 Task: Look for space in Bila Tserkva, Ukraine from 9th June, 2023 to 16th June, 2023 for 2 adults in price range Rs.8000 to Rs.16000. Place can be entire place with 2 bedrooms having 2 beds and 1 bathroom. Property type can be house, flat, guest house. Booking option can be shelf check-in. Required host language is English.
Action: Mouse moved to (611, 158)
Screenshot: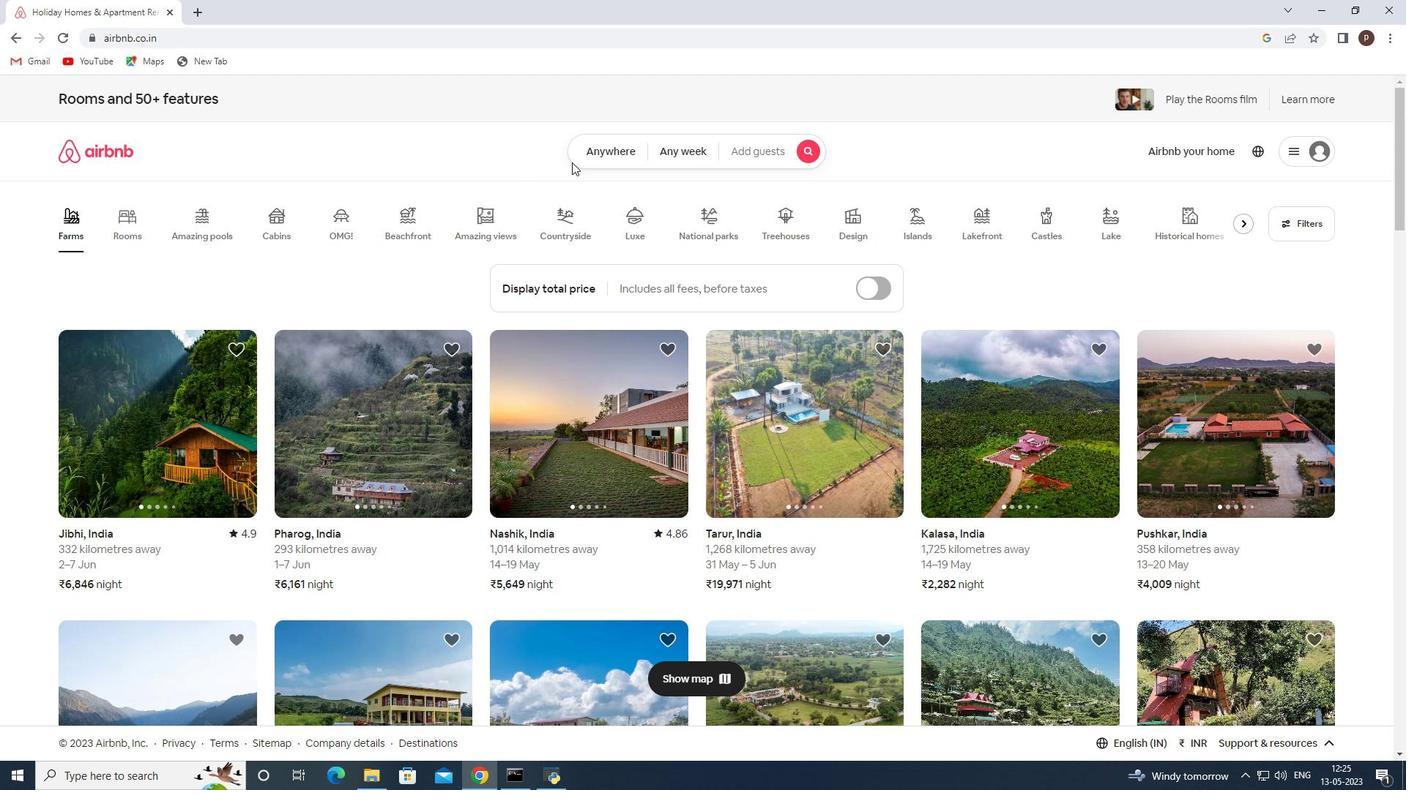
Action: Mouse pressed left at (611, 158)
Screenshot: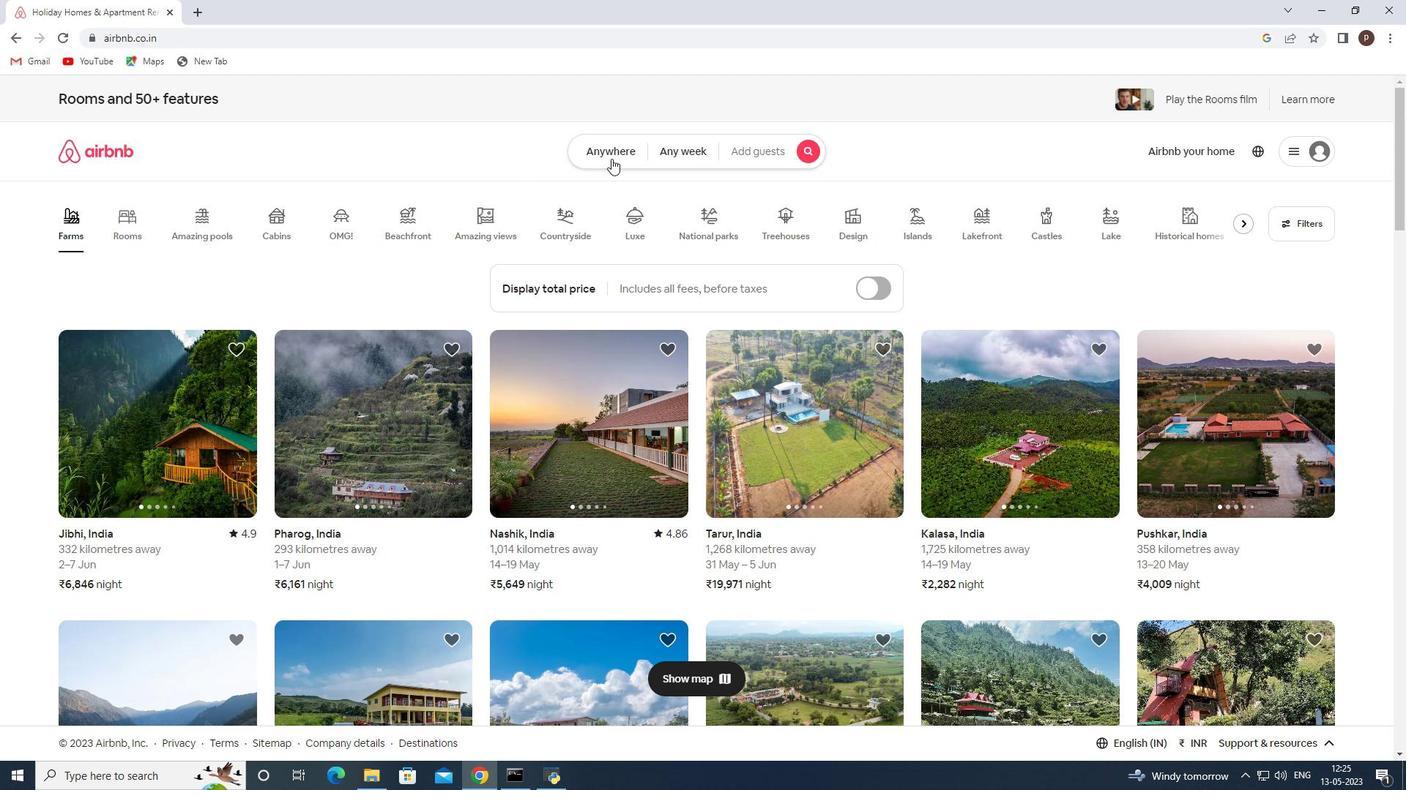 
Action: Mouse moved to (541, 202)
Screenshot: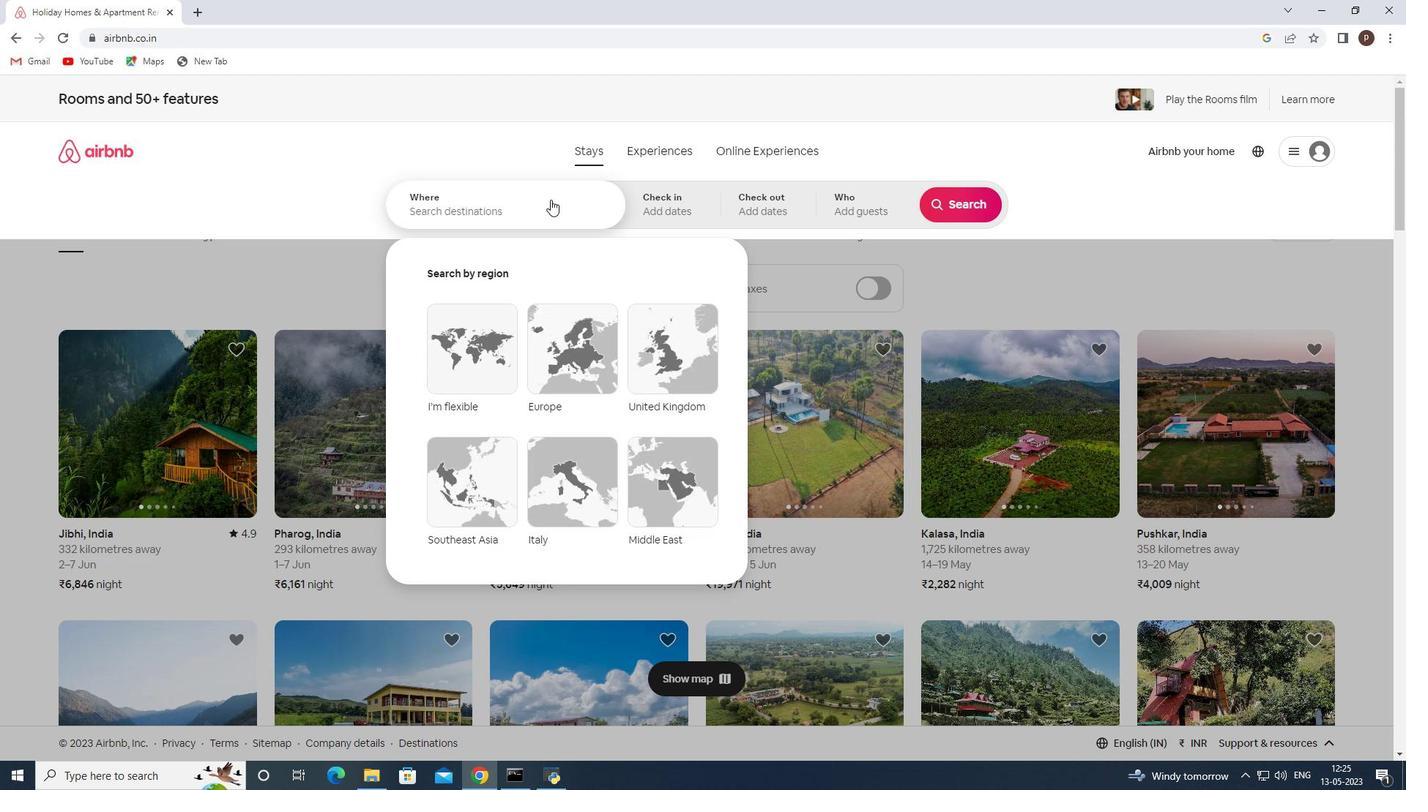 
Action: Mouse pressed left at (541, 202)
Screenshot: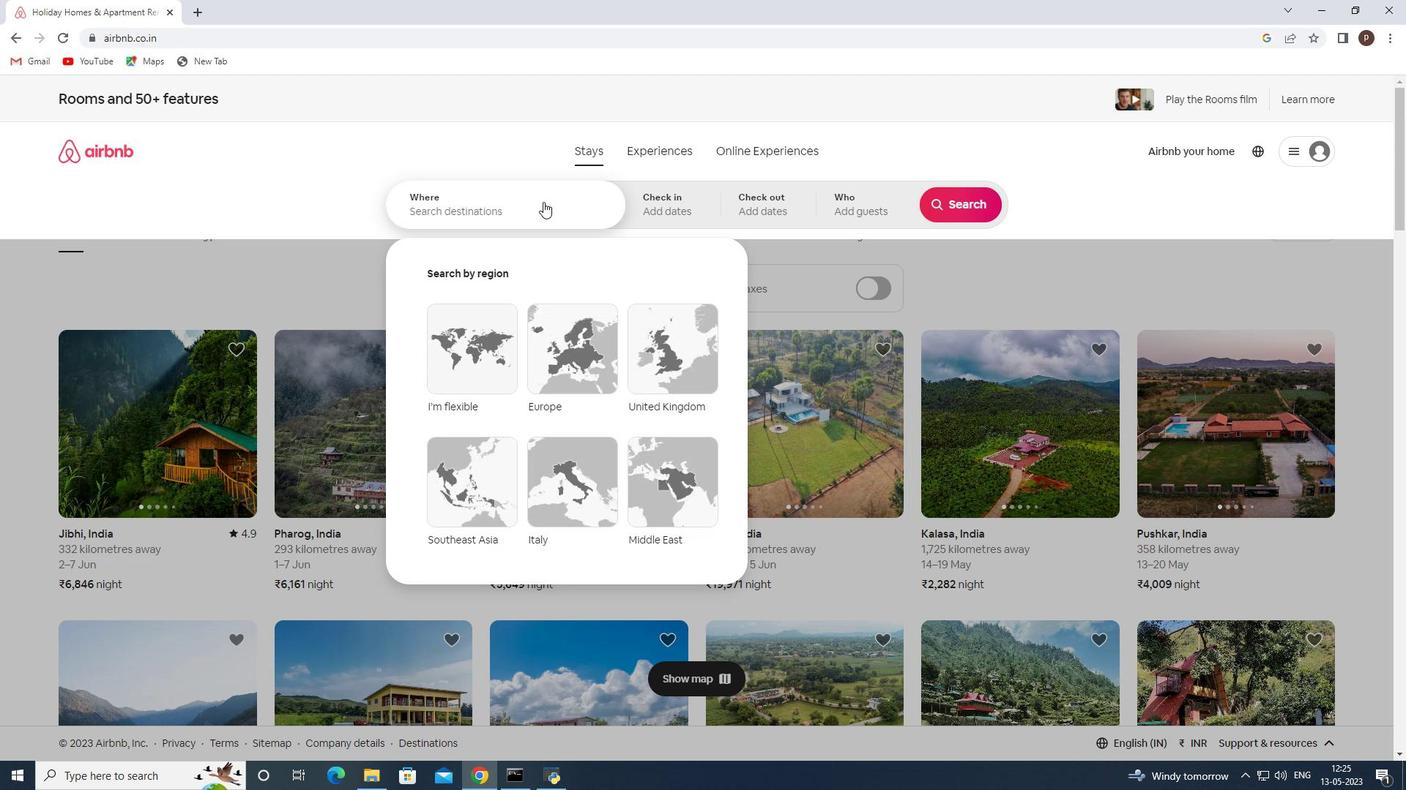 
Action: Key pressed <Key.caps_lock>B<Key.caps_lock>ila<Key.space><Key.caps_lock>T<Key.caps_lock>serkva,<Key.space><Key.caps_lock>U<Key.caps_lock>kraine<Key.enter>
Screenshot: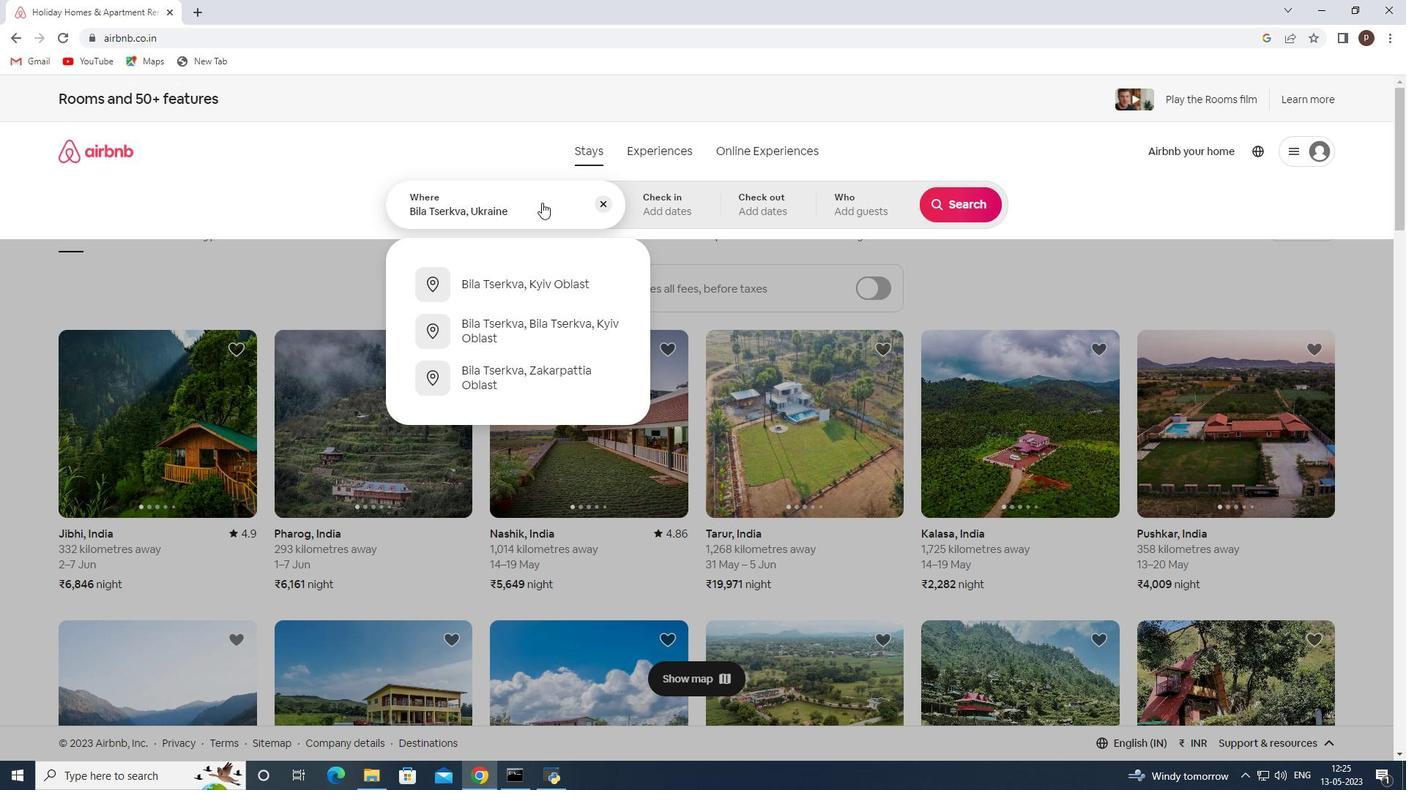 
Action: Mouse moved to (916, 410)
Screenshot: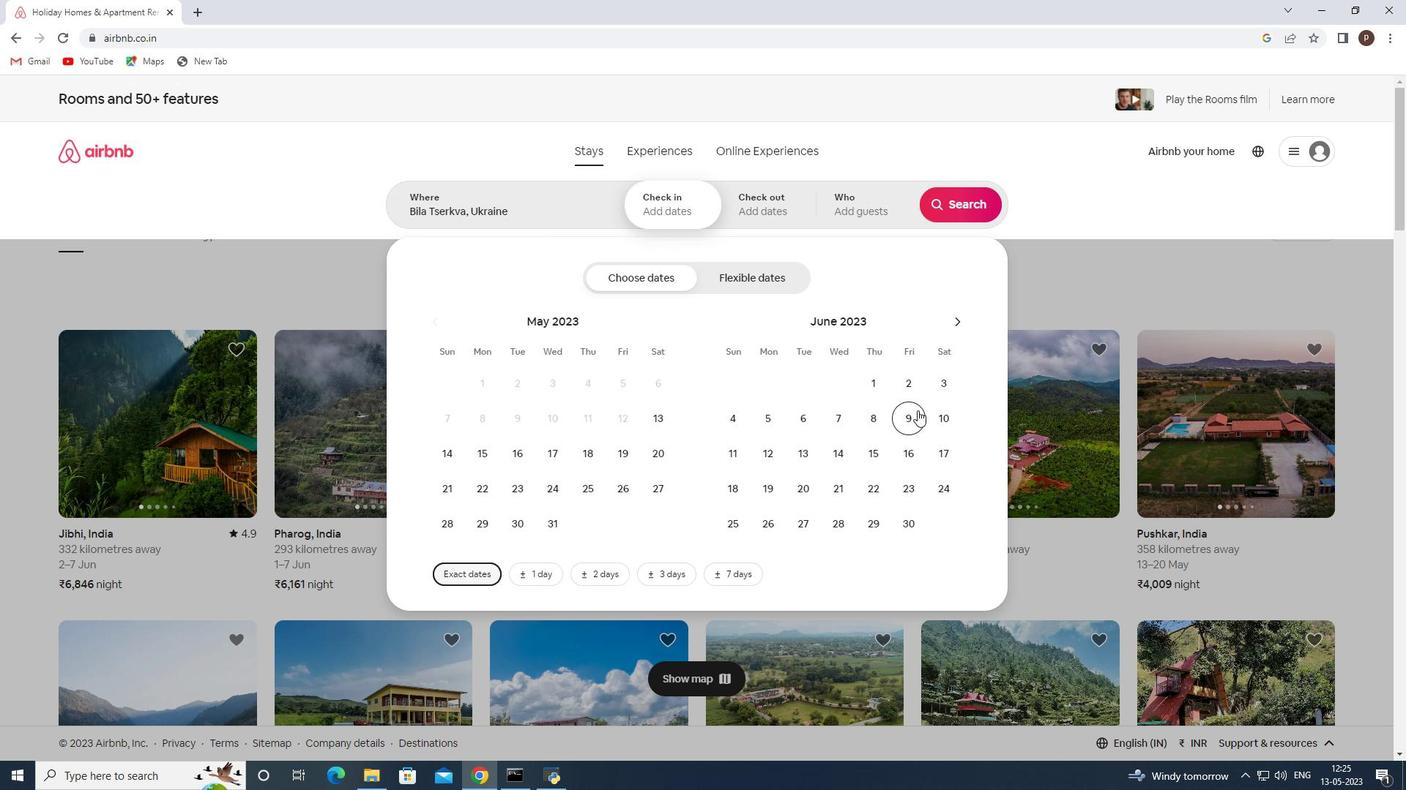 
Action: Mouse pressed left at (916, 410)
Screenshot: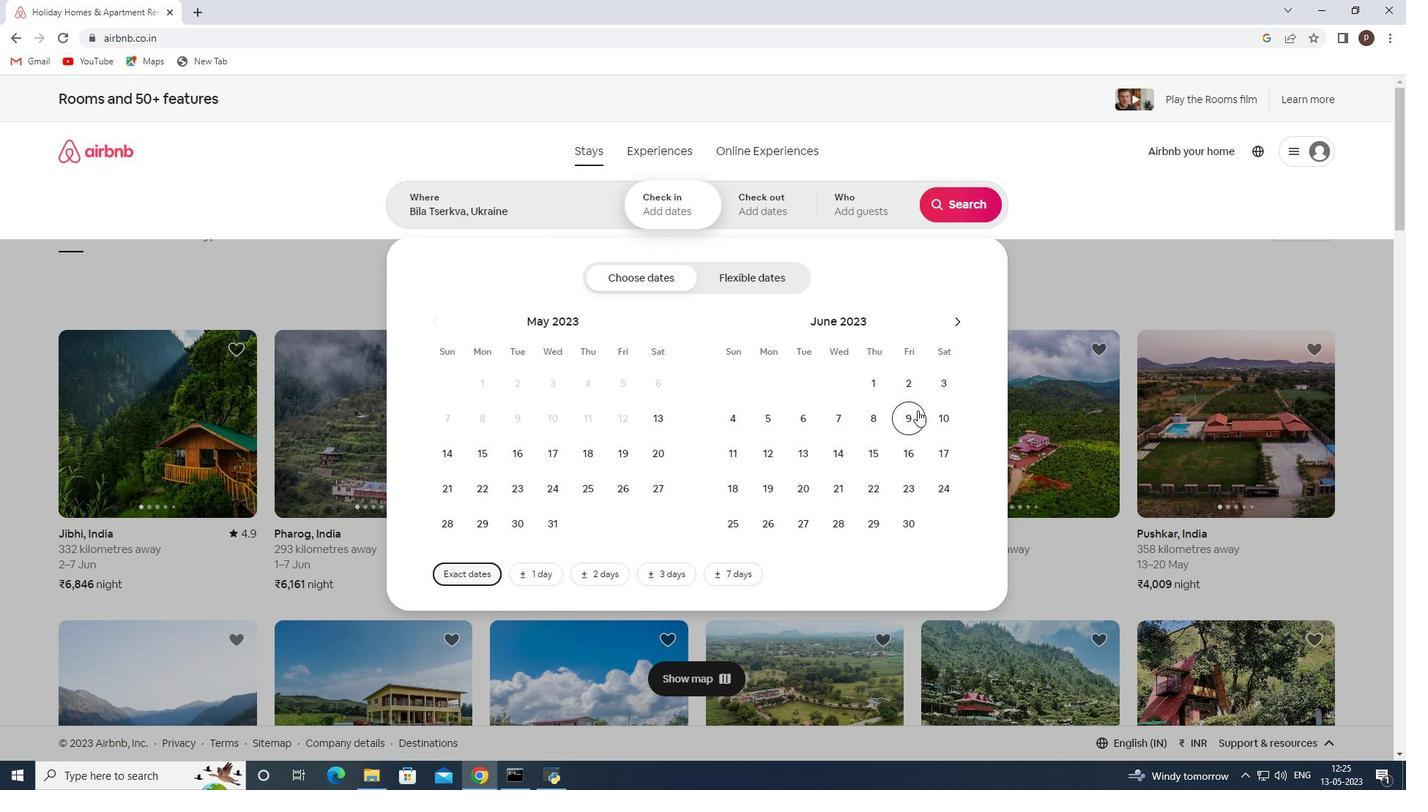 
Action: Mouse moved to (908, 445)
Screenshot: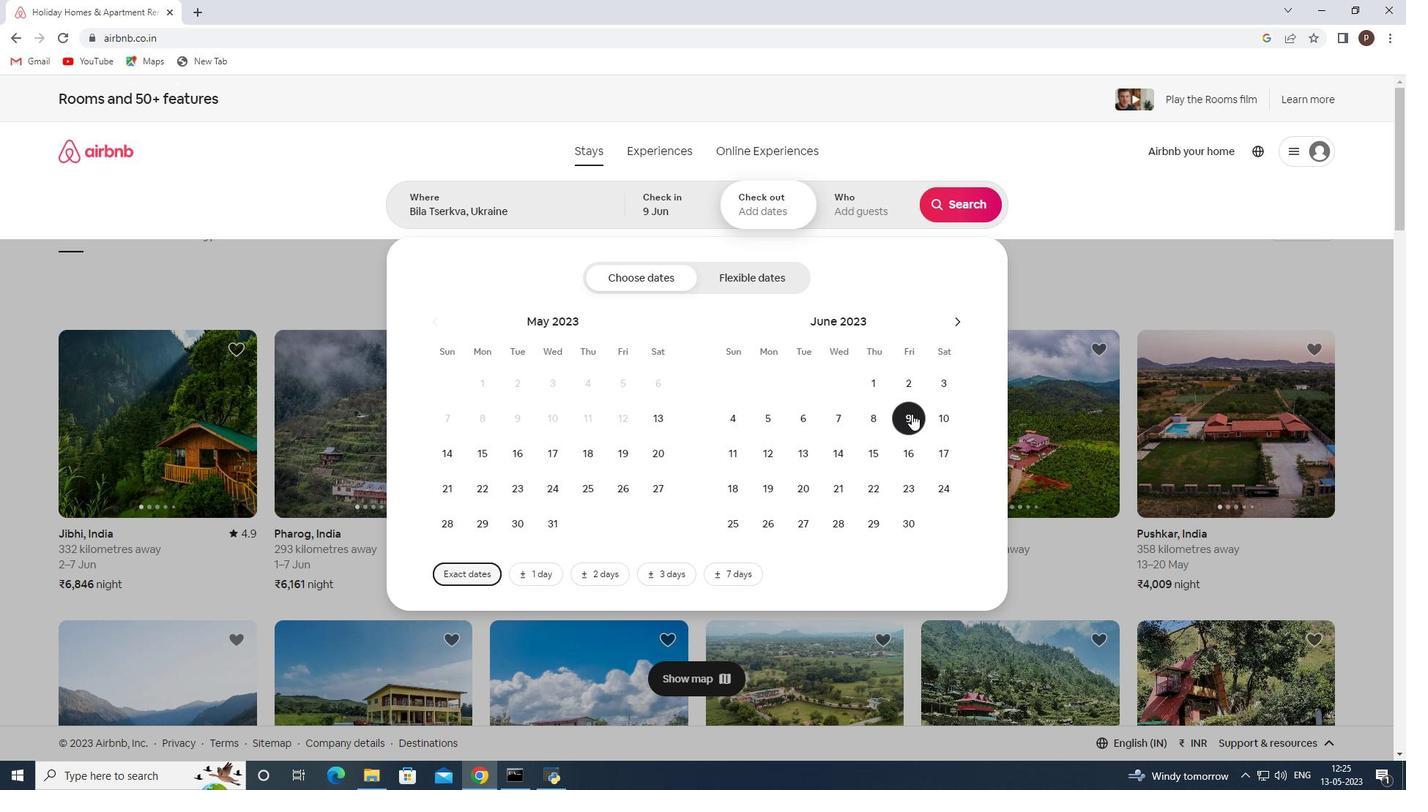 
Action: Mouse pressed left at (908, 445)
Screenshot: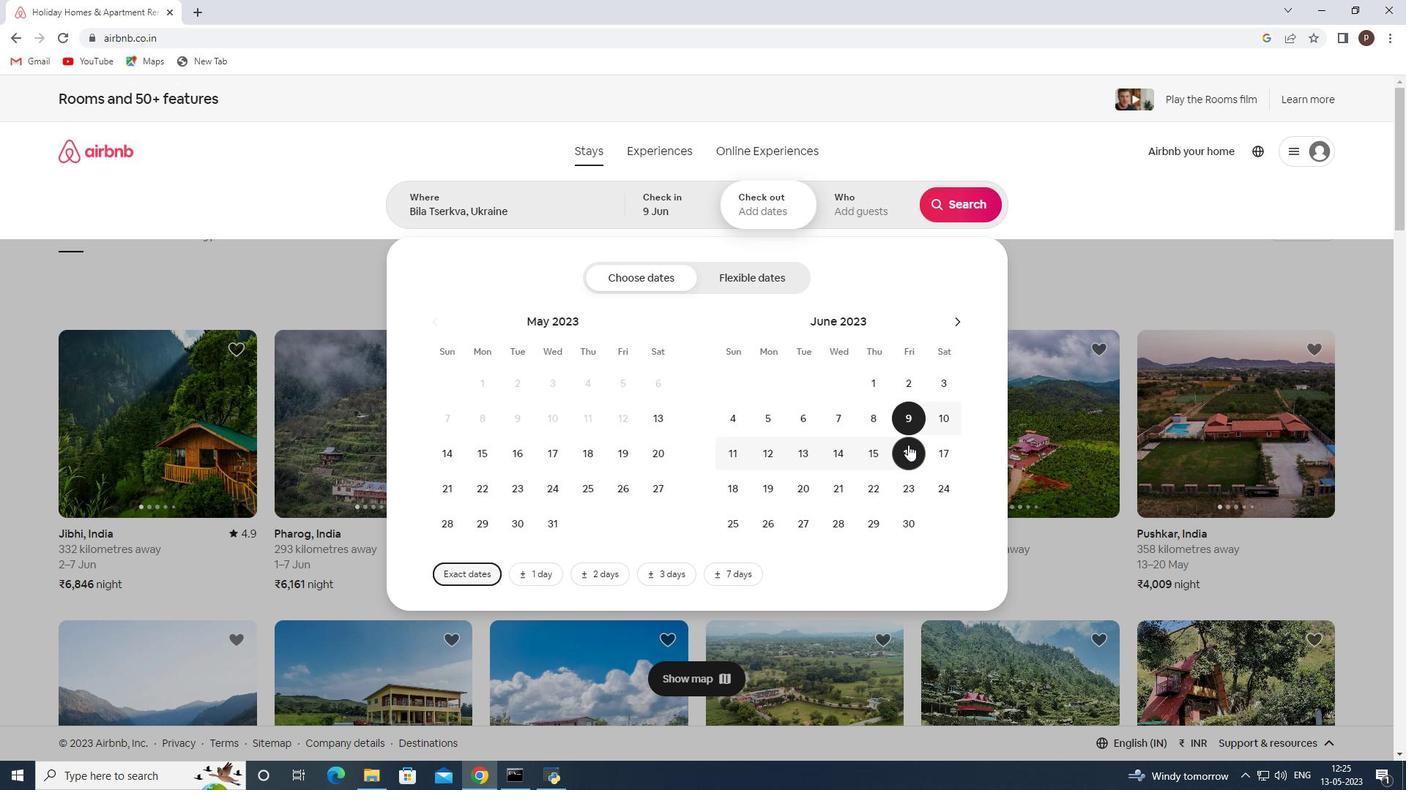 
Action: Mouse moved to (860, 215)
Screenshot: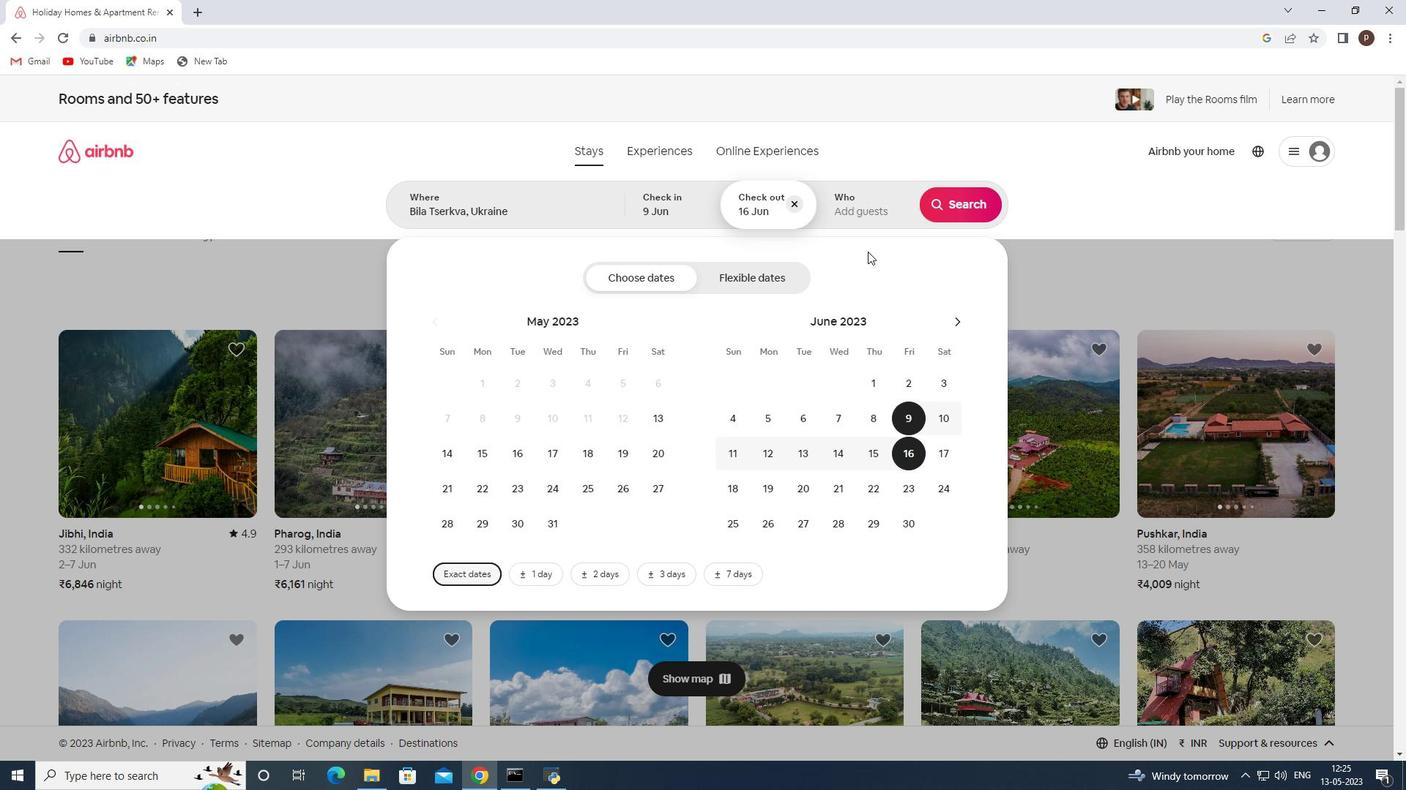 
Action: Mouse pressed left at (860, 215)
Screenshot: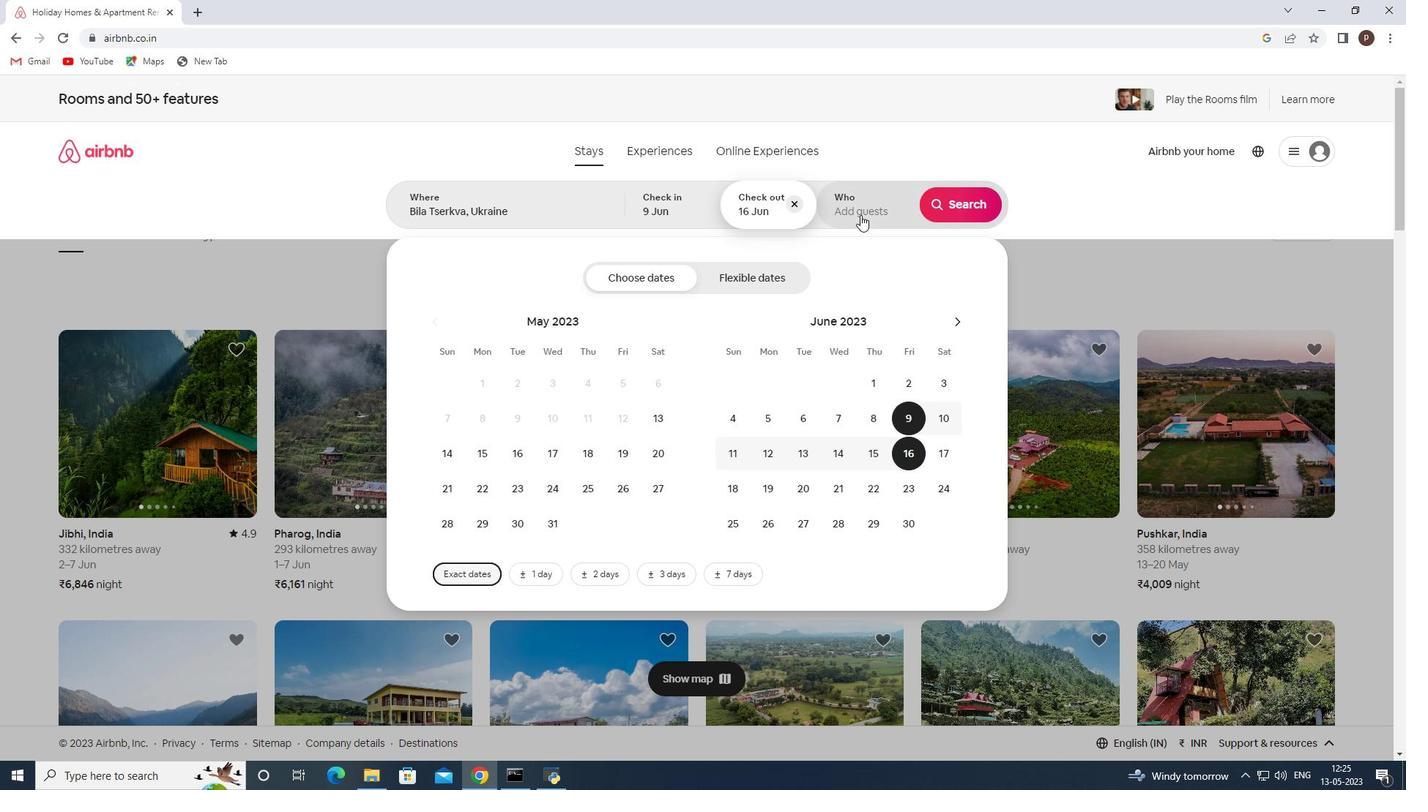 
Action: Mouse moved to (964, 282)
Screenshot: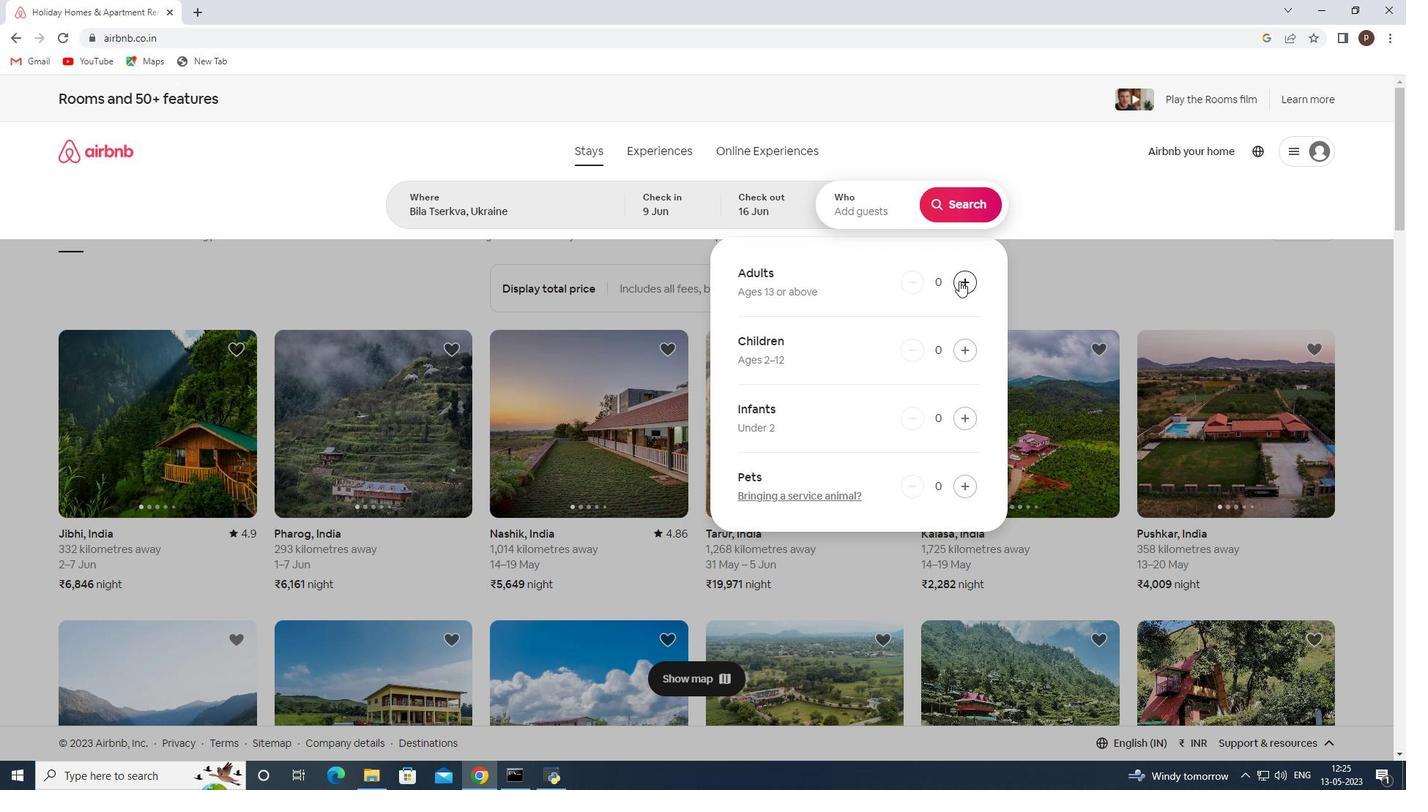 
Action: Mouse pressed left at (964, 282)
Screenshot: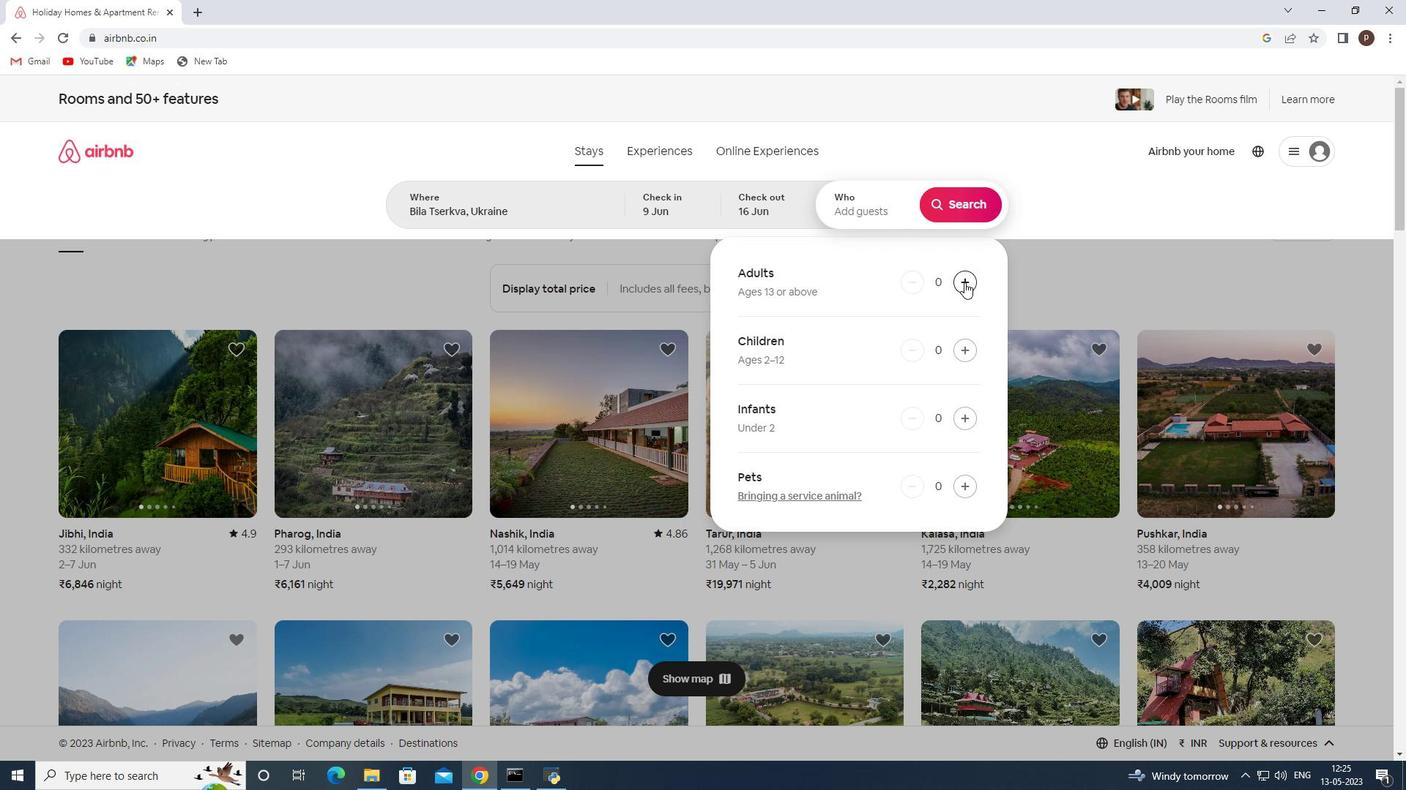 
Action: Mouse pressed left at (964, 282)
Screenshot: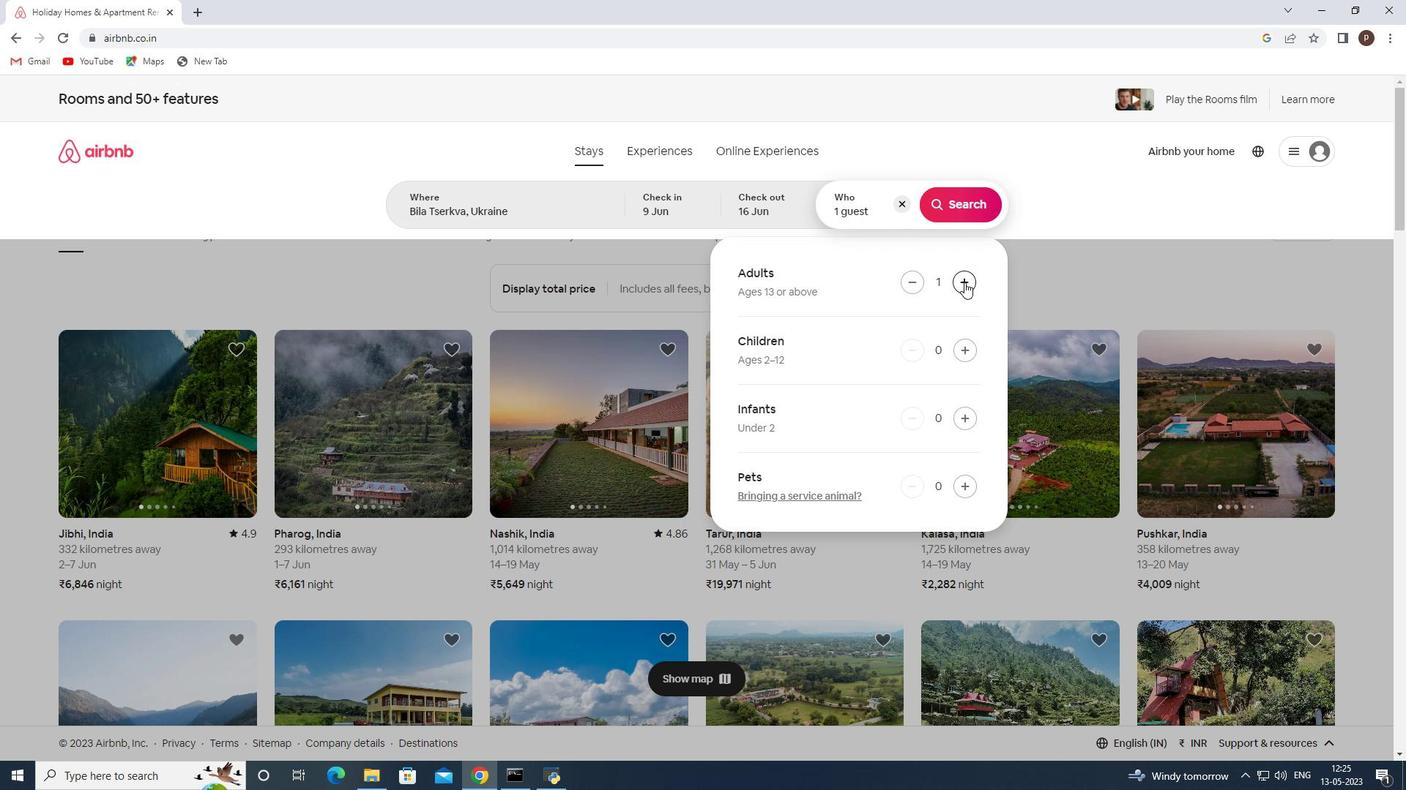 
Action: Mouse moved to (956, 217)
Screenshot: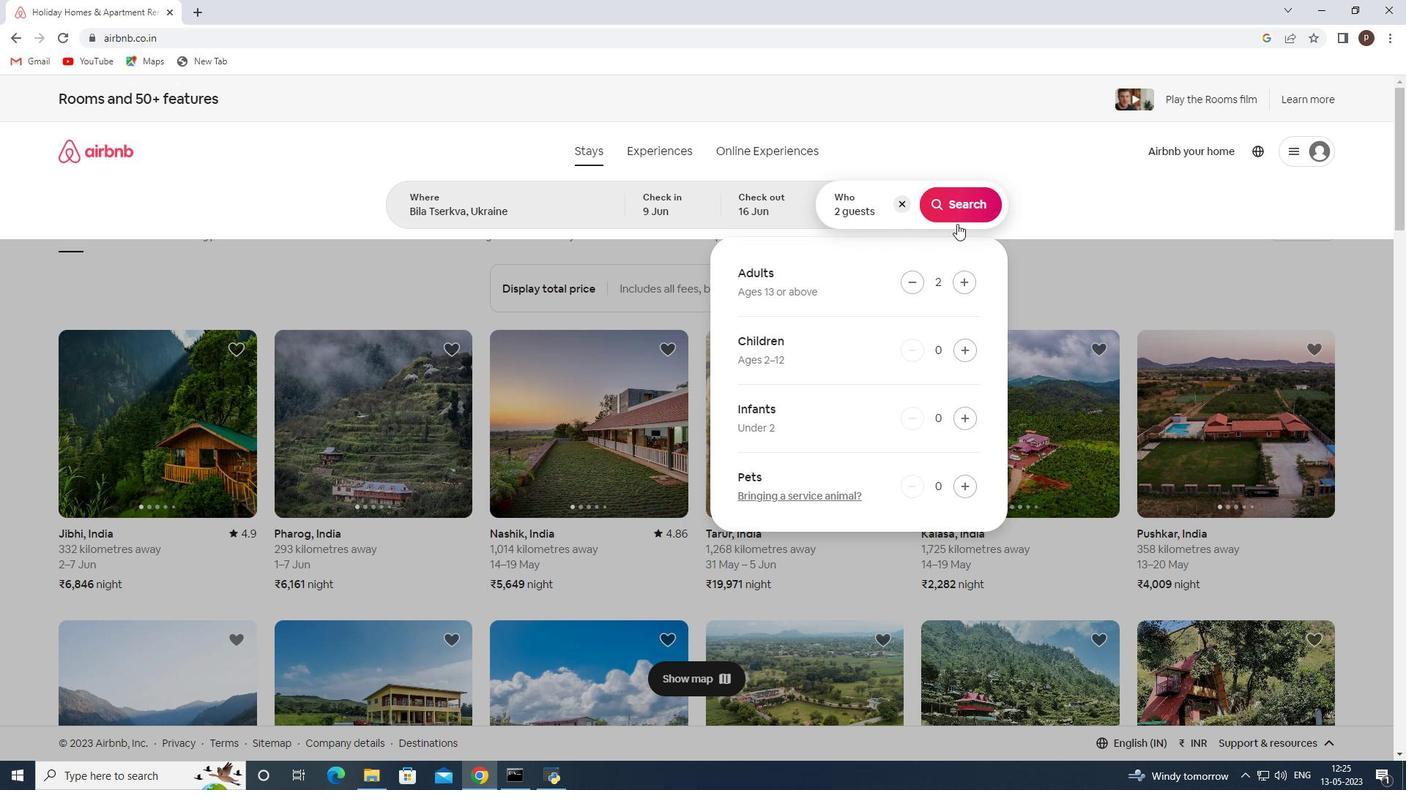 
Action: Mouse pressed left at (956, 217)
Screenshot: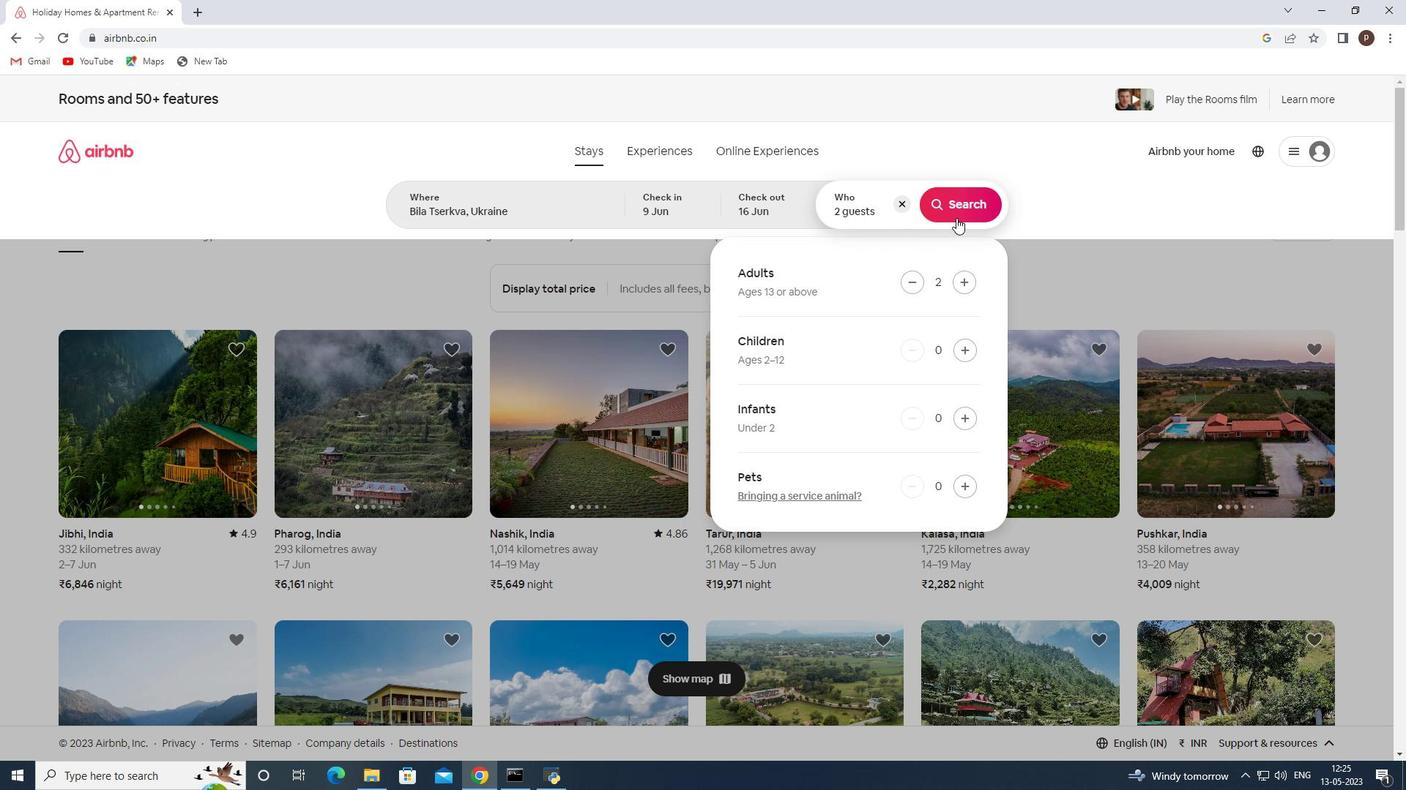 
Action: Mouse moved to (1327, 168)
Screenshot: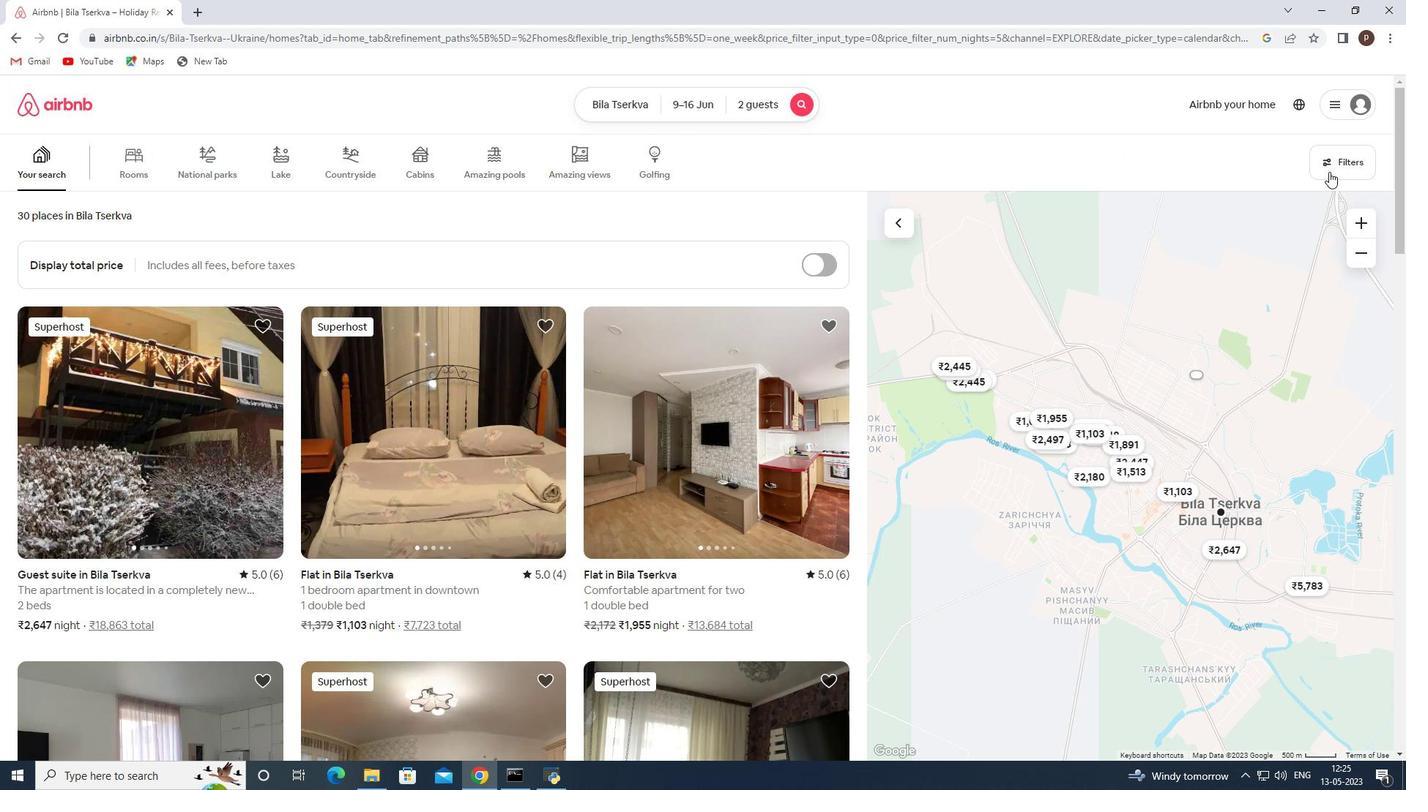 
Action: Mouse pressed left at (1327, 168)
Screenshot: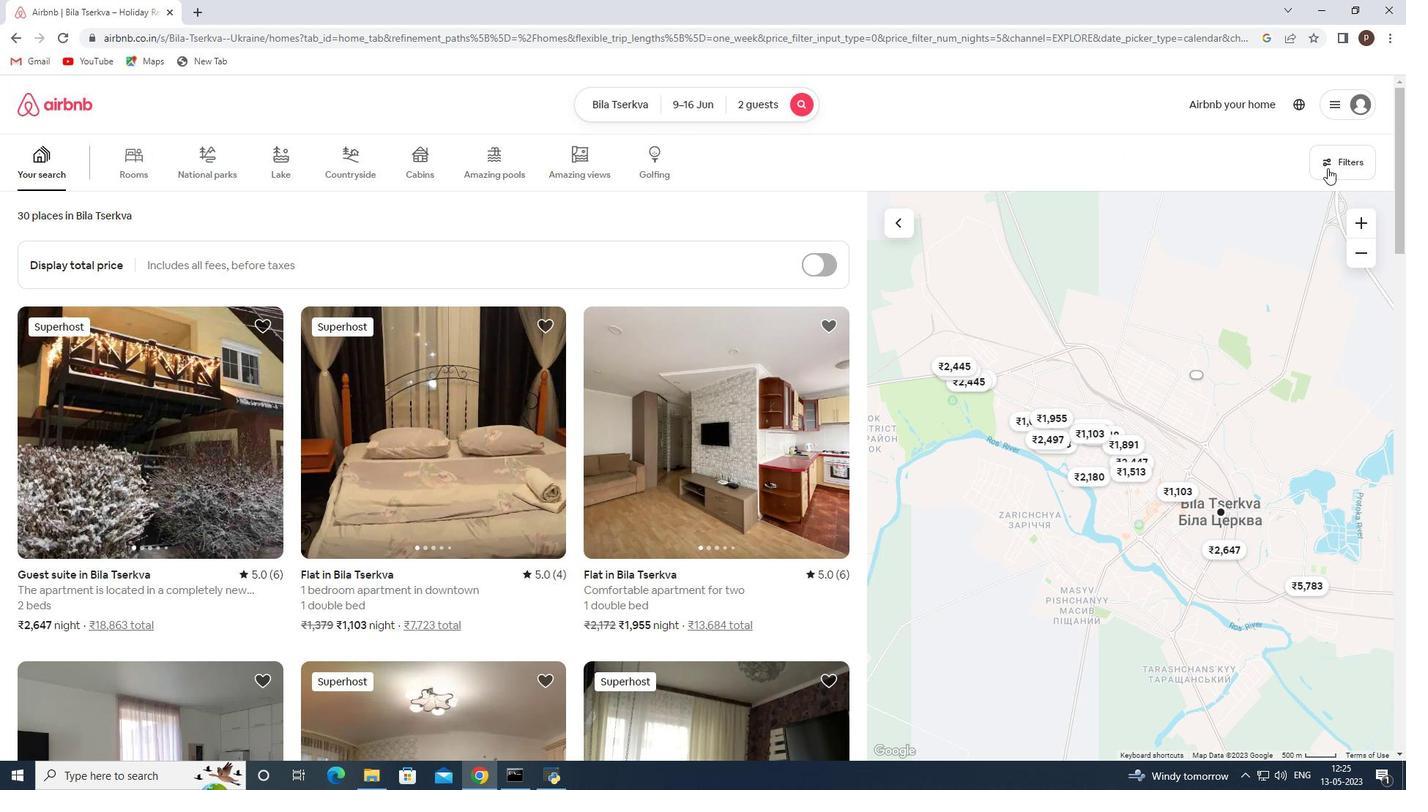 
Action: Mouse moved to (495, 525)
Screenshot: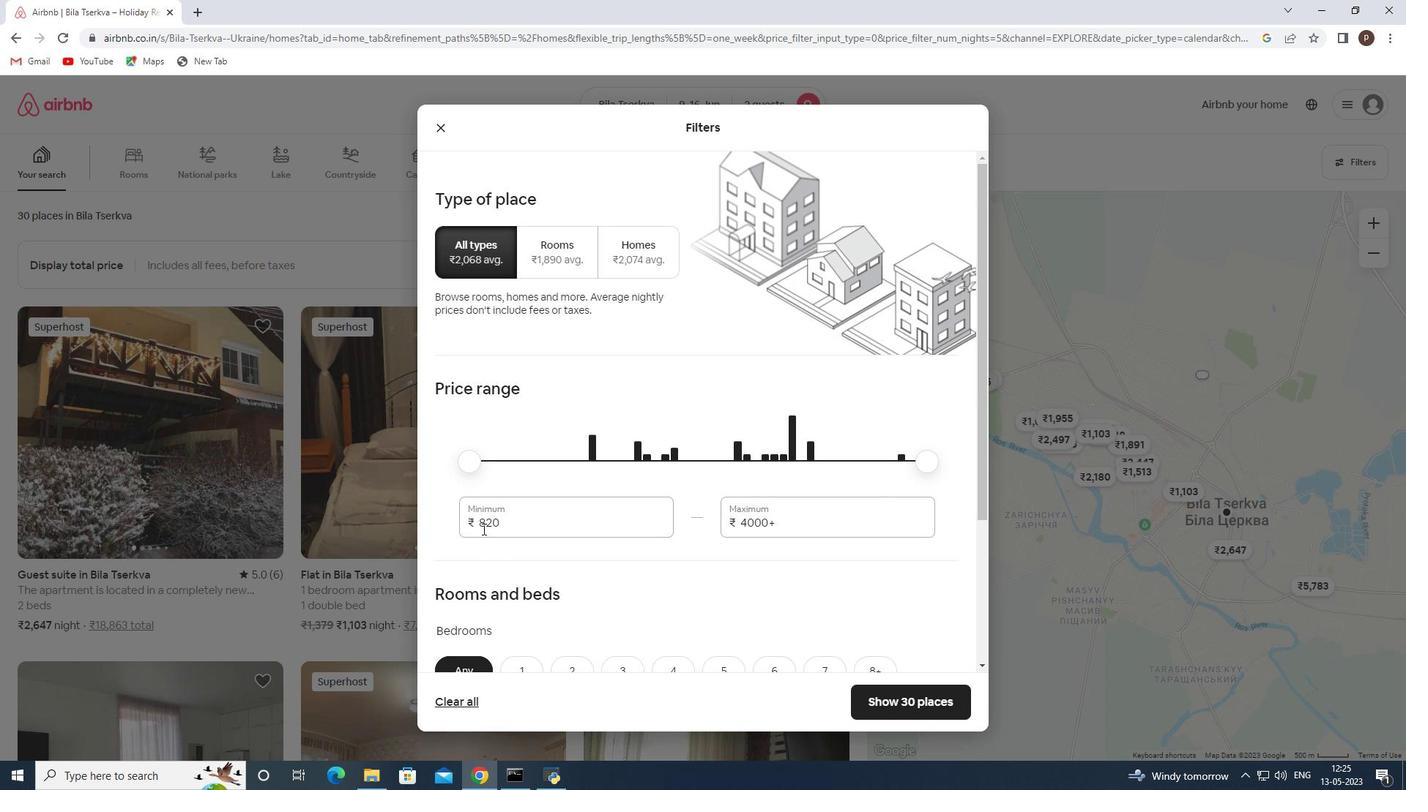 
Action: Mouse pressed left at (495, 525)
Screenshot: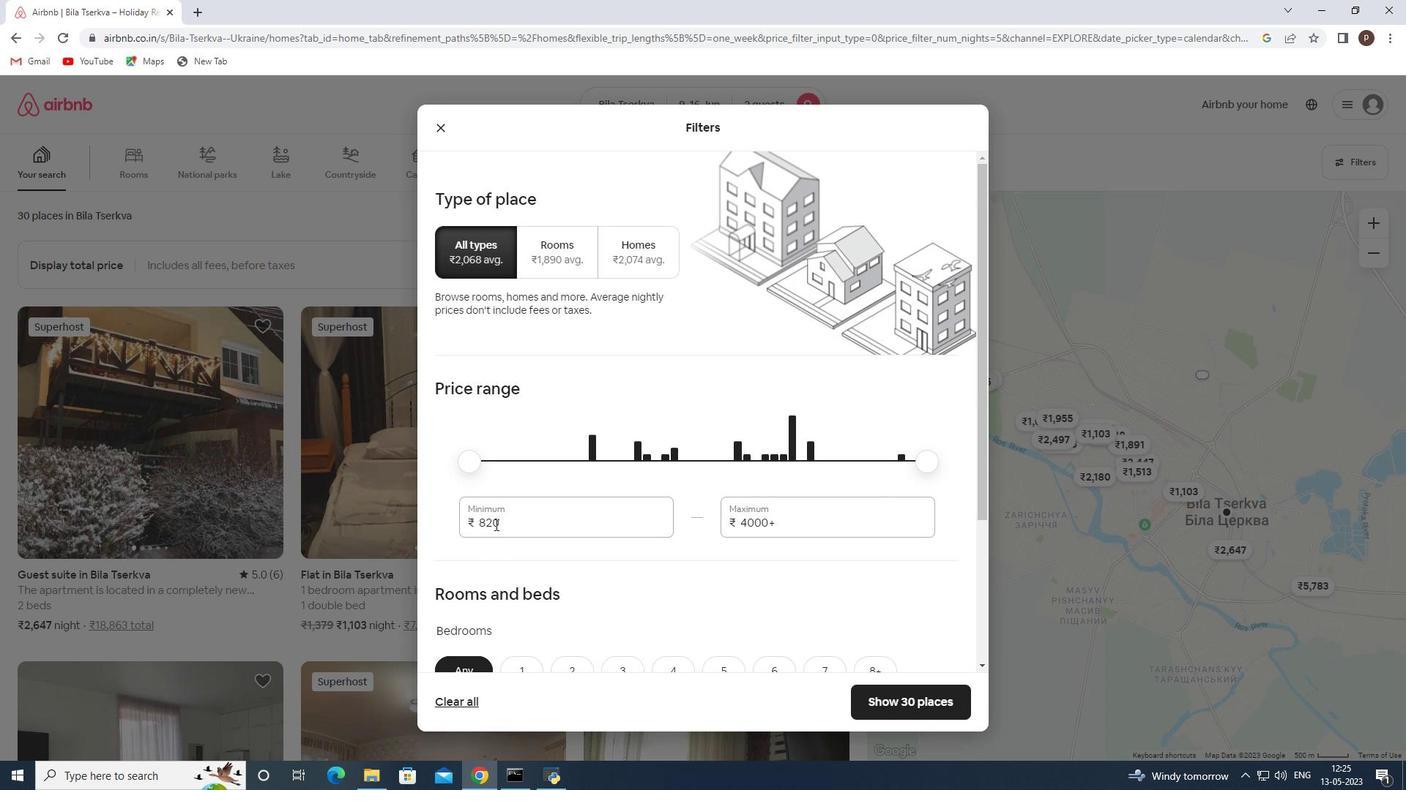 
Action: Mouse moved to (505, 523)
Screenshot: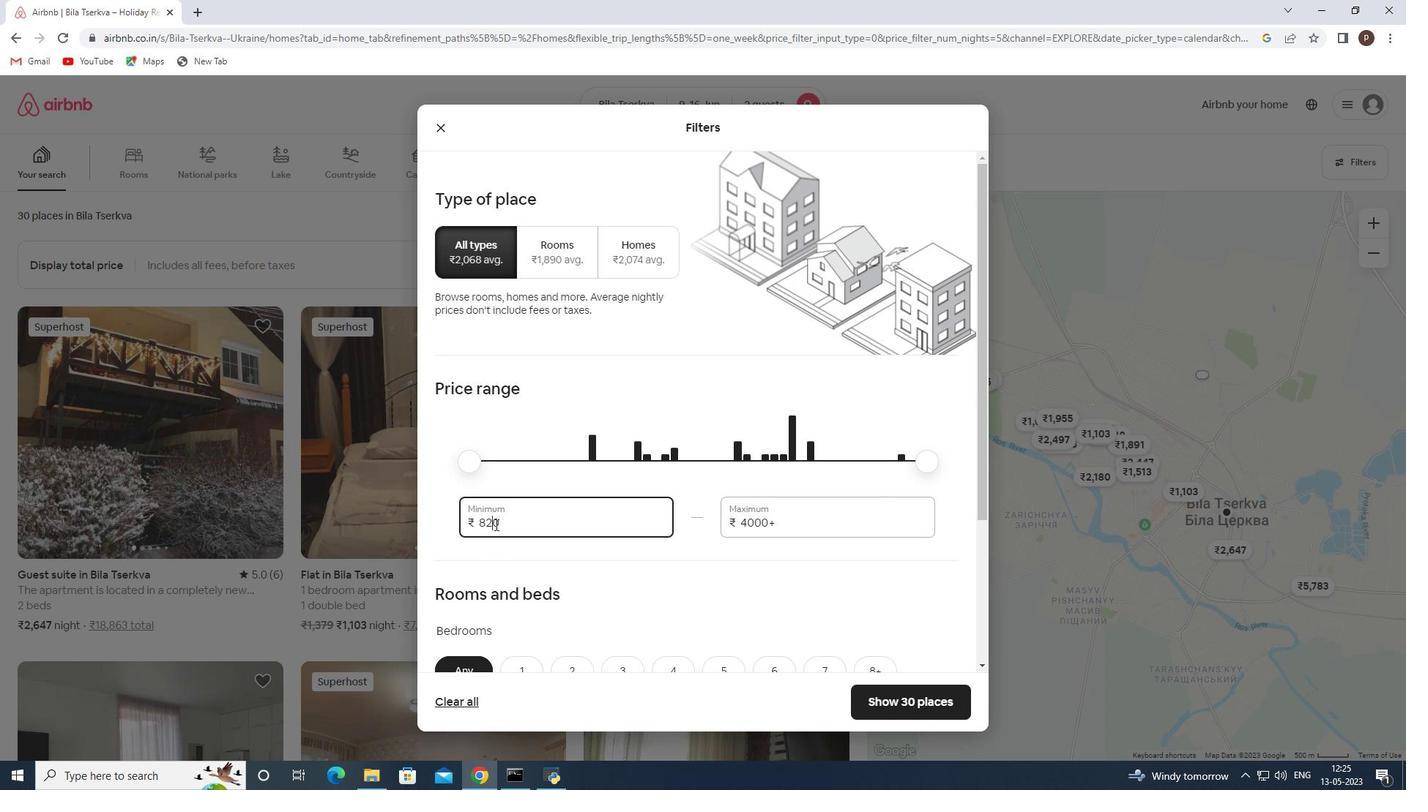 
Action: Mouse pressed left at (505, 523)
Screenshot: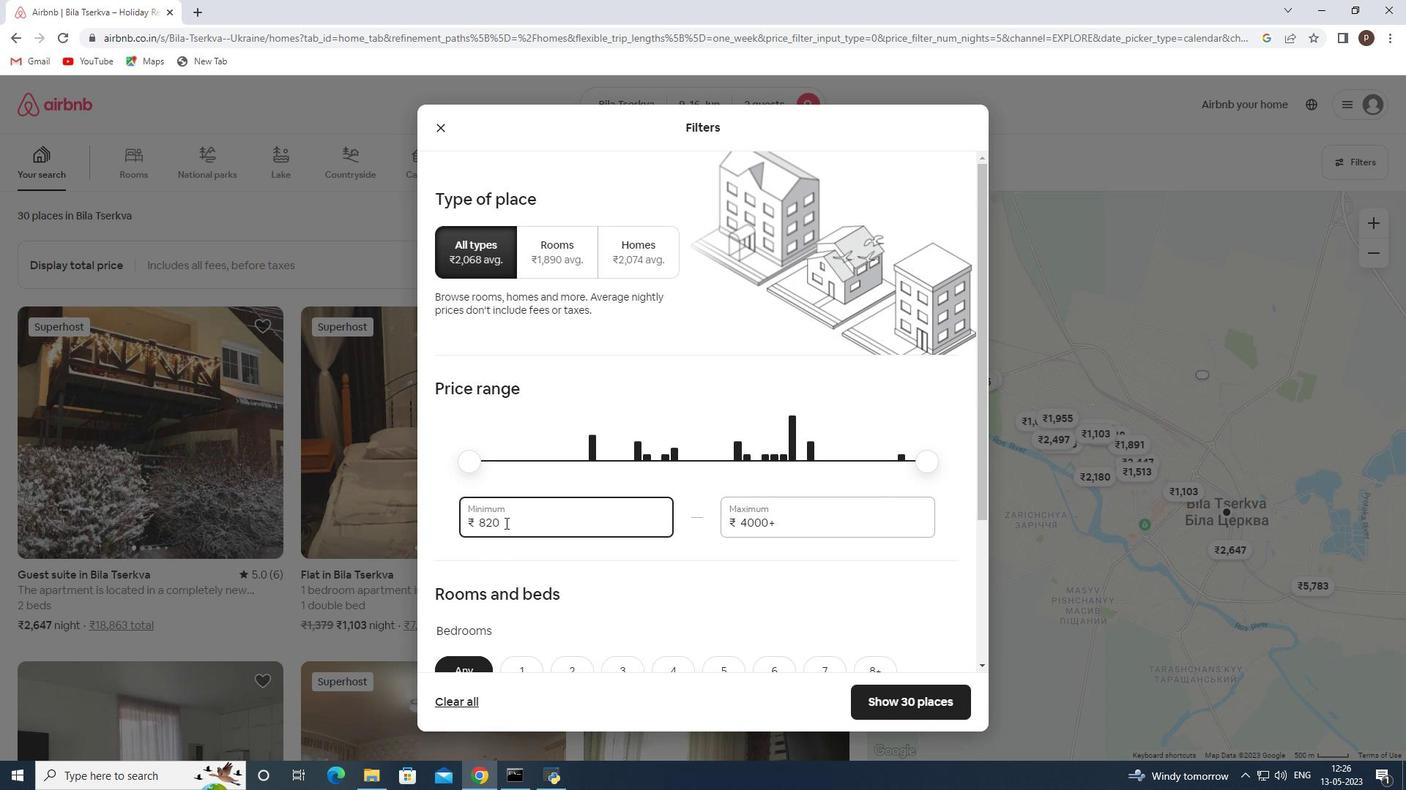 
Action: Key pressed <Key.backspace><Key.backspace>000<Key.tab>16000
Screenshot: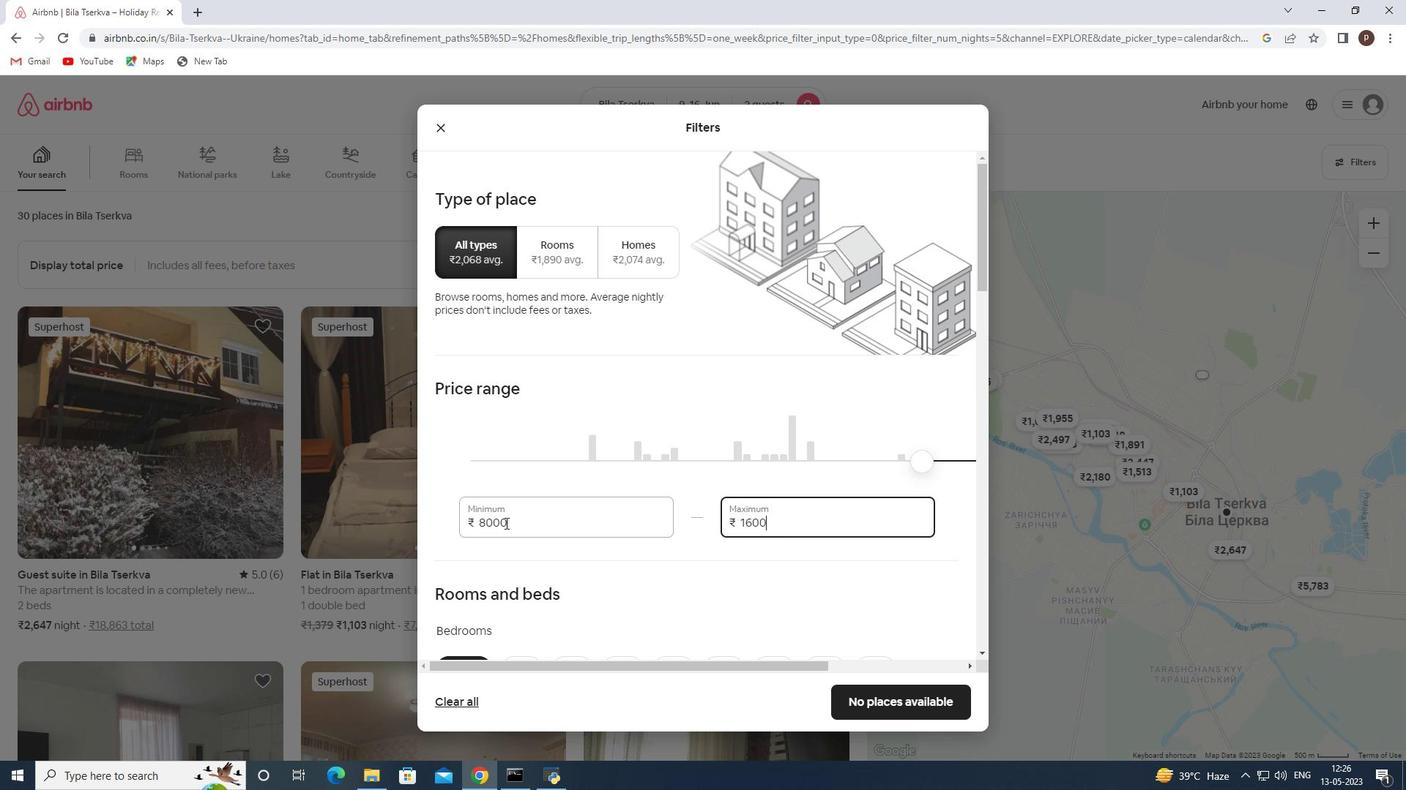 
Action: Mouse scrolled (505, 522) with delta (0, 0)
Screenshot: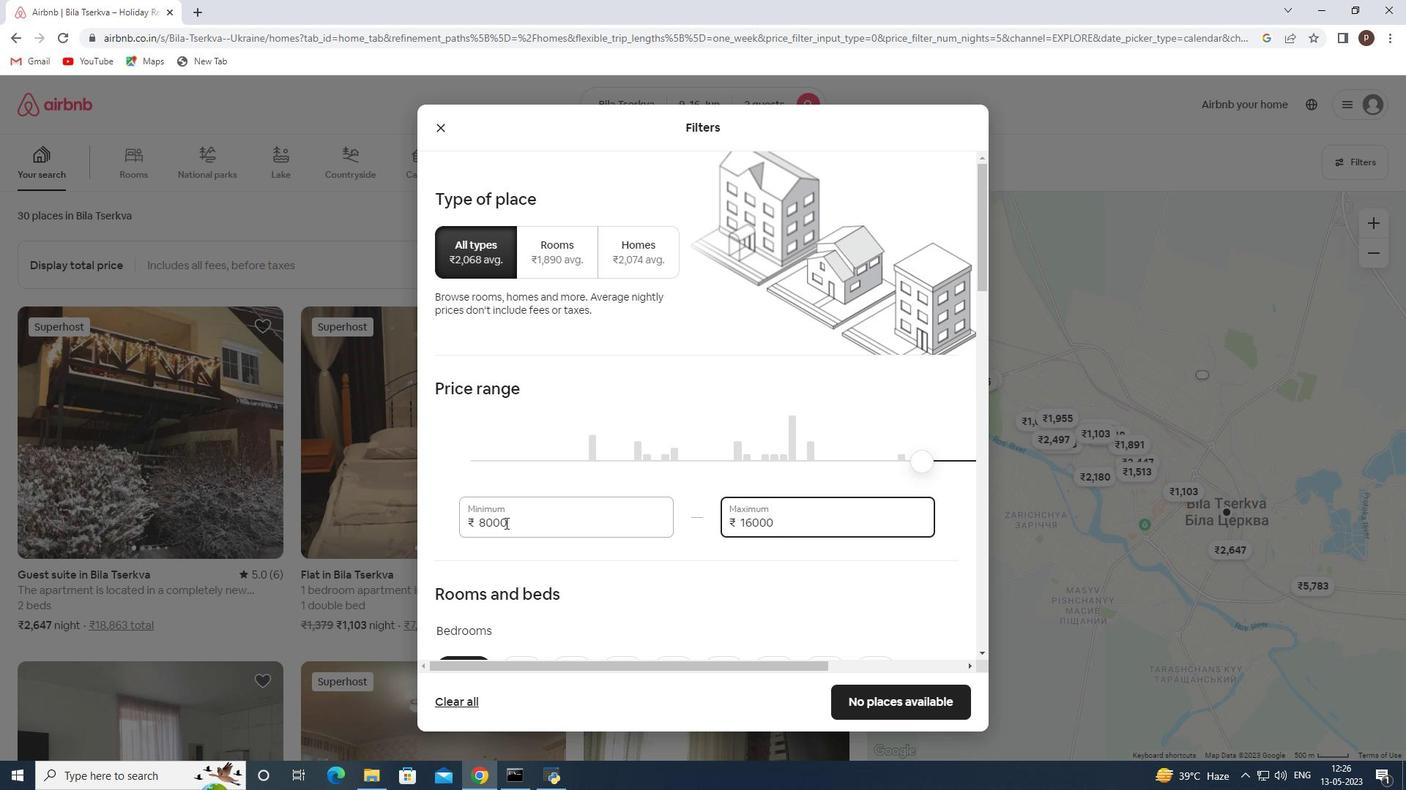
Action: Mouse scrolled (505, 522) with delta (0, 0)
Screenshot: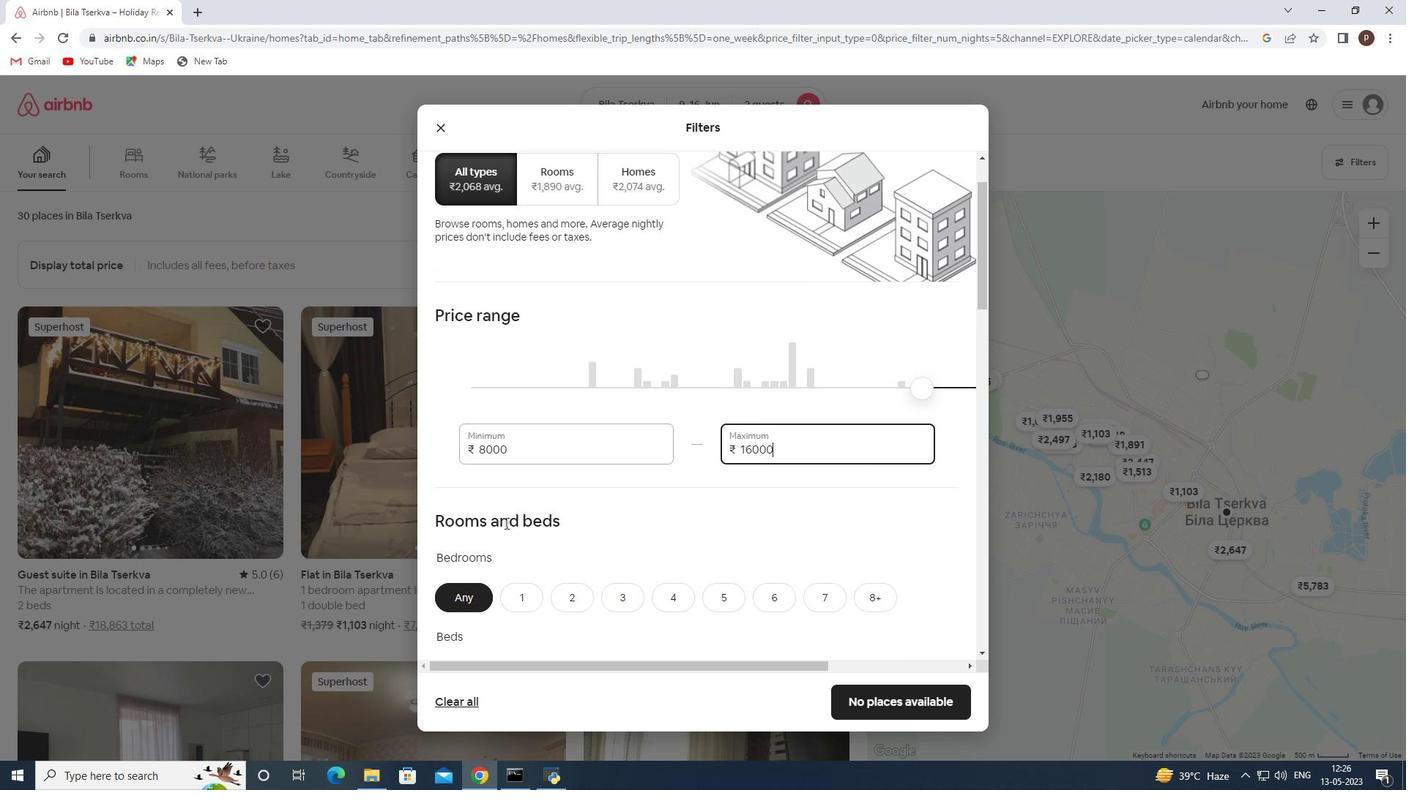 
Action: Mouse moved to (463, 506)
Screenshot: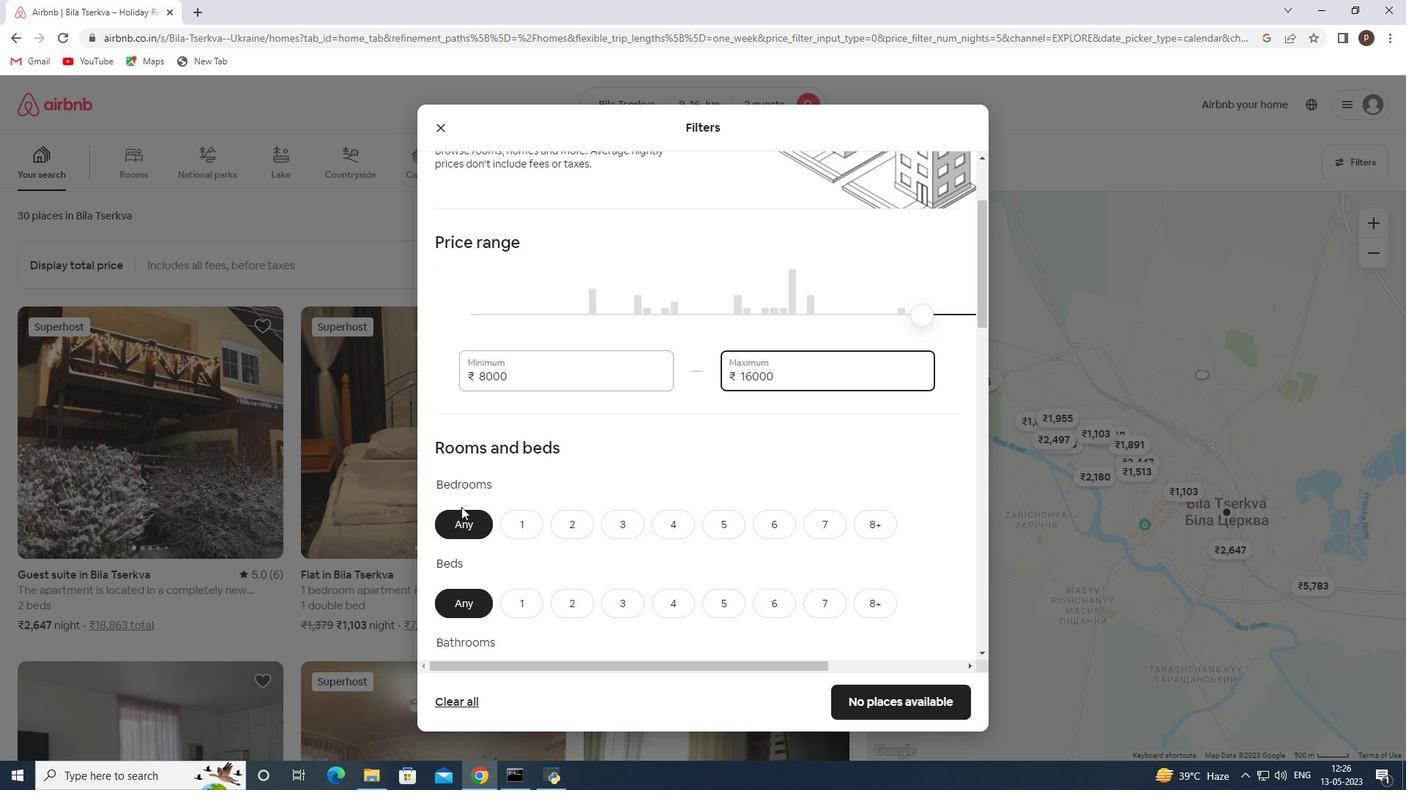 
Action: Mouse scrolled (463, 506) with delta (0, 0)
Screenshot: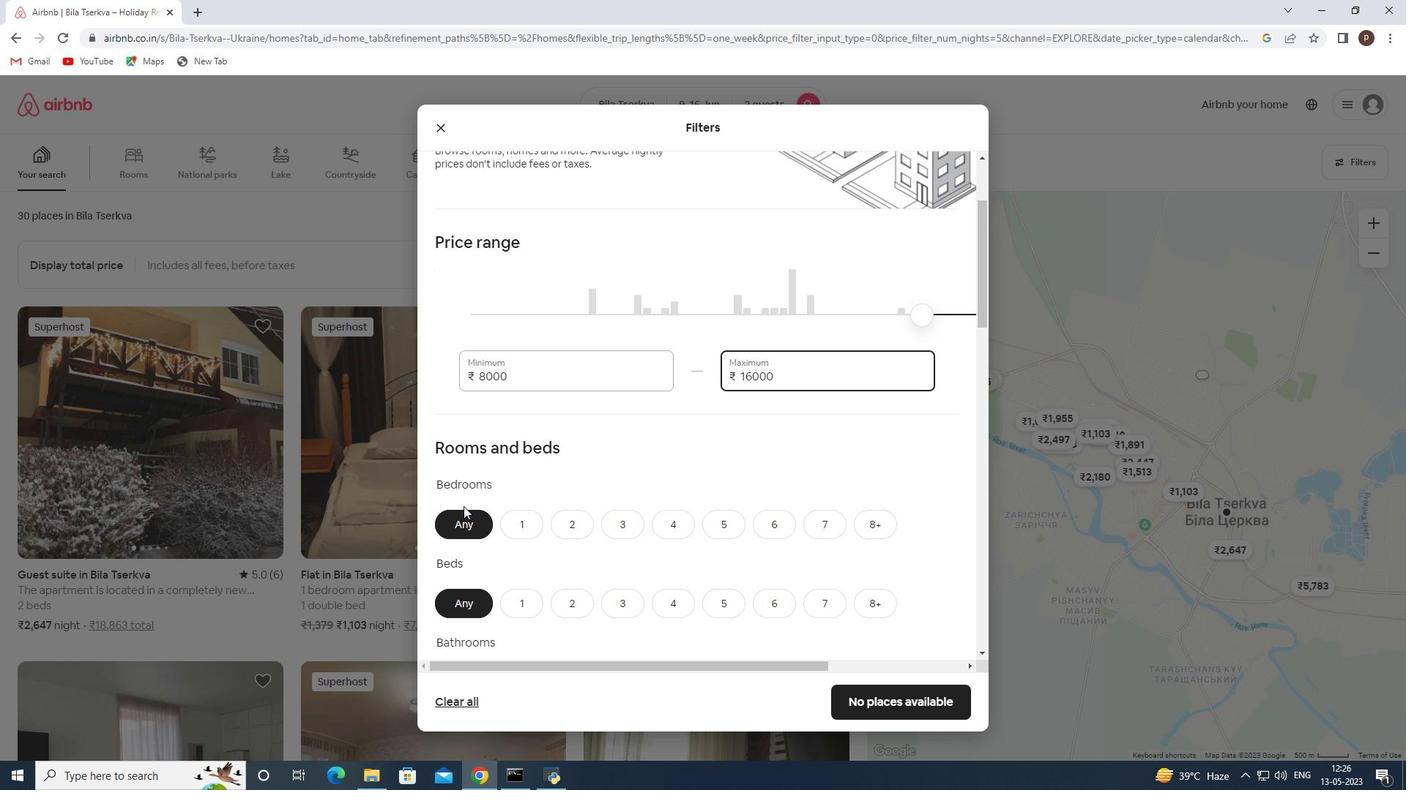 
Action: Mouse scrolled (463, 506) with delta (0, 0)
Screenshot: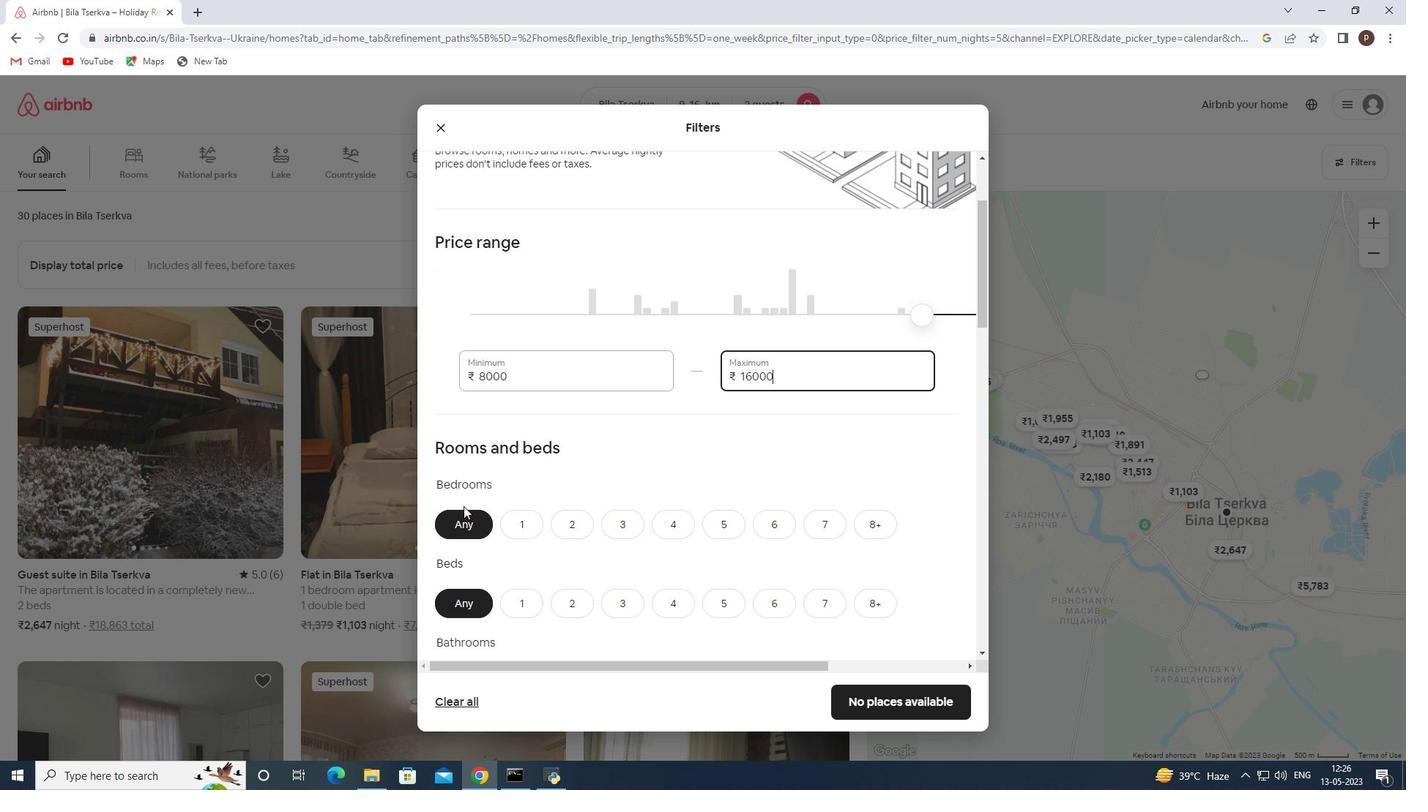 
Action: Mouse scrolled (463, 506) with delta (0, 0)
Screenshot: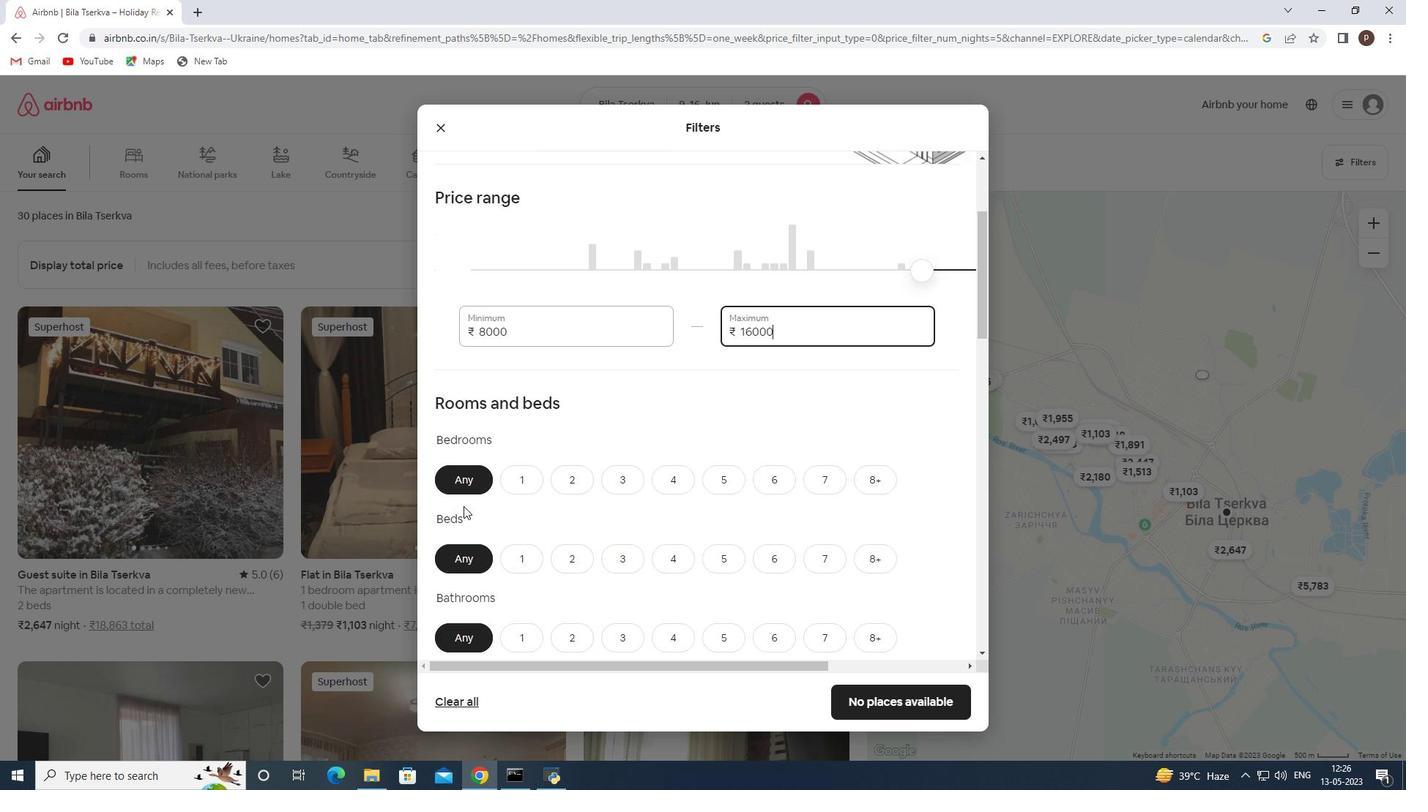 
Action: Mouse moved to (580, 309)
Screenshot: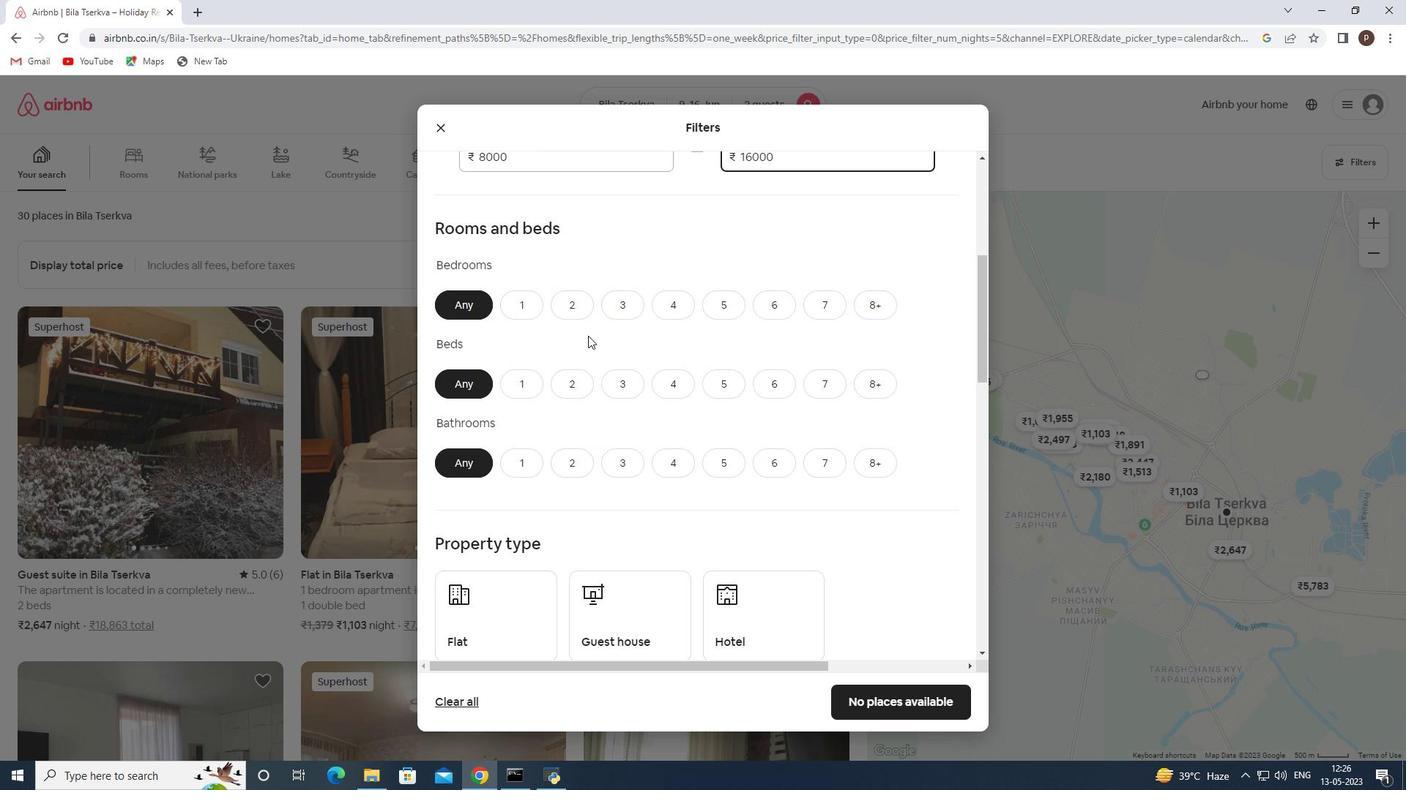 
Action: Mouse pressed left at (580, 309)
Screenshot: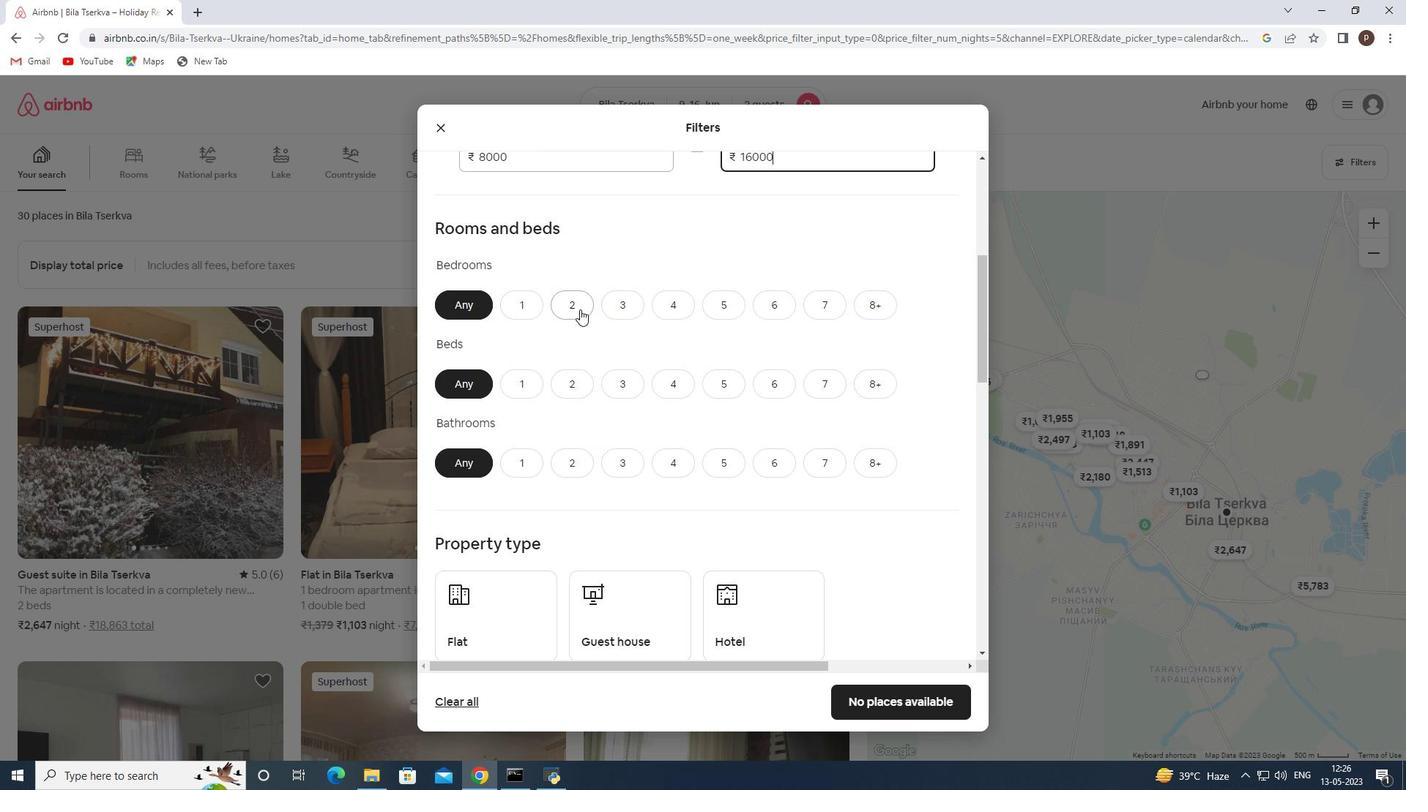 
Action: Mouse moved to (568, 367)
Screenshot: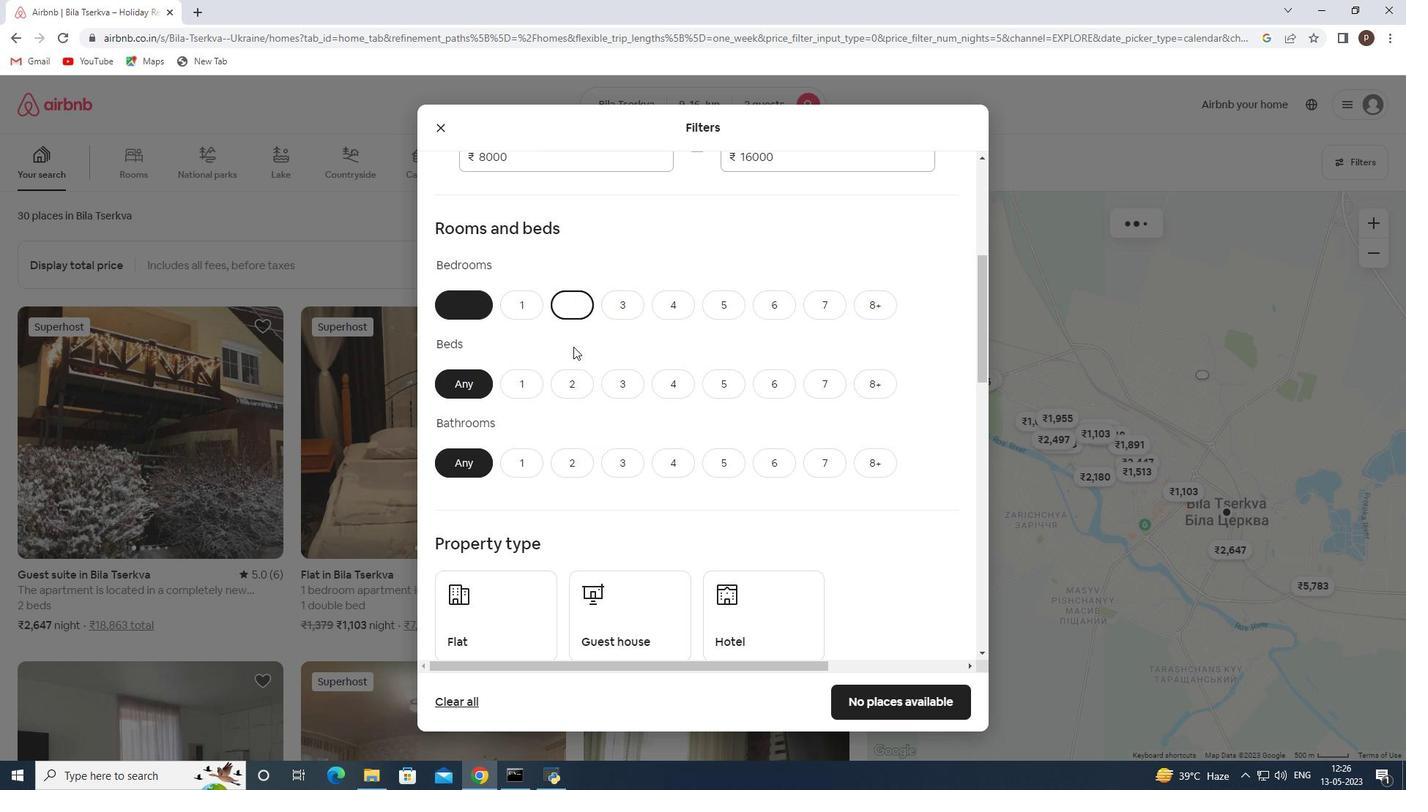 
Action: Mouse pressed left at (568, 367)
Screenshot: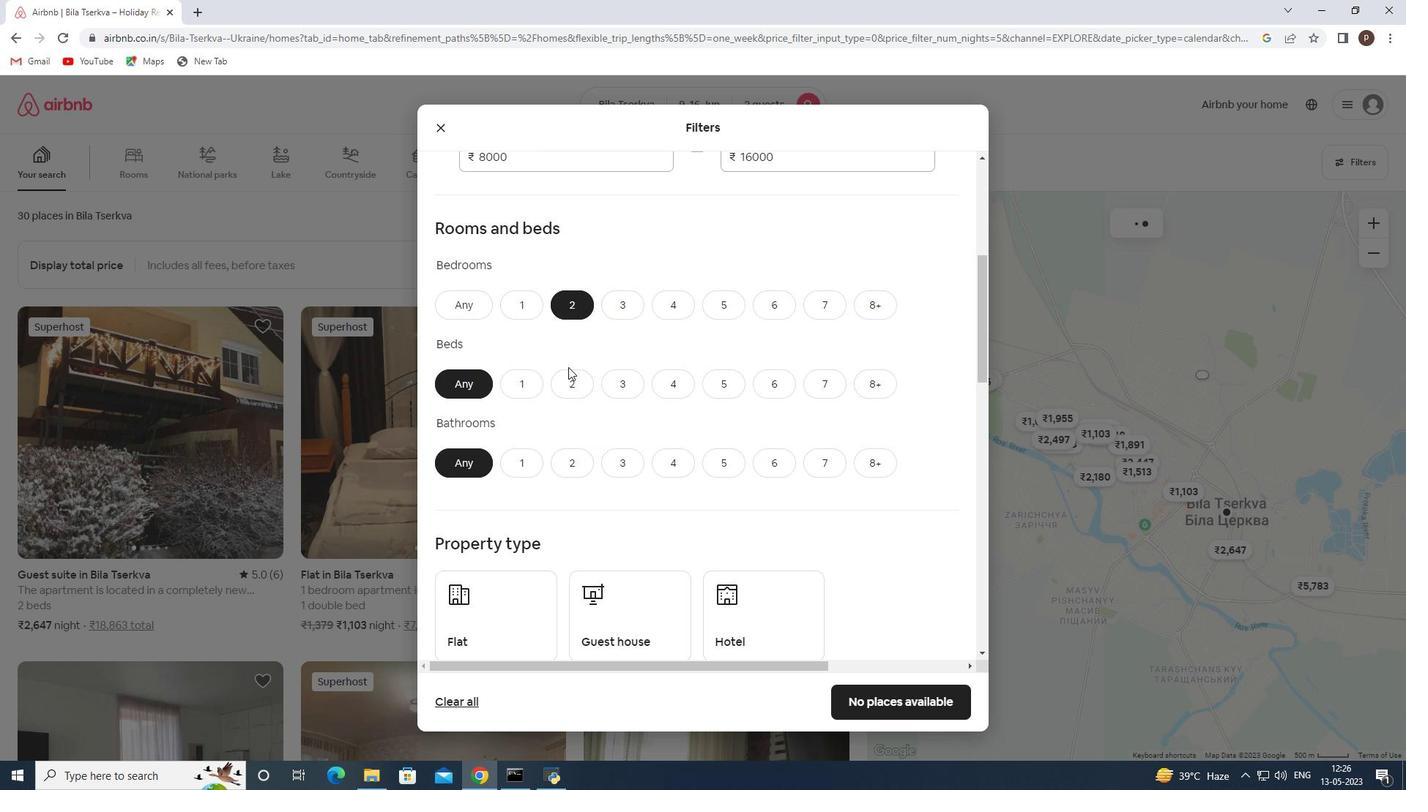 
Action: Mouse moved to (567, 377)
Screenshot: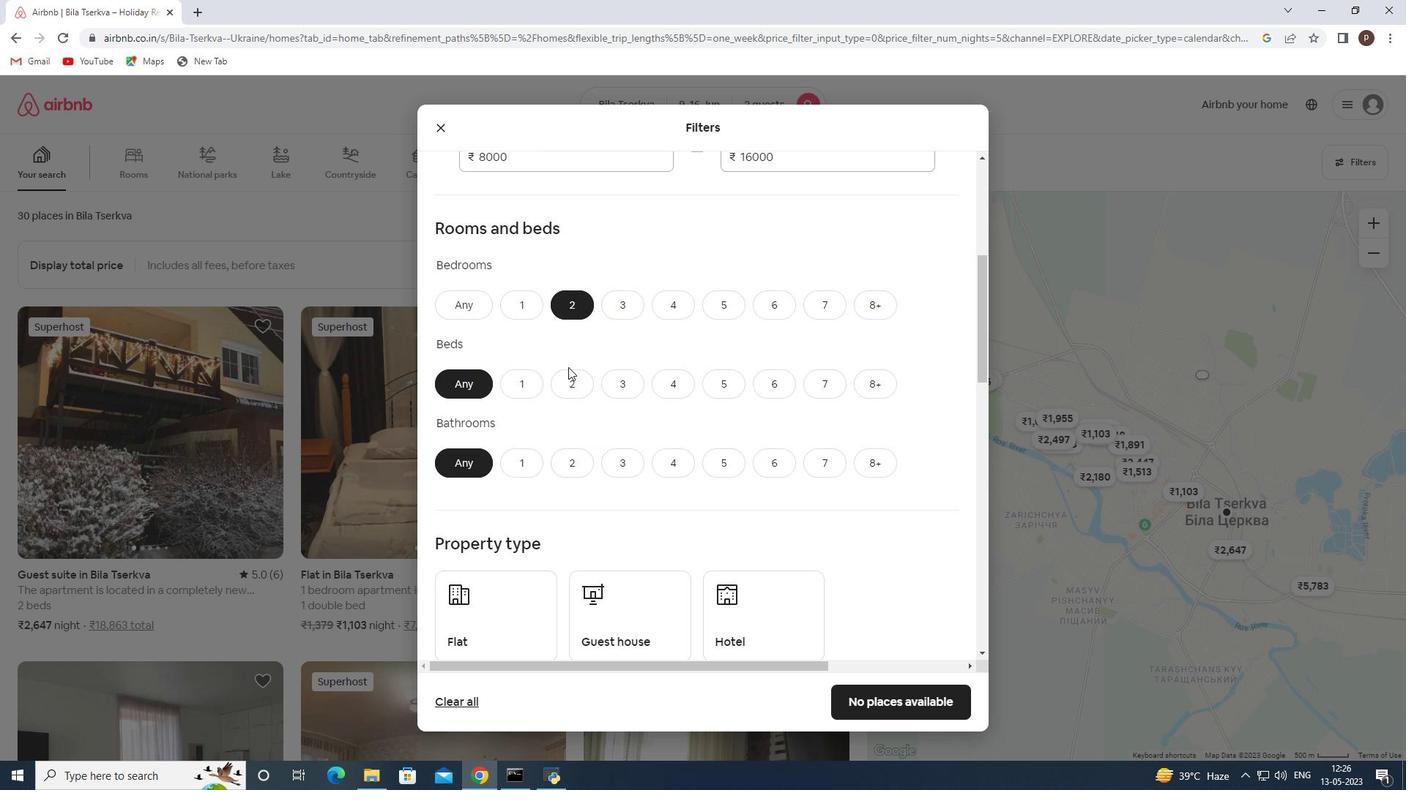 
Action: Mouse pressed left at (567, 377)
Screenshot: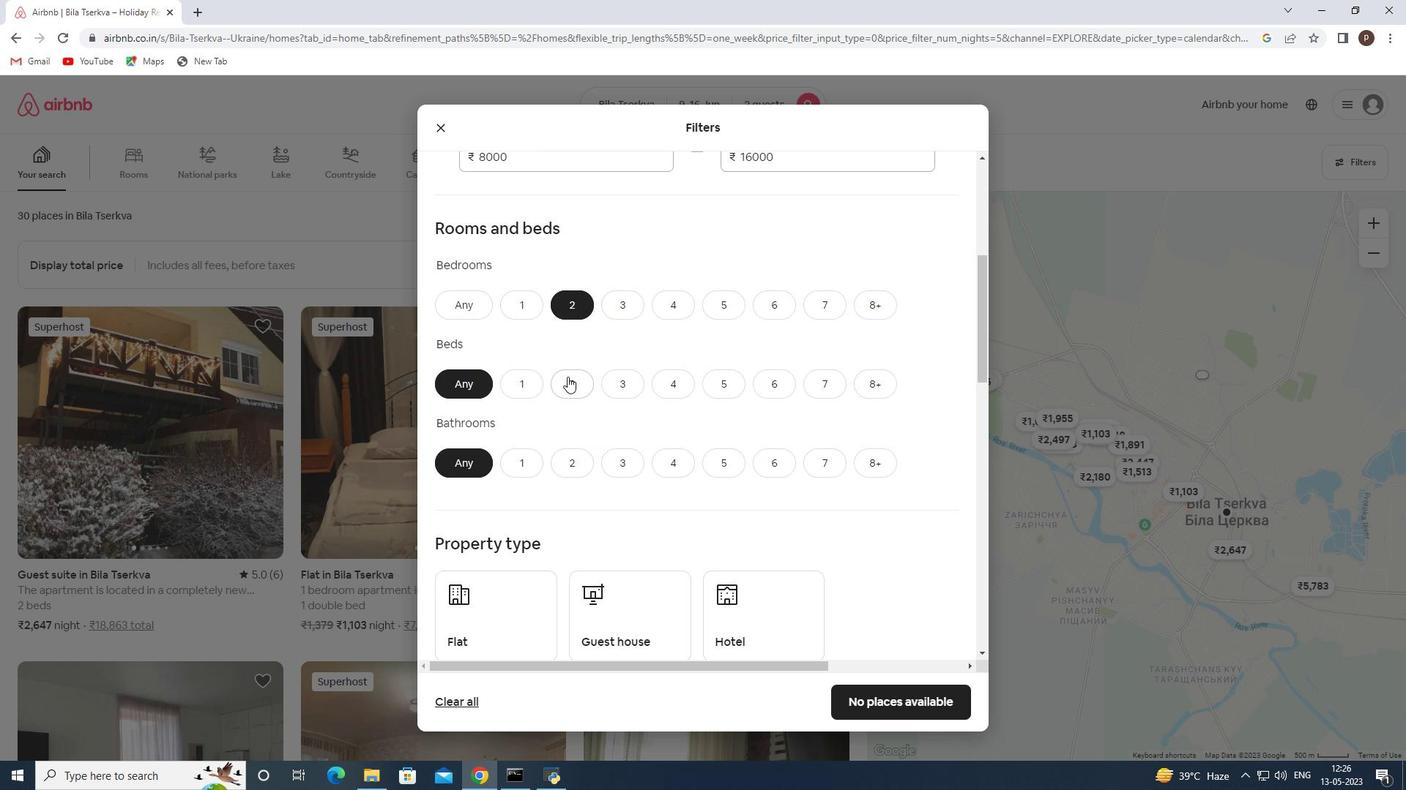 
Action: Mouse moved to (528, 457)
Screenshot: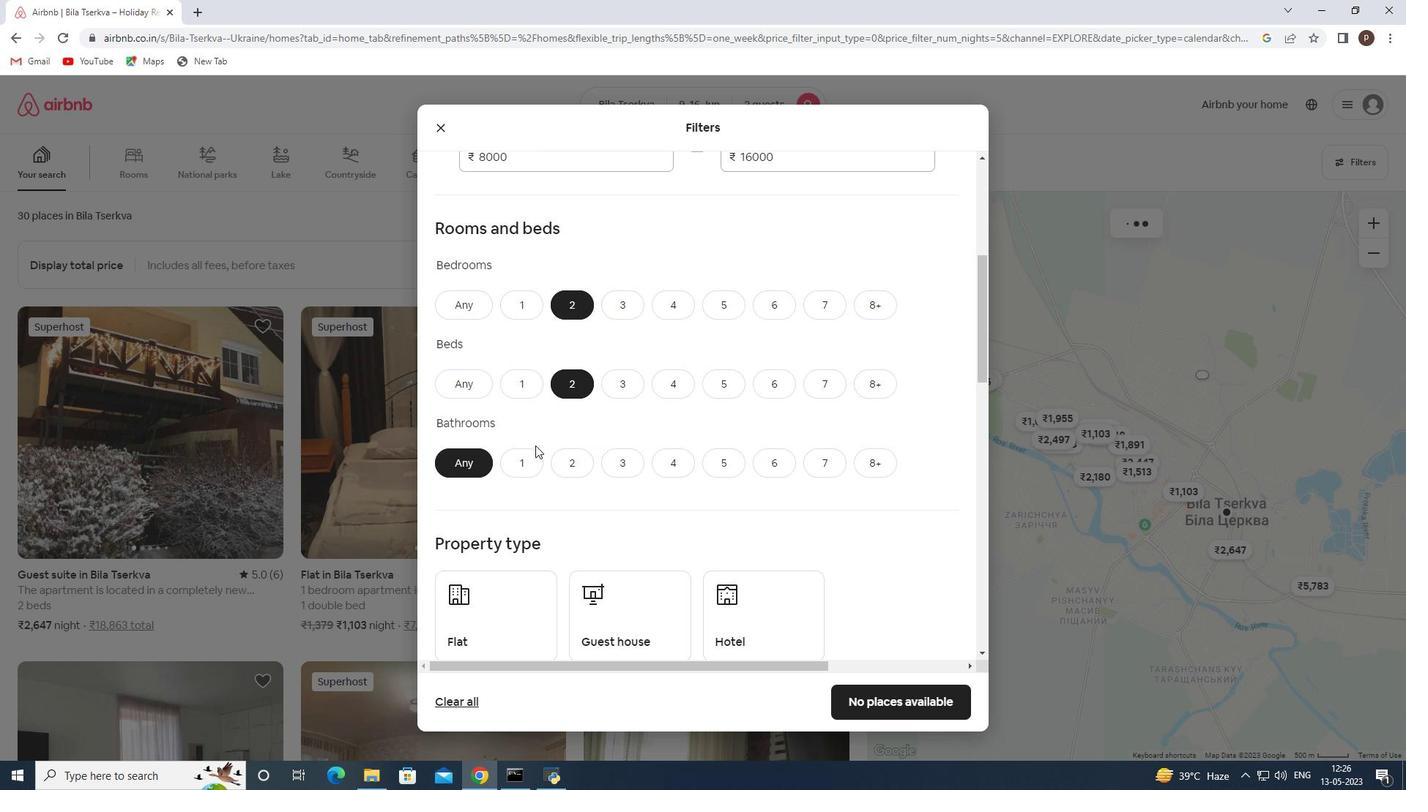 
Action: Mouse pressed left at (528, 457)
Screenshot: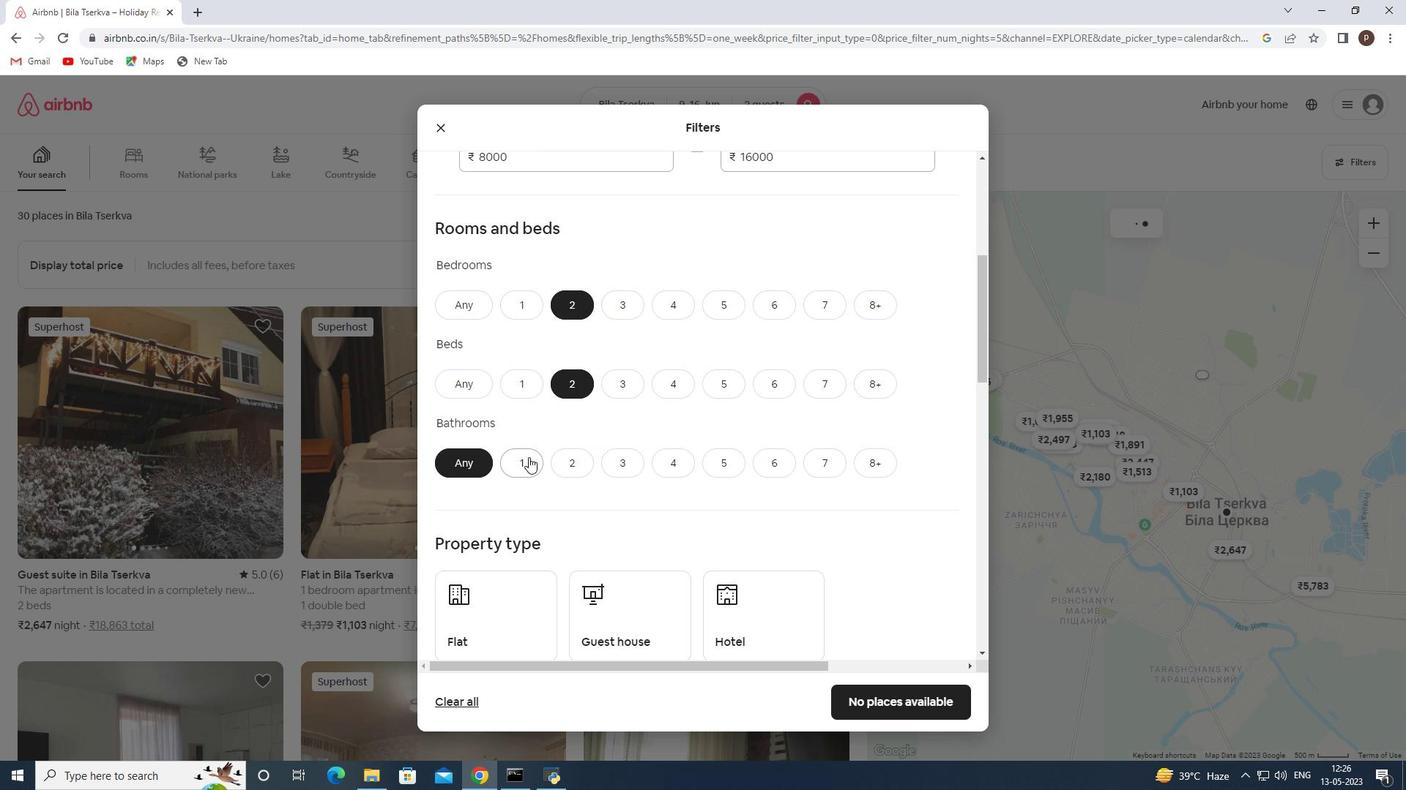
Action: Mouse scrolled (528, 457) with delta (0, 0)
Screenshot: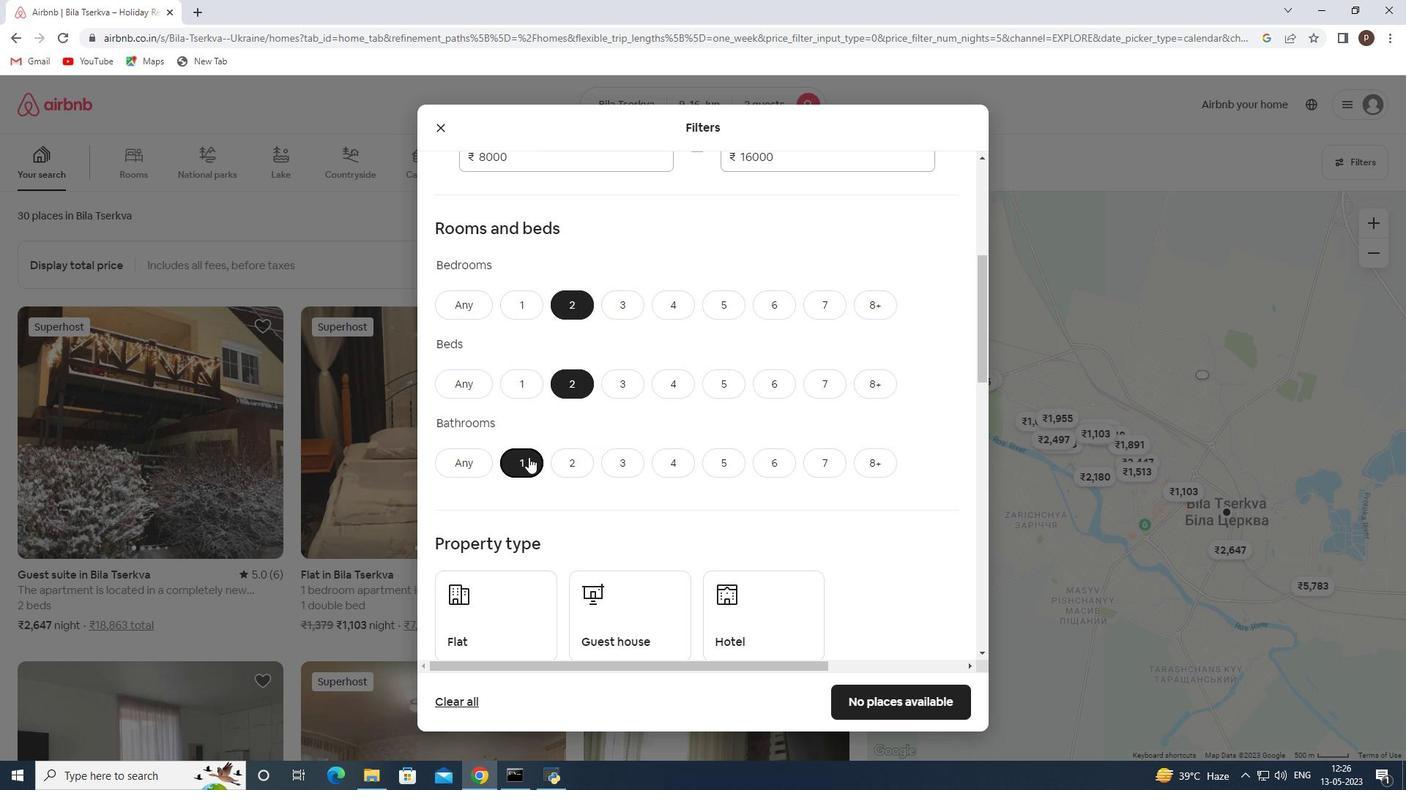 
Action: Mouse moved to (480, 533)
Screenshot: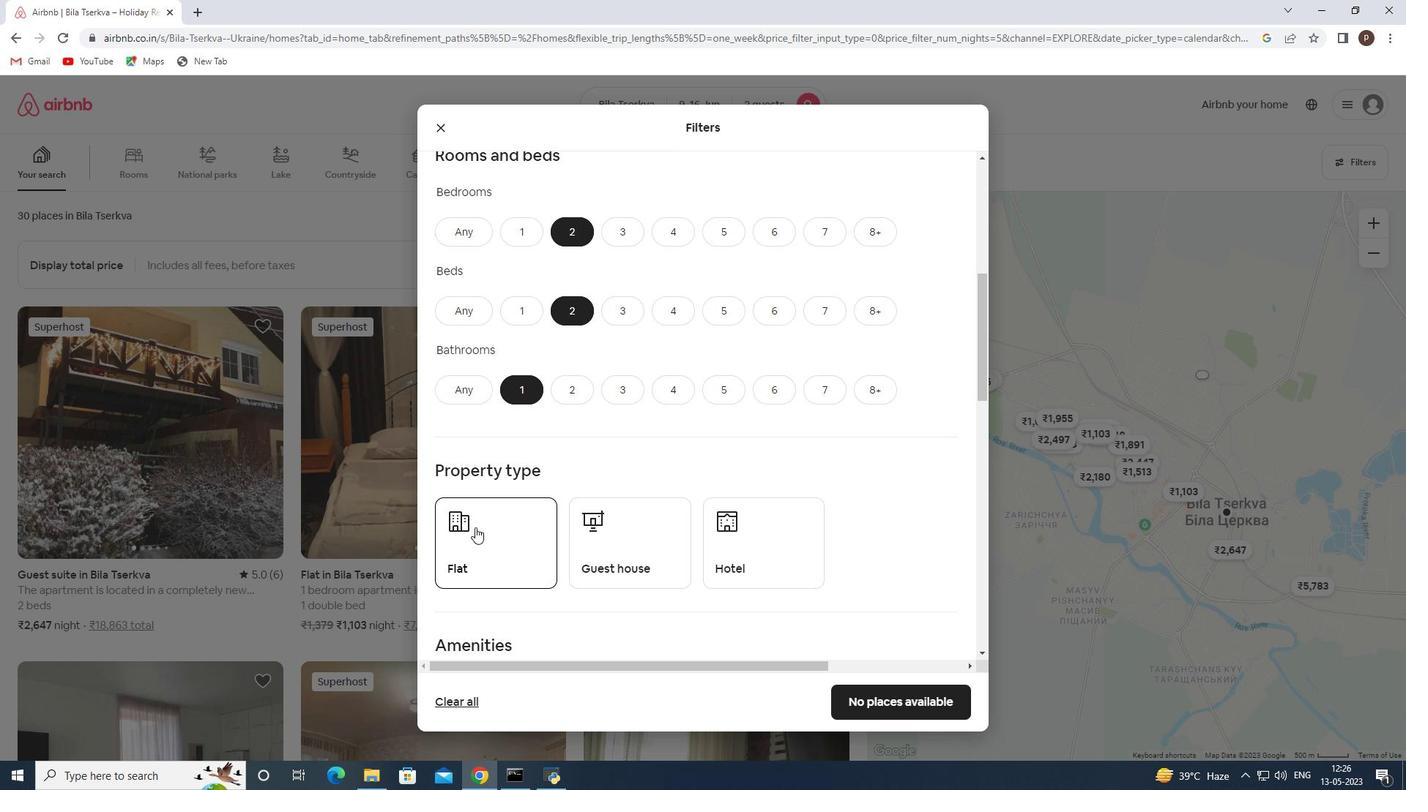 
Action: Mouse pressed left at (480, 533)
Screenshot: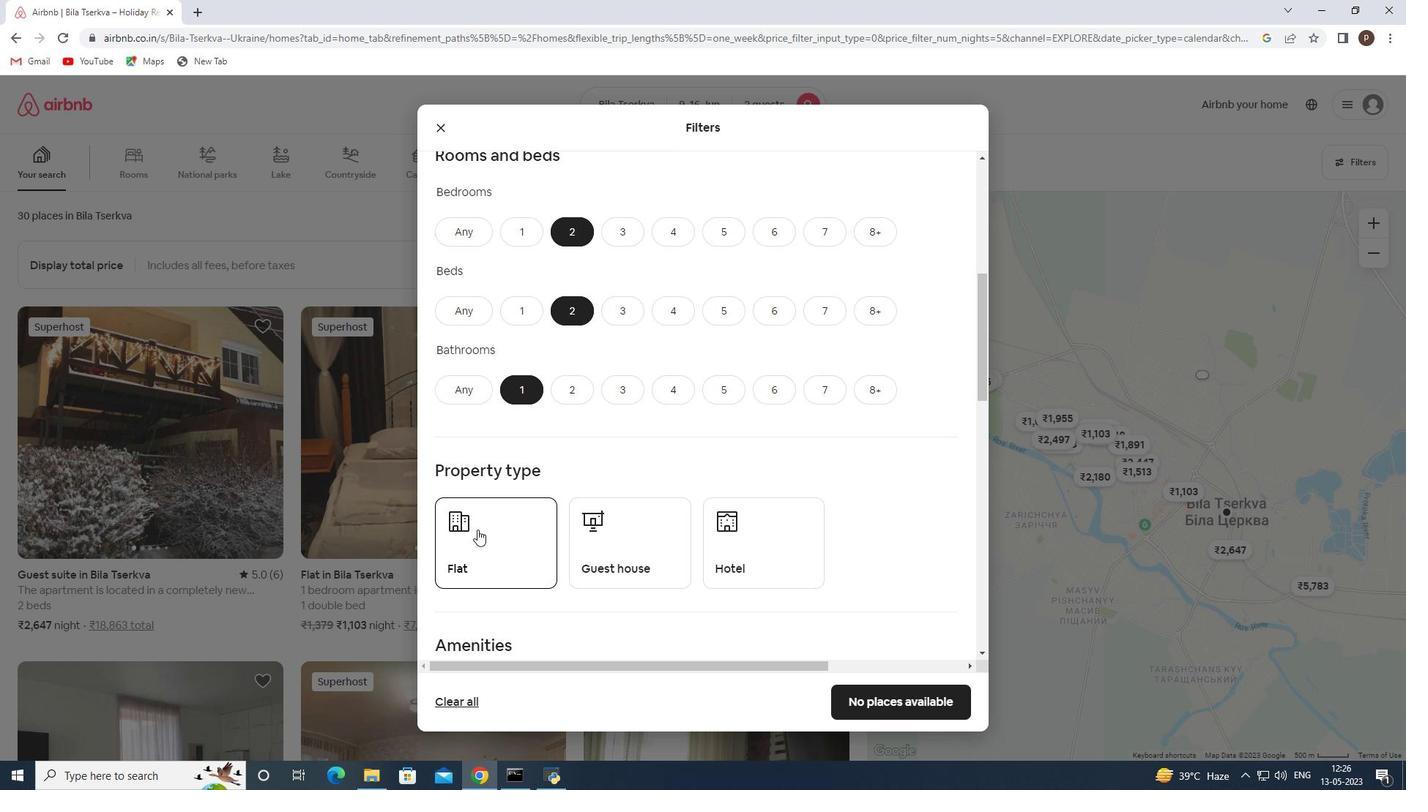 
Action: Mouse moved to (624, 538)
Screenshot: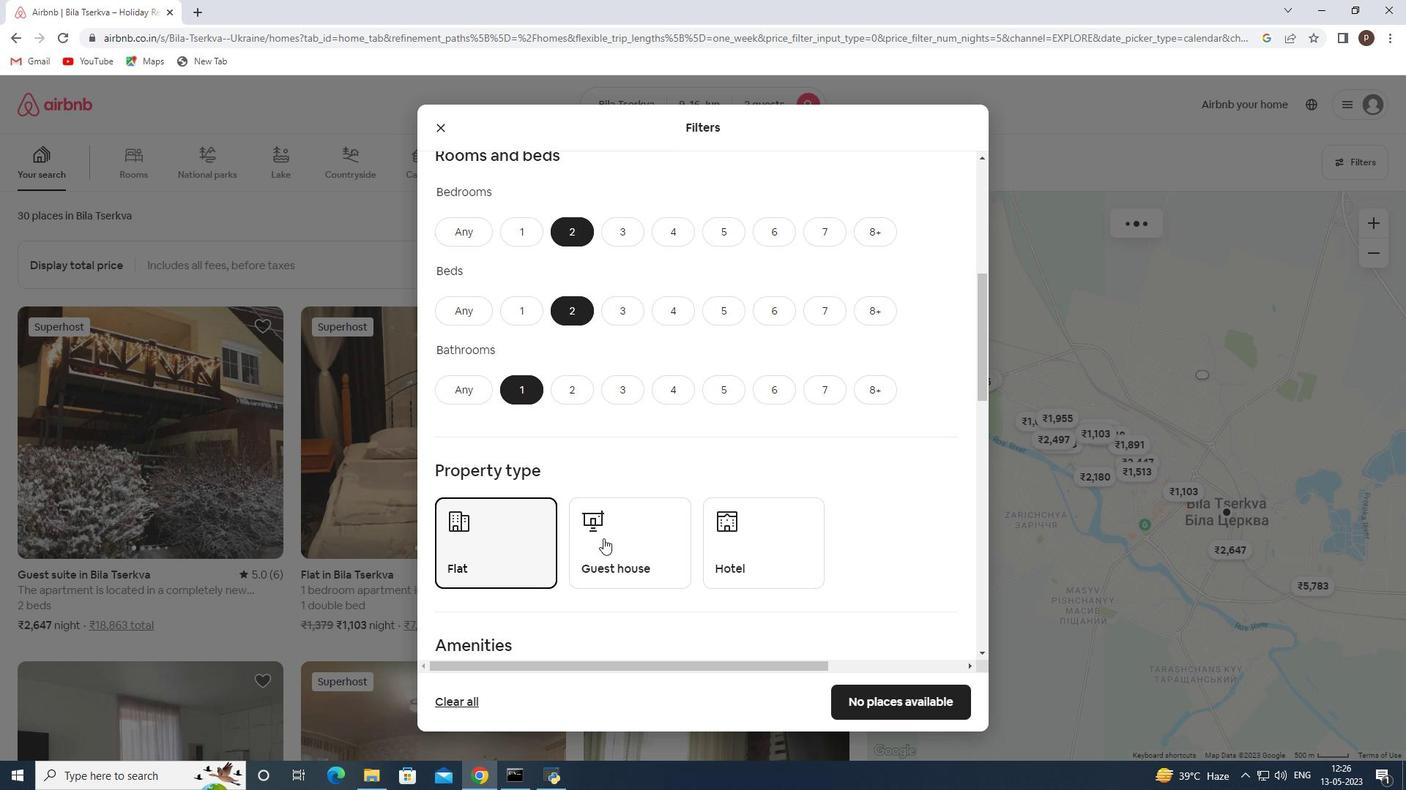 
Action: Mouse pressed left at (624, 538)
Screenshot: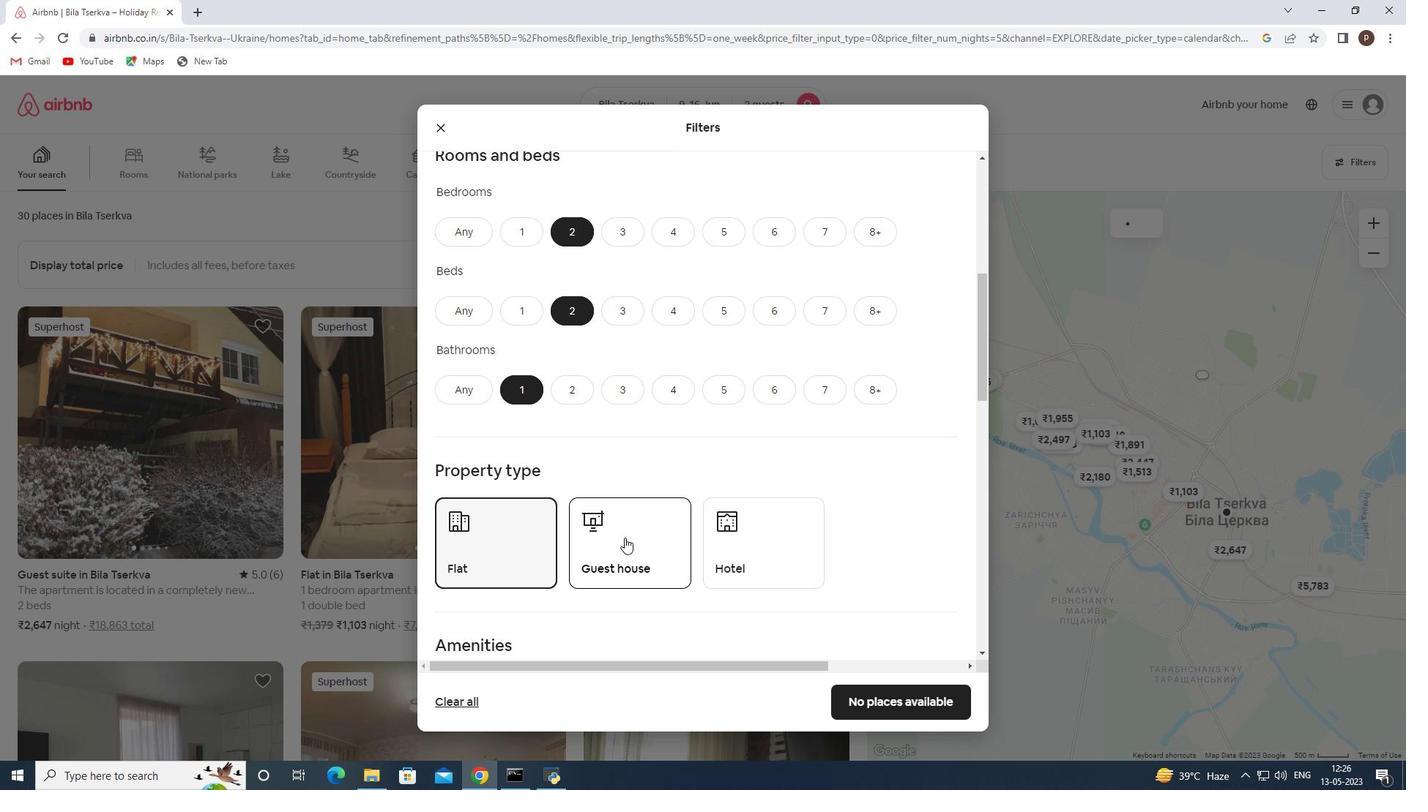 
Action: Mouse scrolled (624, 537) with delta (0, 0)
Screenshot: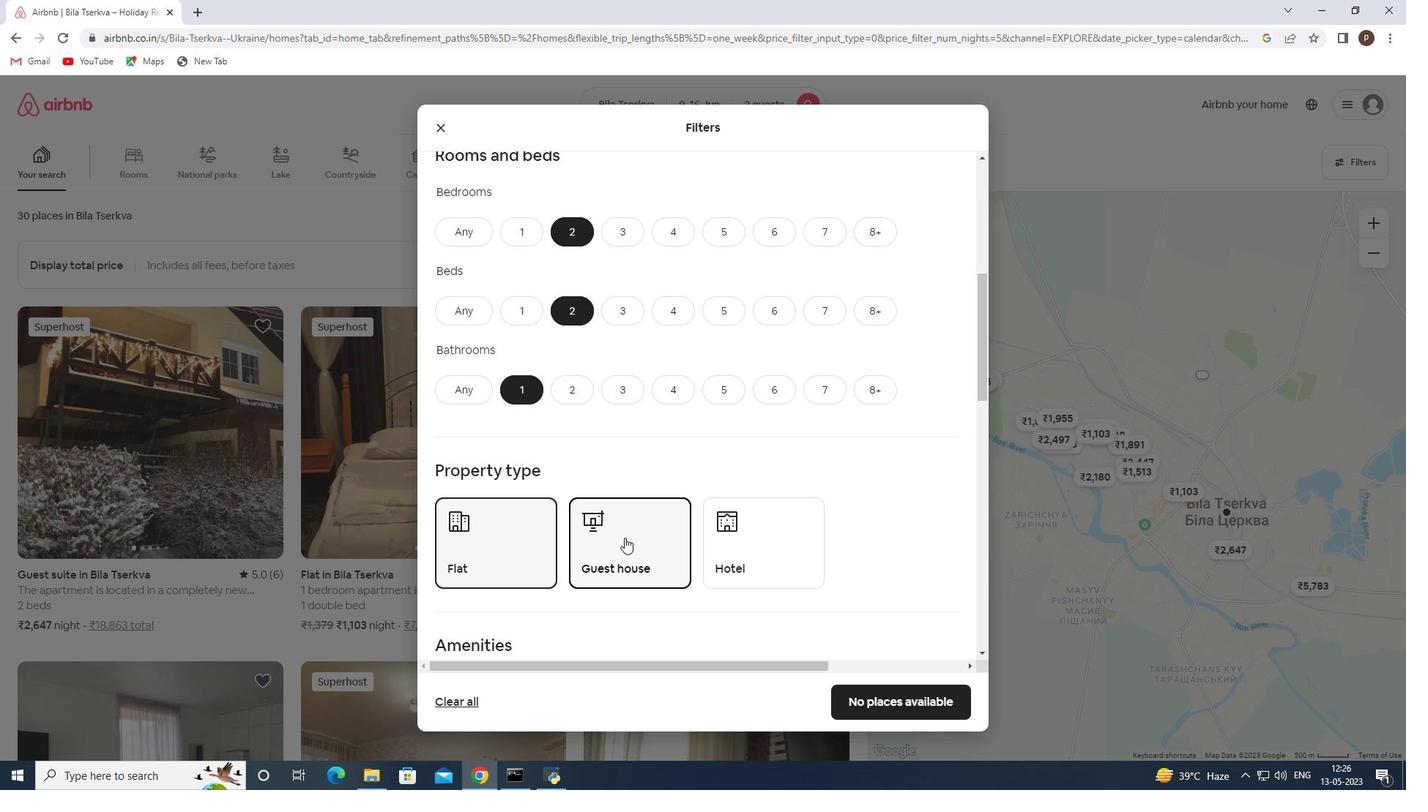 
Action: Mouse scrolled (624, 537) with delta (0, 0)
Screenshot: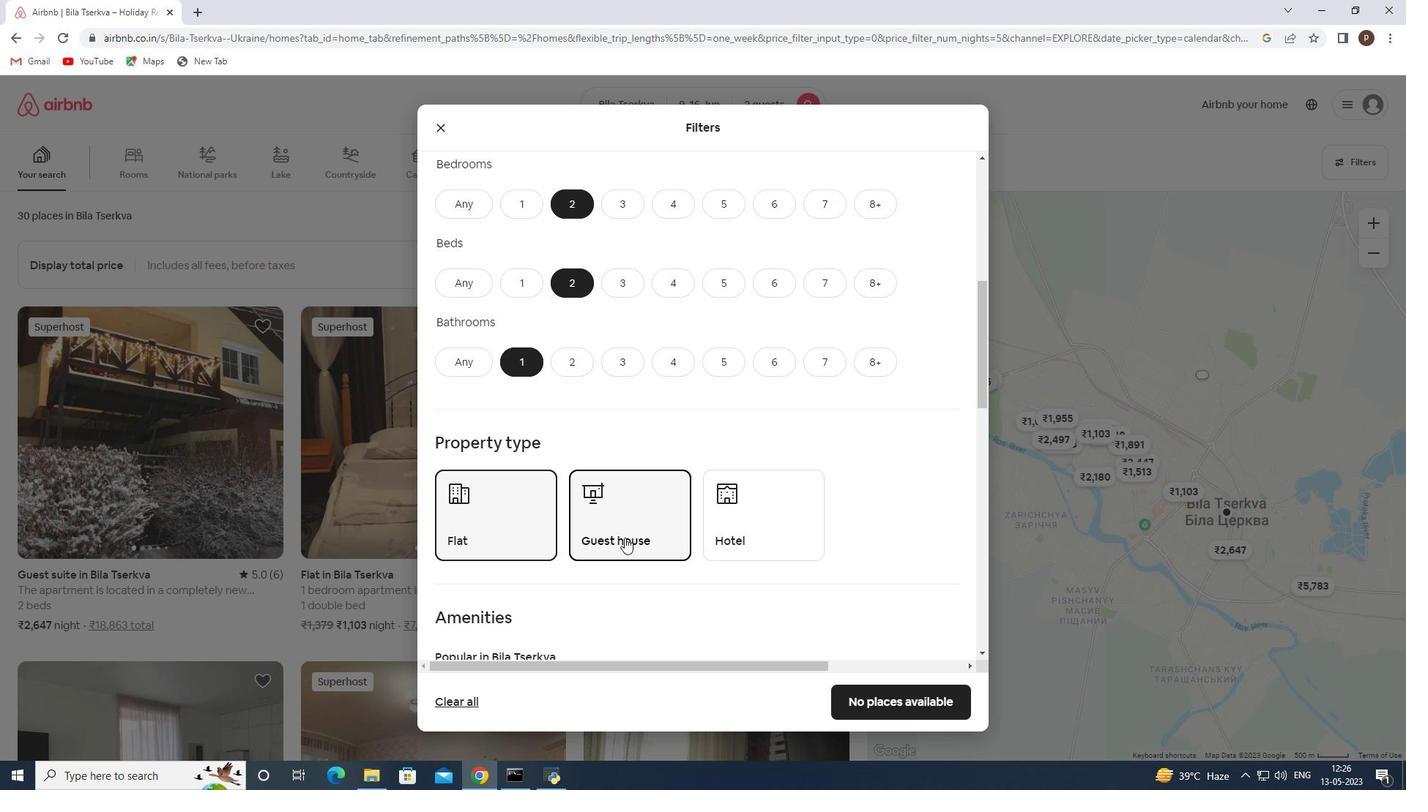 
Action: Mouse scrolled (624, 537) with delta (0, 0)
Screenshot: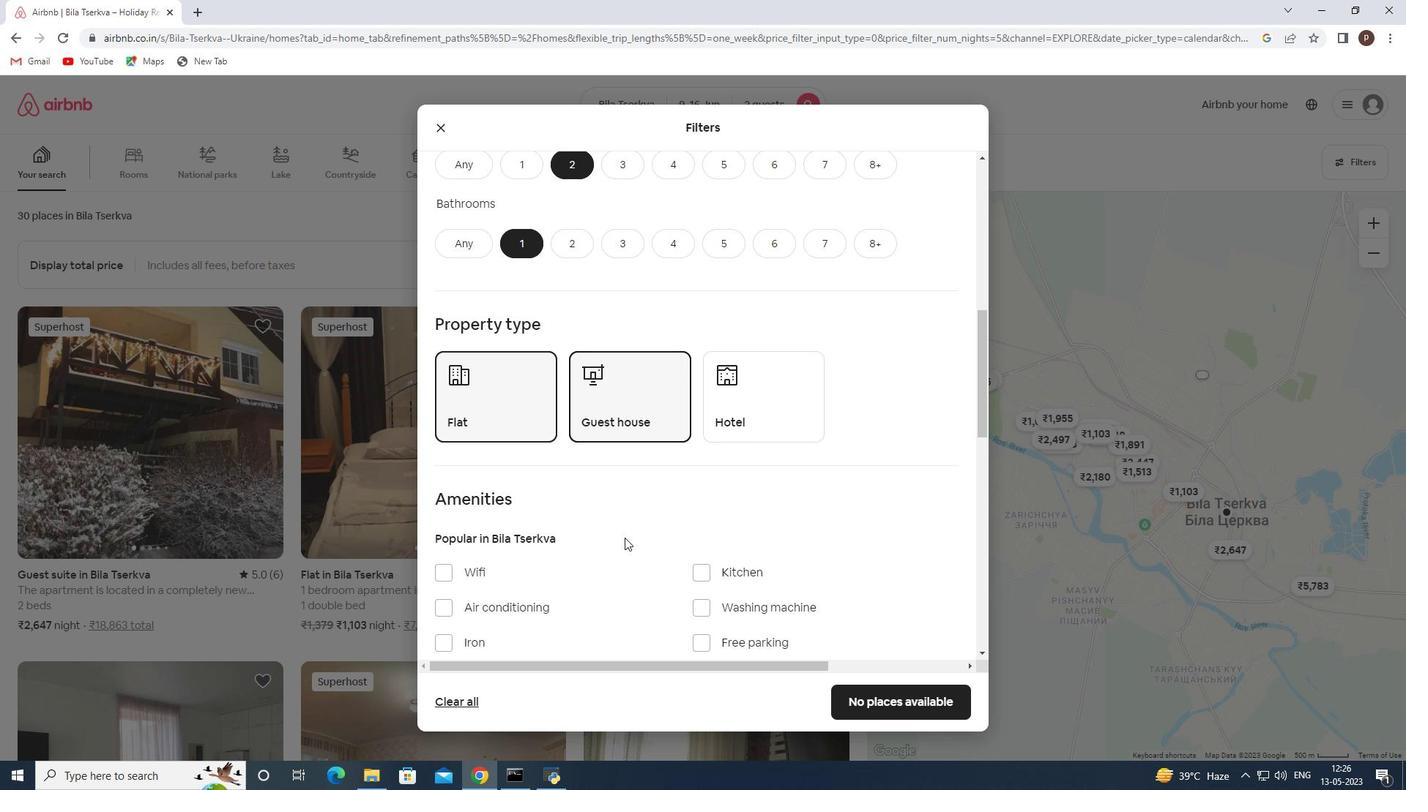 
Action: Mouse scrolled (624, 537) with delta (0, 0)
Screenshot: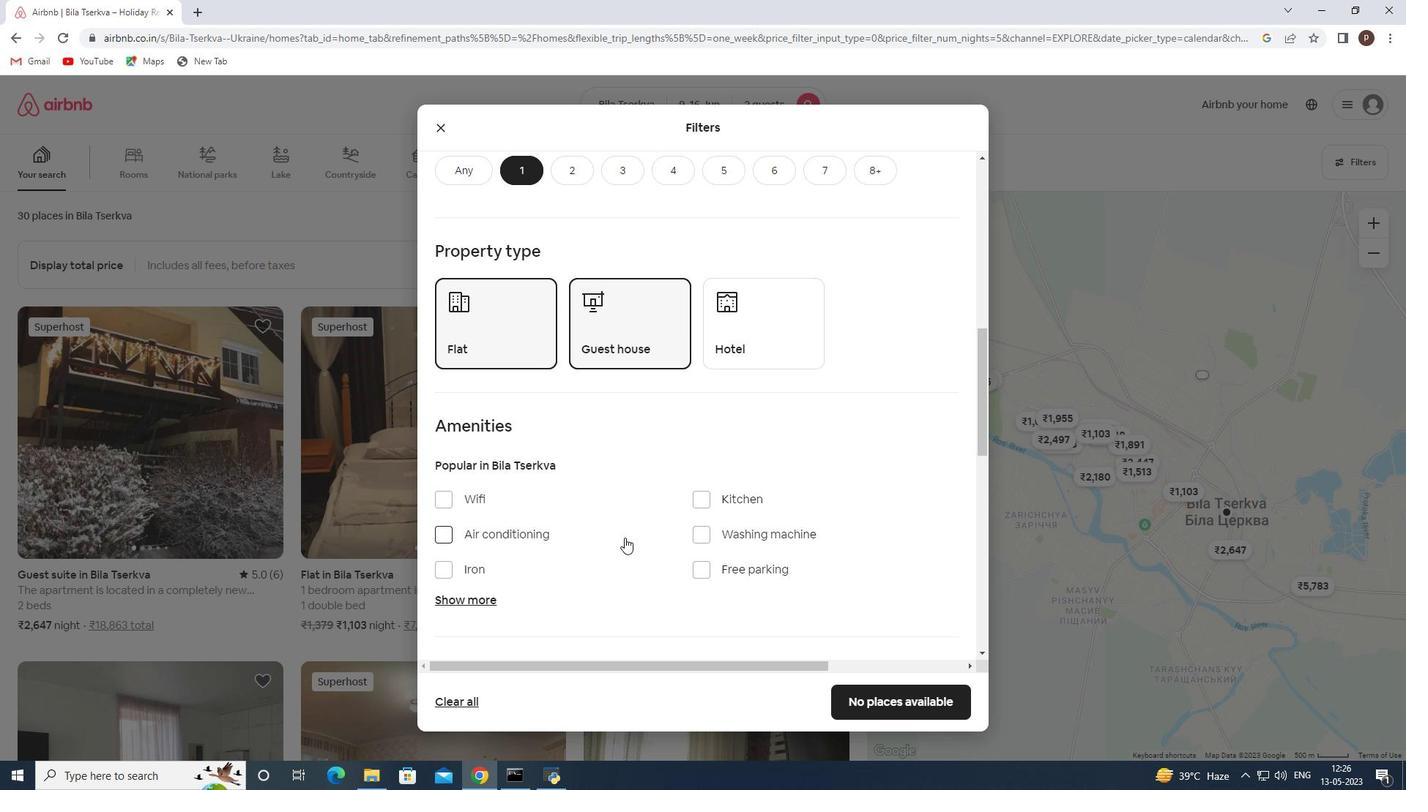 
Action: Mouse scrolled (624, 537) with delta (0, 0)
Screenshot: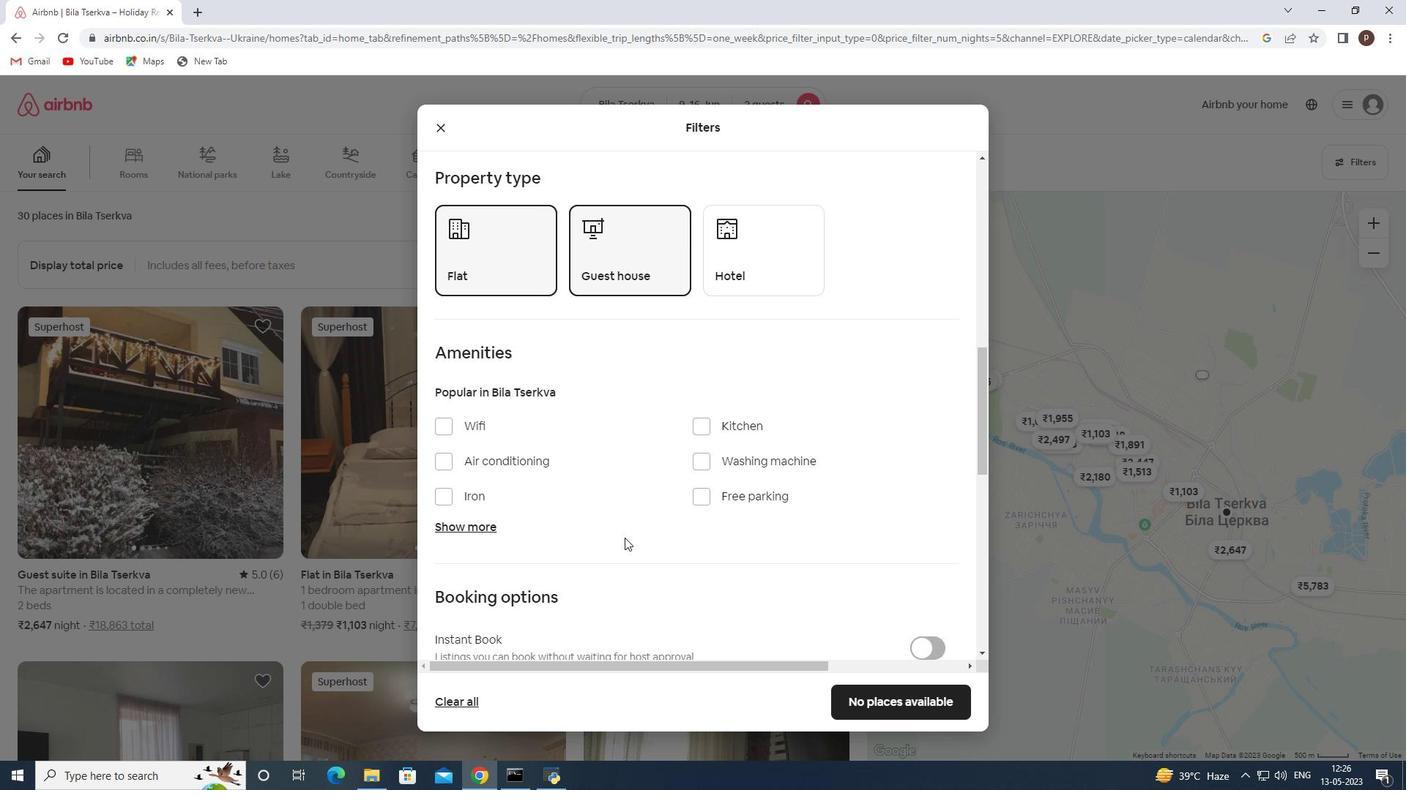 
Action: Mouse scrolled (624, 537) with delta (0, 0)
Screenshot: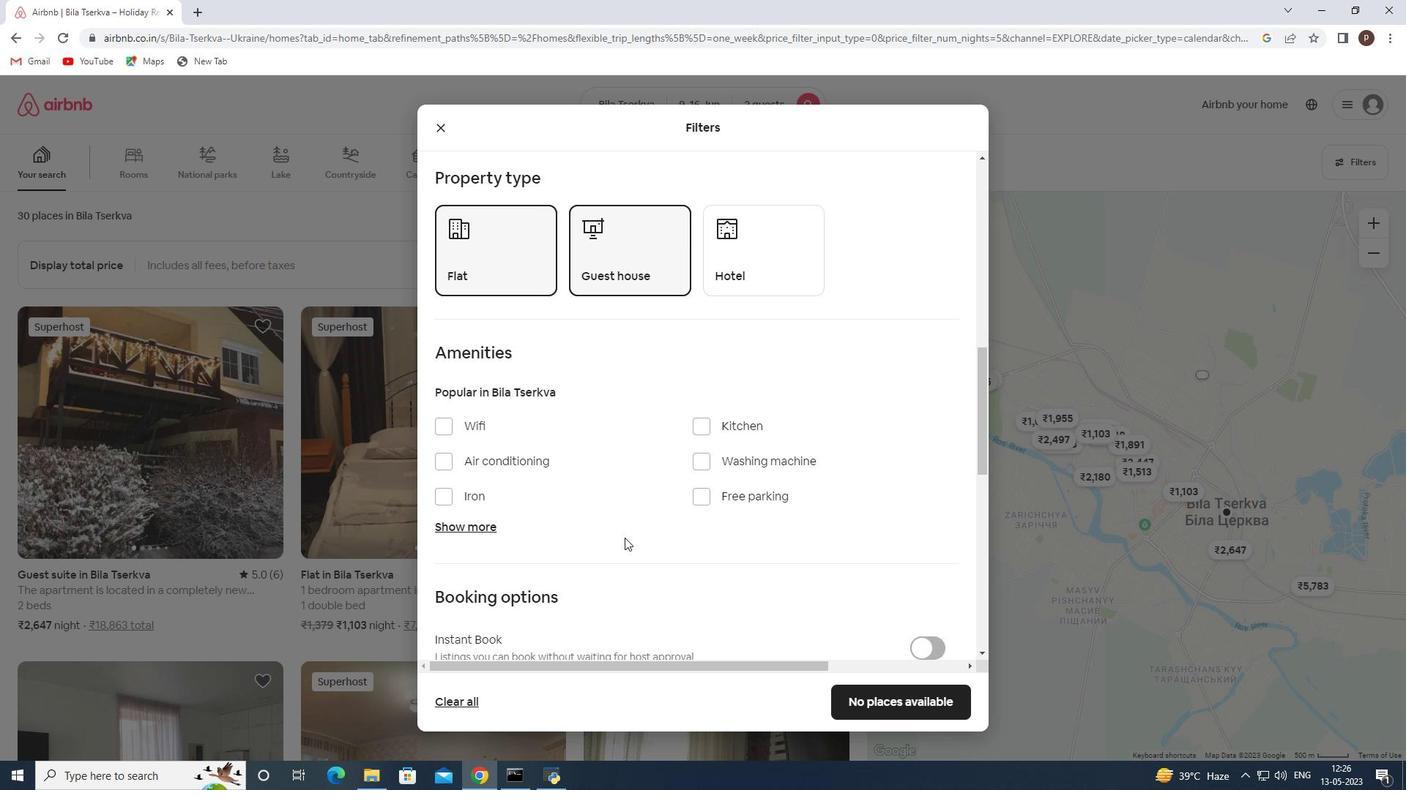 
Action: Mouse scrolled (624, 537) with delta (0, 0)
Screenshot: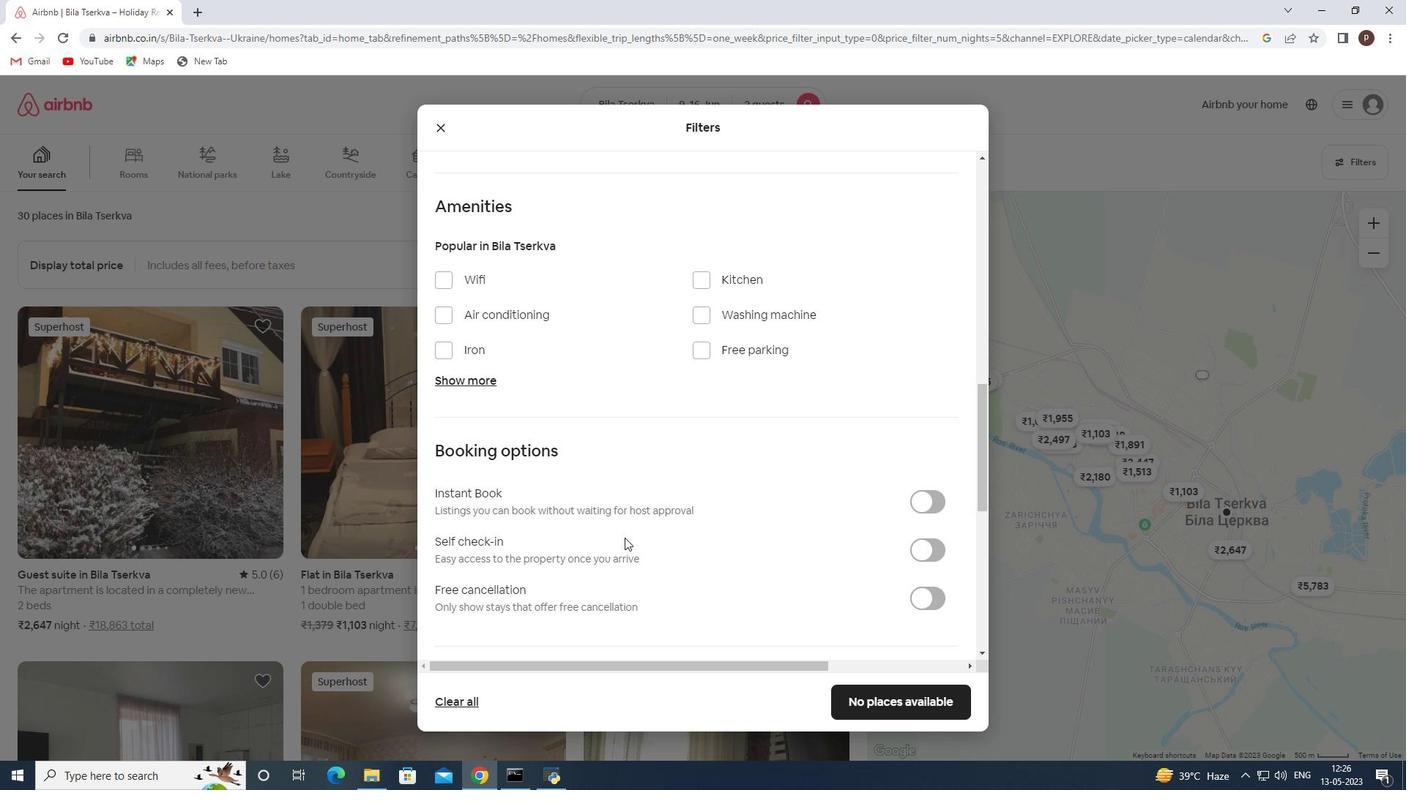 
Action: Mouse scrolled (624, 537) with delta (0, 0)
Screenshot: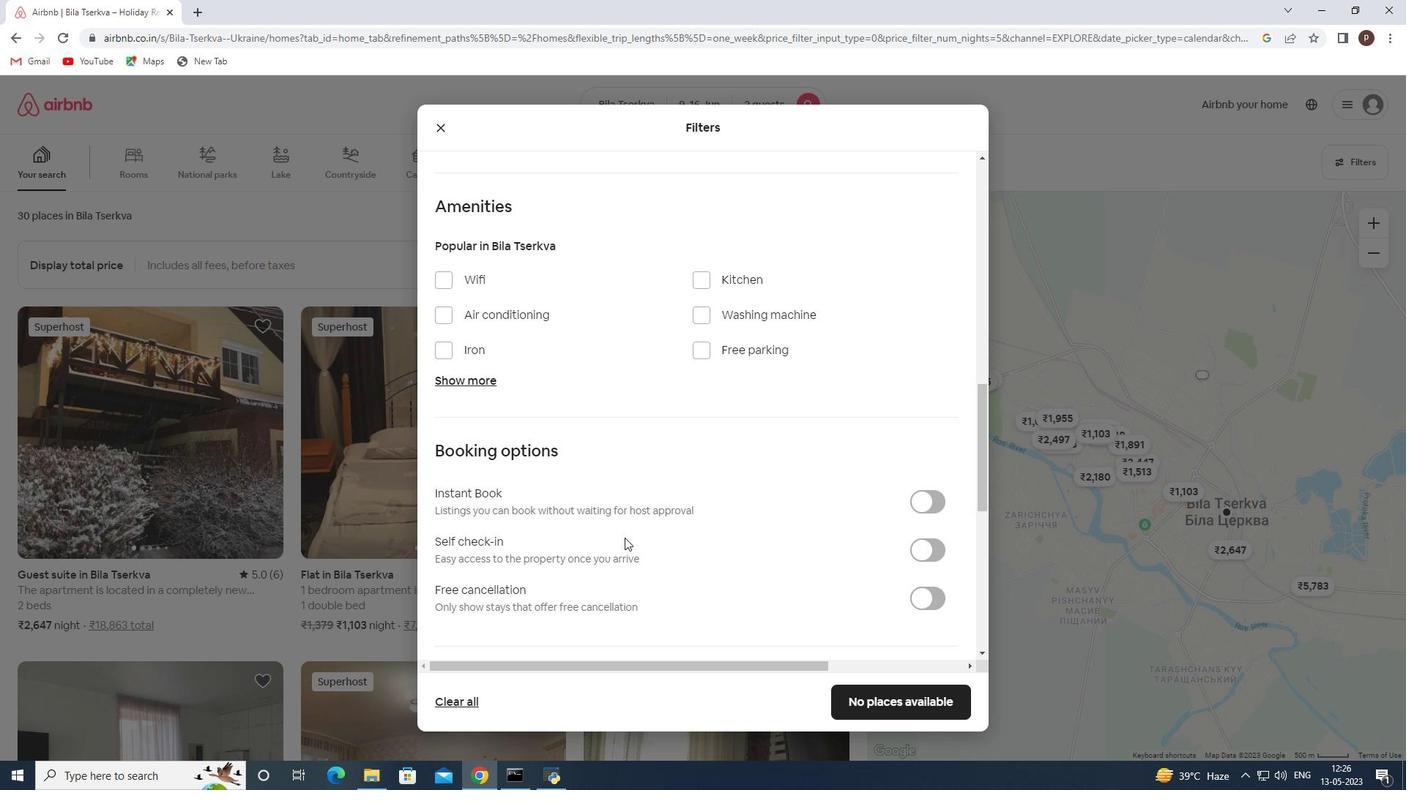 
Action: Mouse moved to (932, 400)
Screenshot: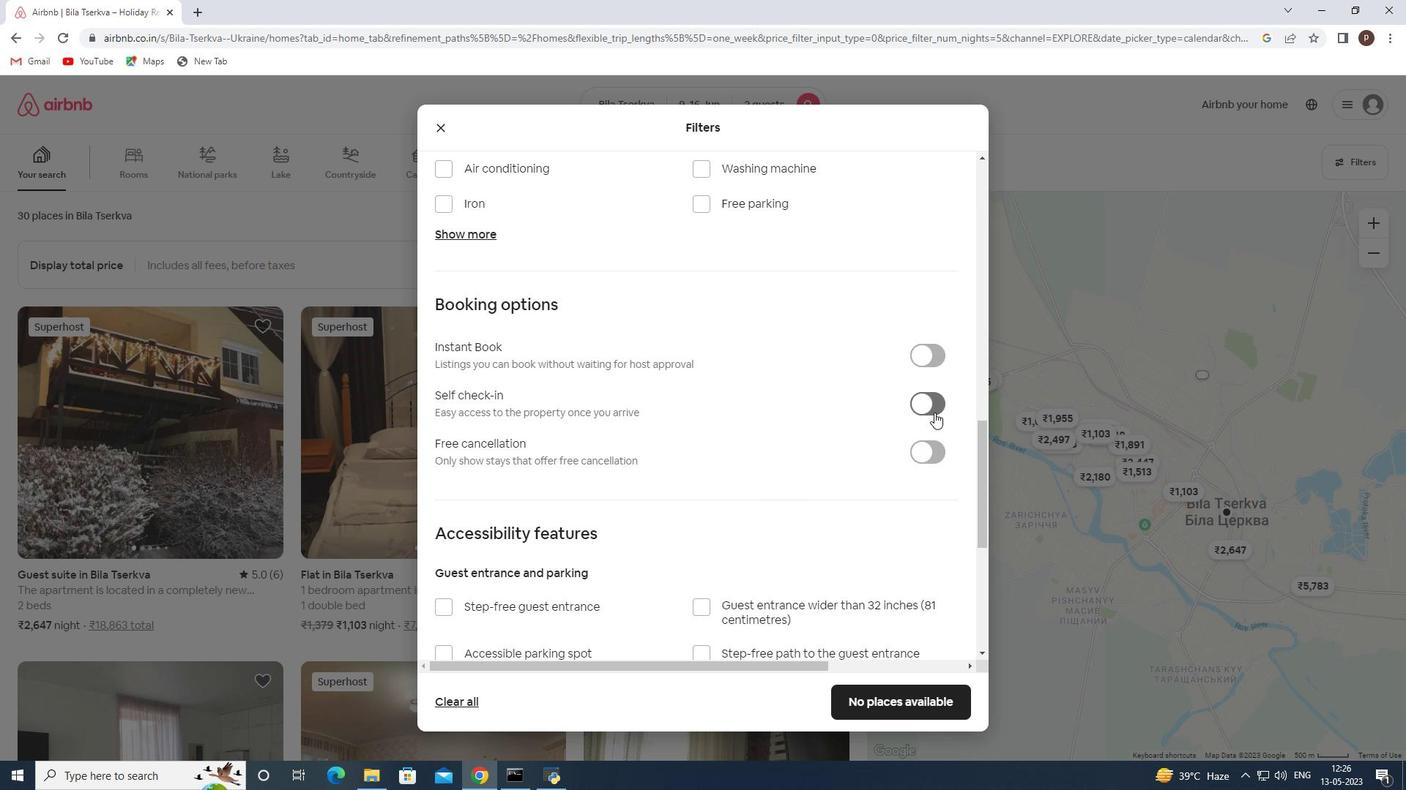 
Action: Mouse pressed left at (932, 400)
Screenshot: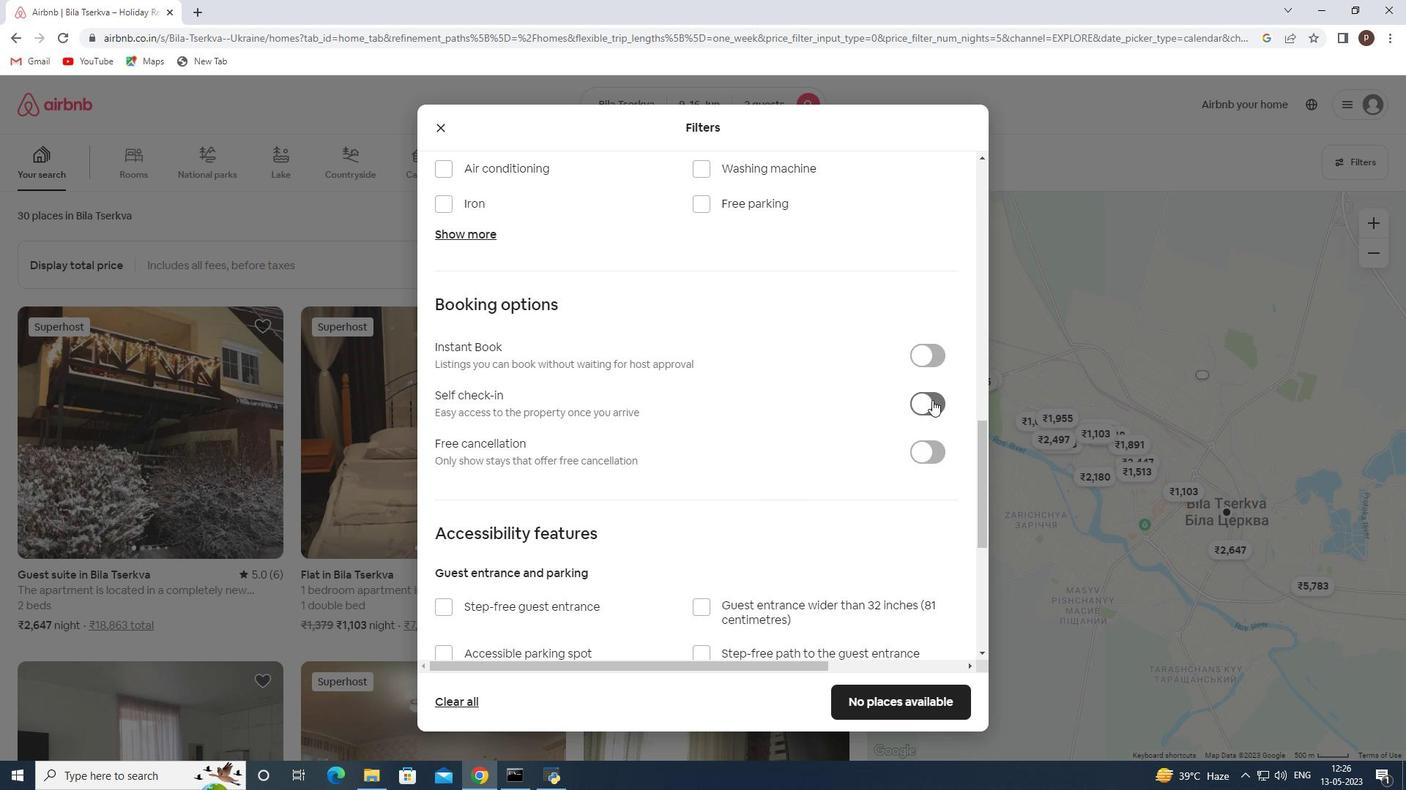
Action: Mouse moved to (767, 443)
Screenshot: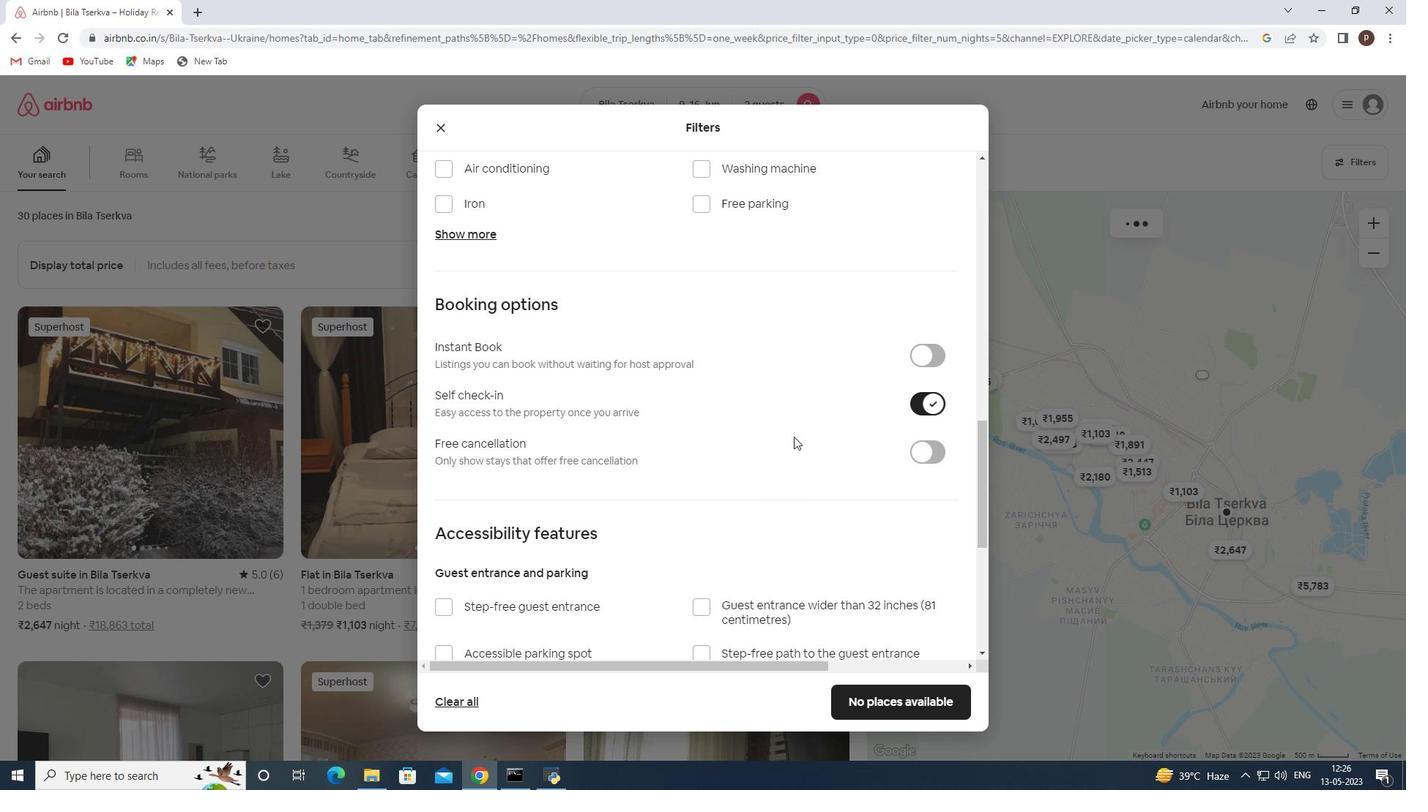 
Action: Mouse scrolled (767, 442) with delta (0, 0)
Screenshot: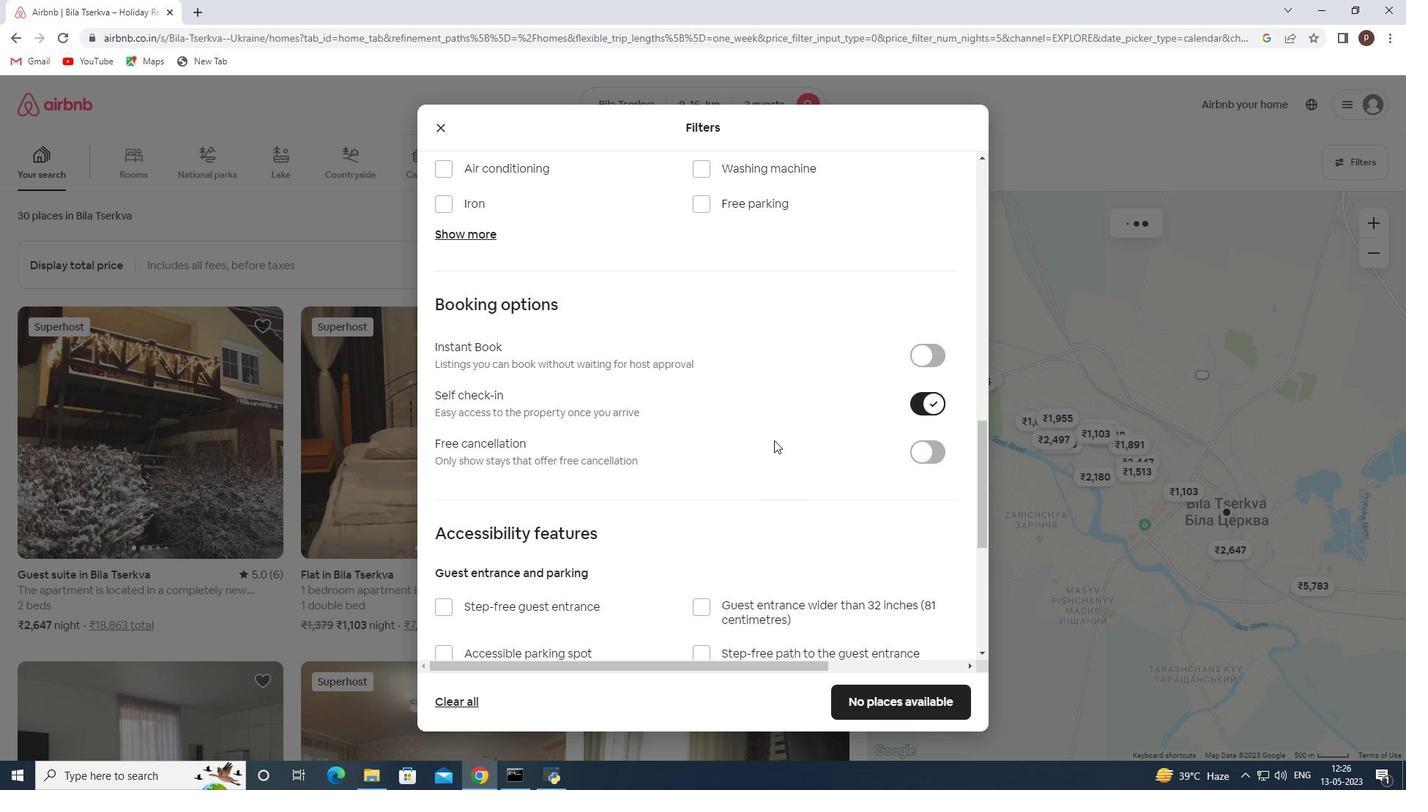 
Action: Mouse scrolled (767, 442) with delta (0, 0)
Screenshot: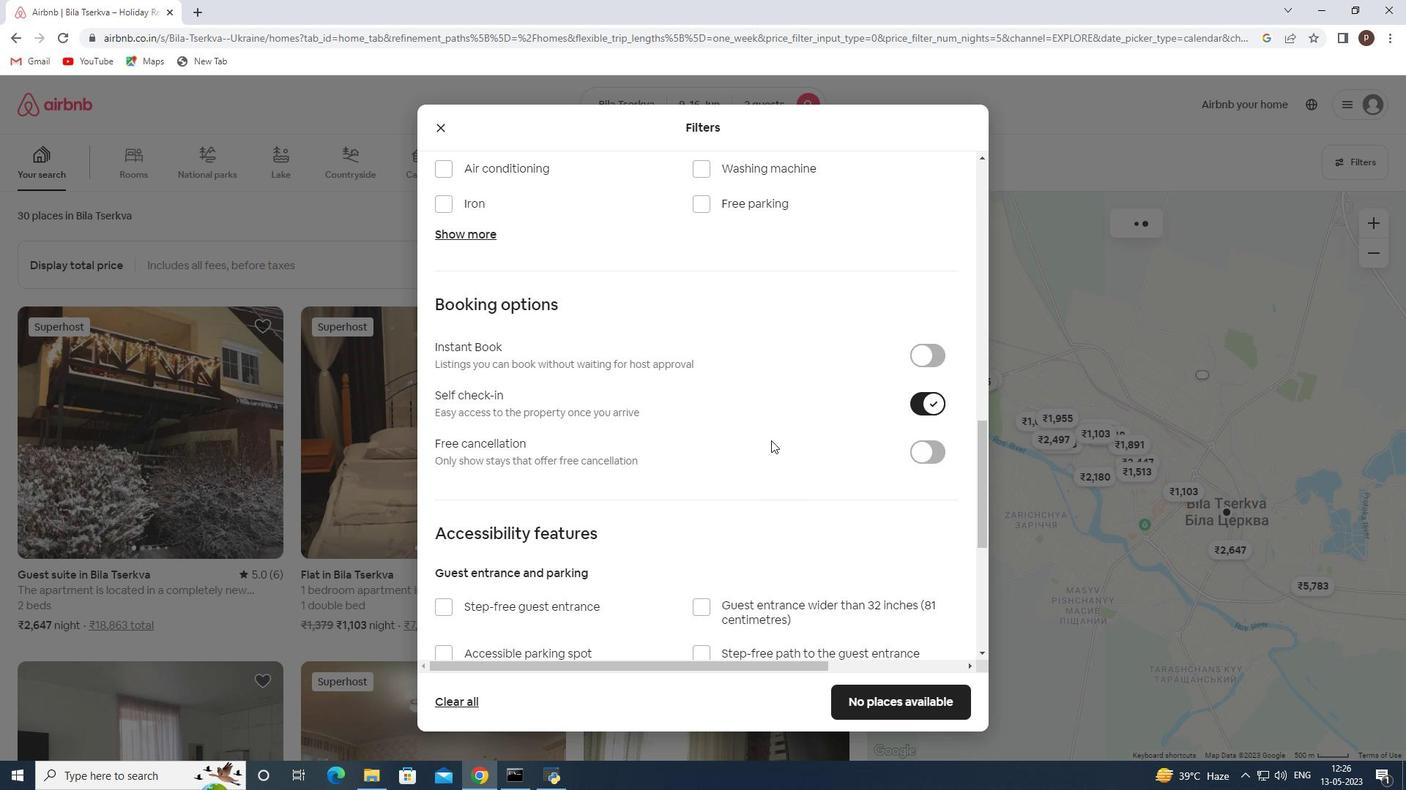 
Action: Mouse scrolled (767, 442) with delta (0, 0)
Screenshot: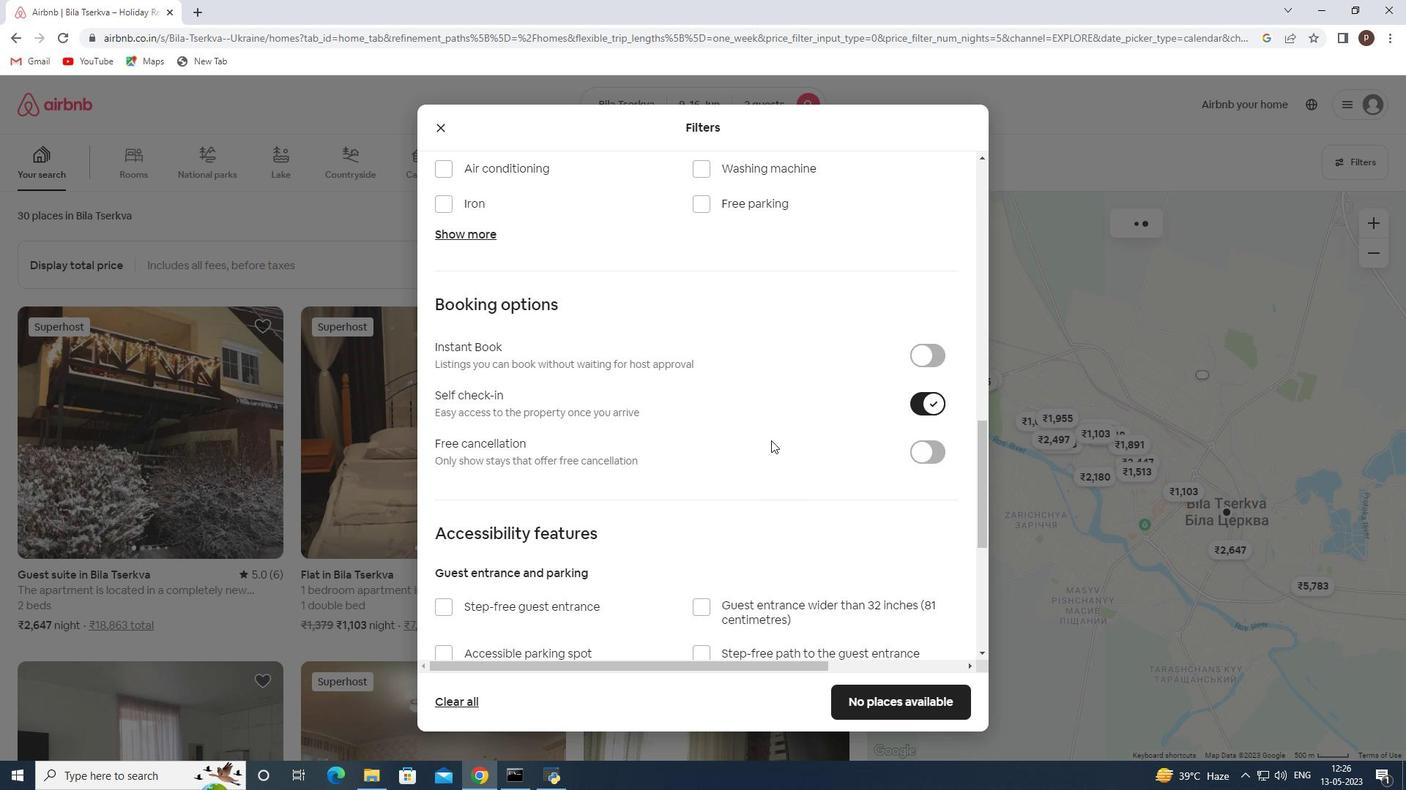 
Action: Mouse scrolled (767, 442) with delta (0, 0)
Screenshot: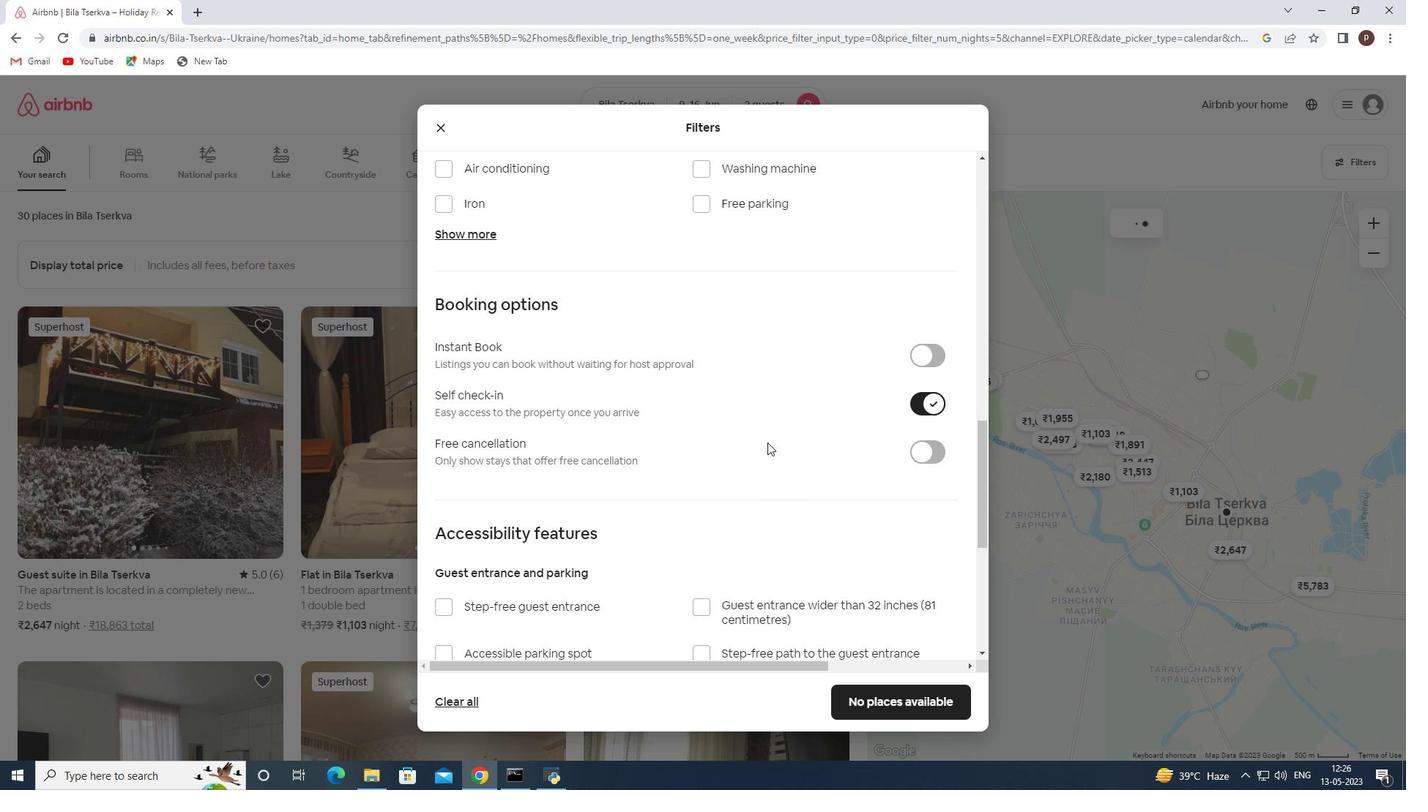 
Action: Mouse moved to (766, 444)
Screenshot: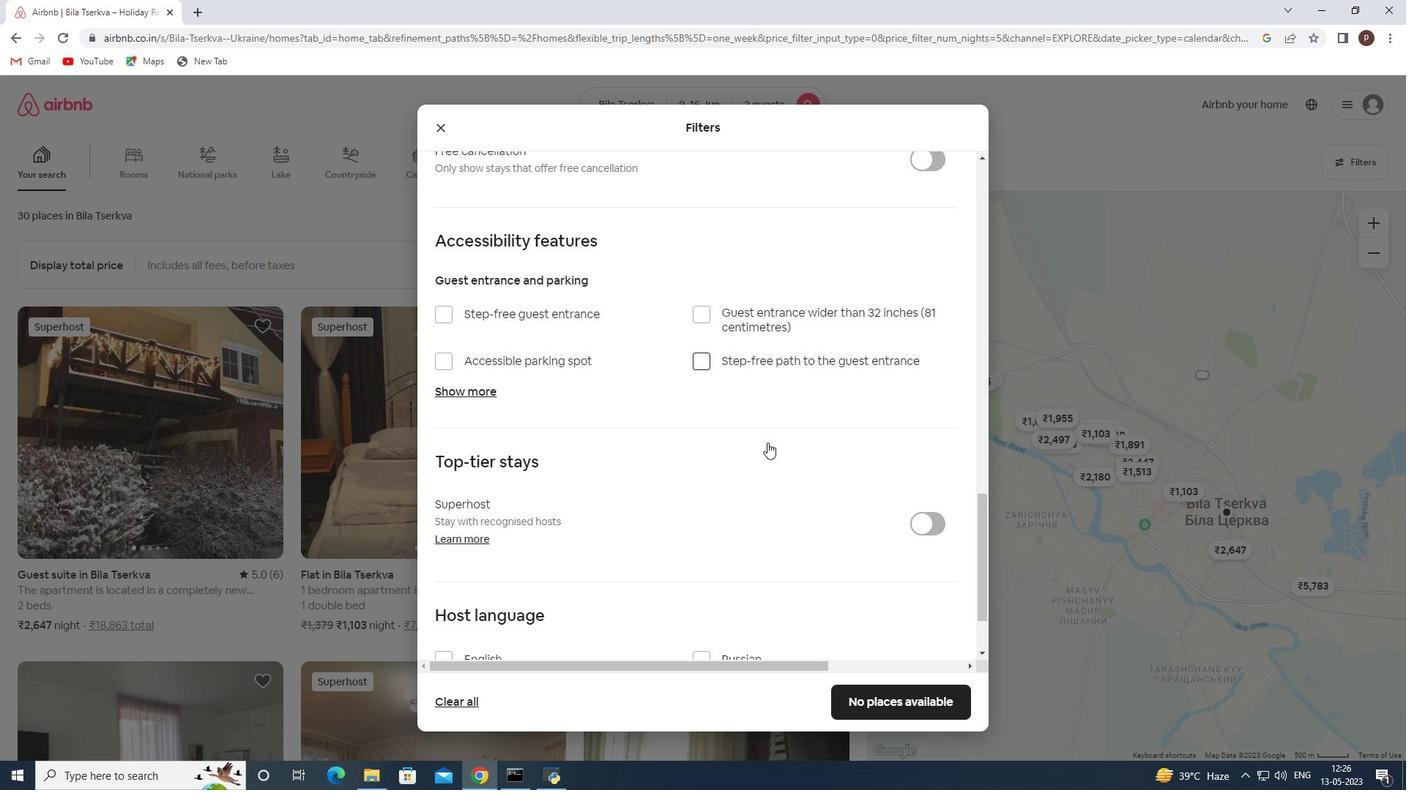 
Action: Mouse scrolled (766, 443) with delta (0, 0)
Screenshot: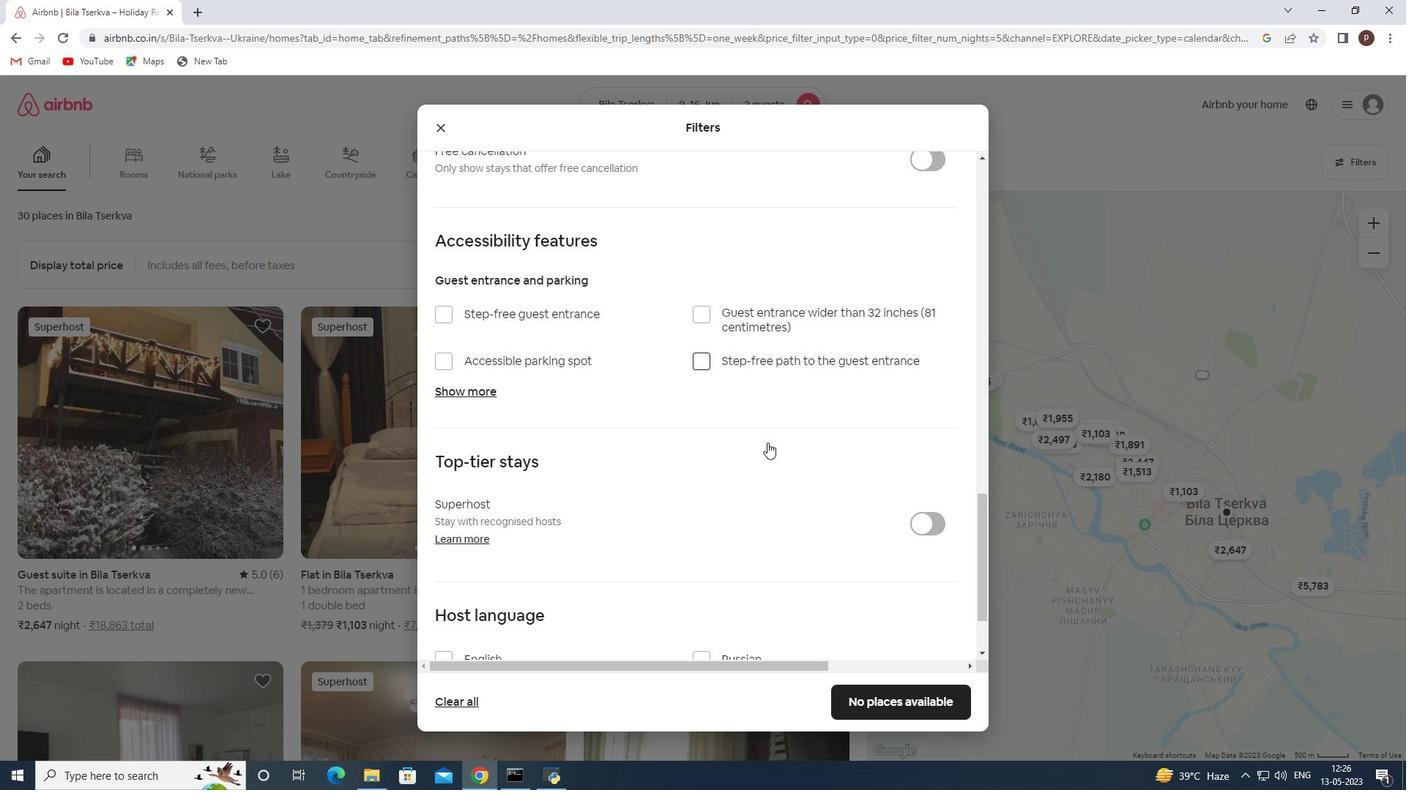 
Action: Mouse moved to (766, 444)
Screenshot: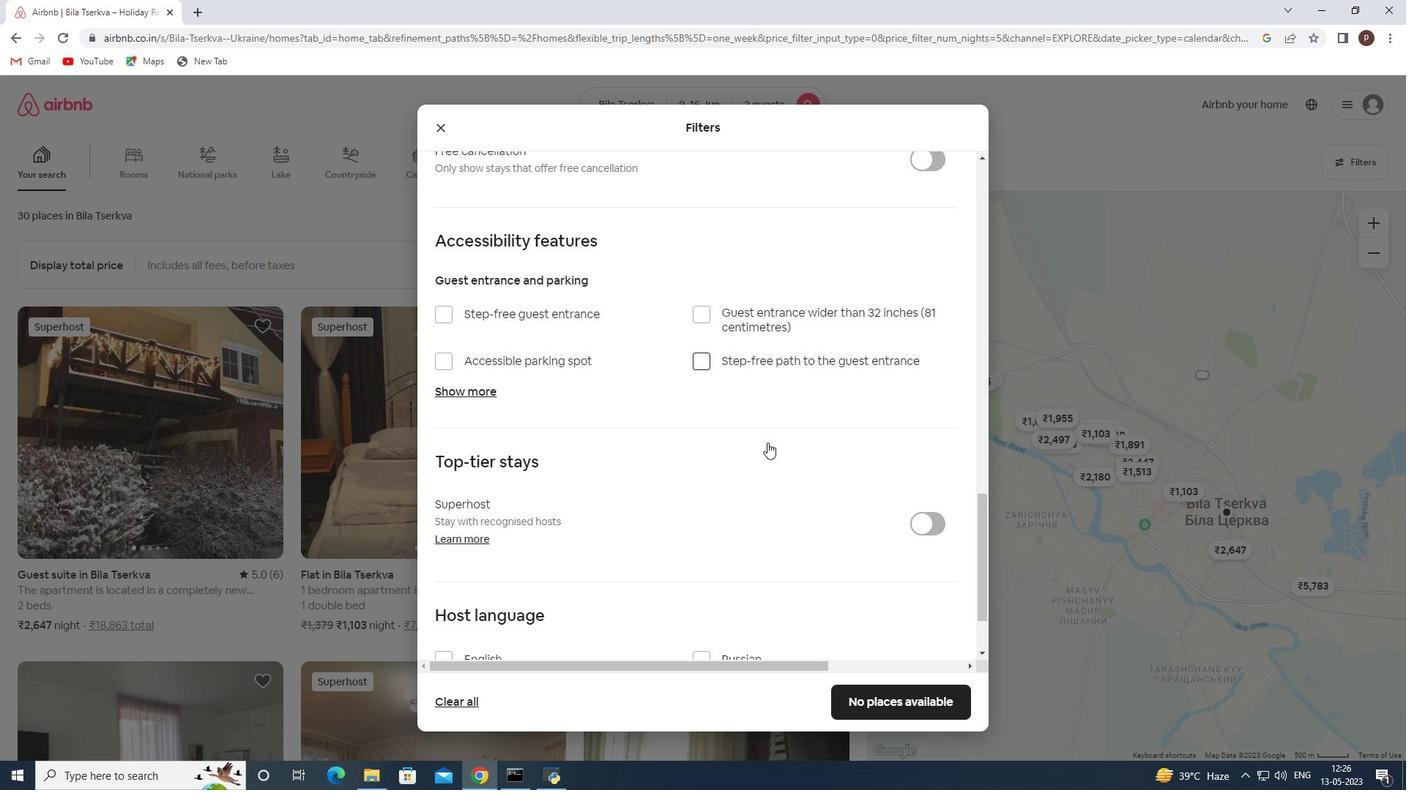 
Action: Mouse scrolled (766, 443) with delta (0, 0)
Screenshot: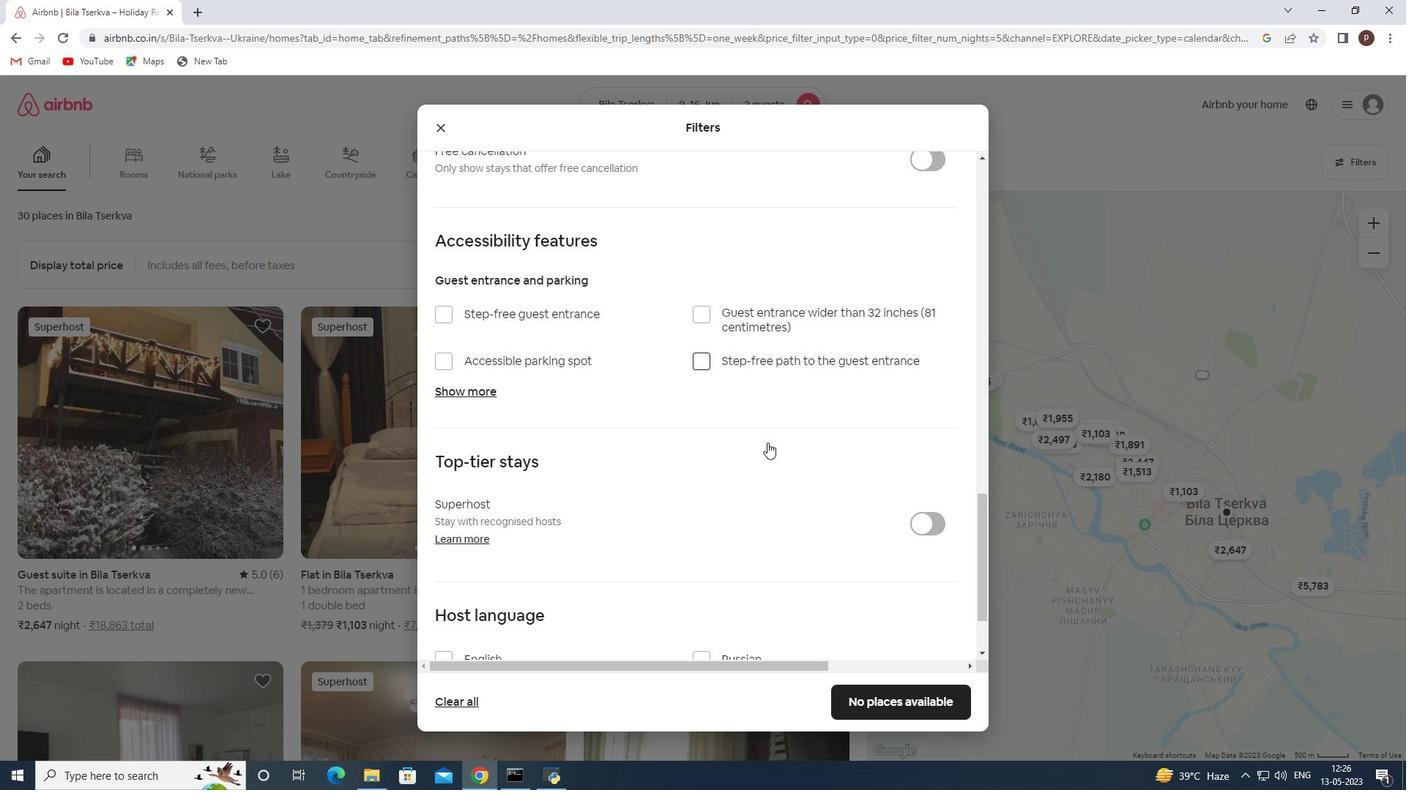 
Action: Mouse moved to (766, 445)
Screenshot: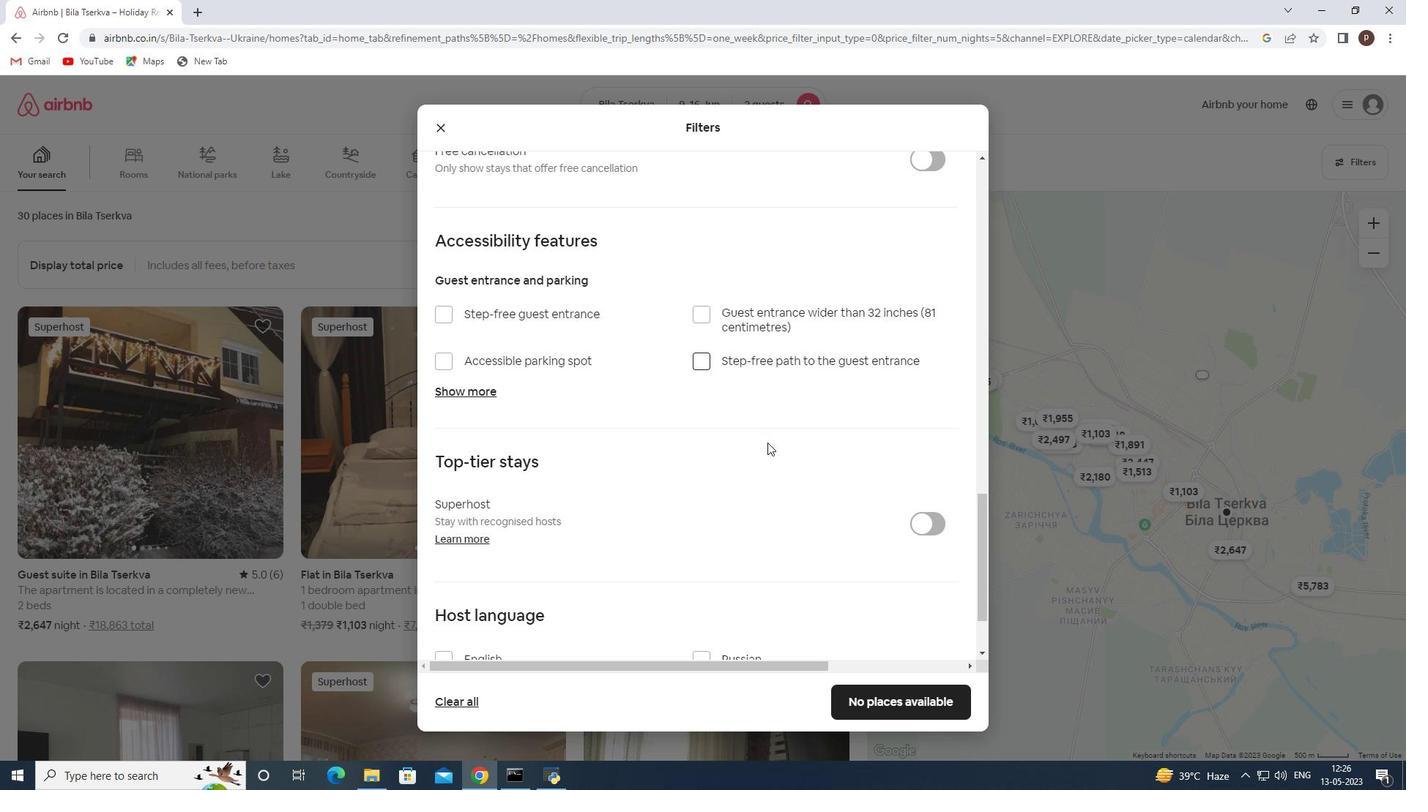 
Action: Mouse scrolled (766, 444) with delta (0, 0)
Screenshot: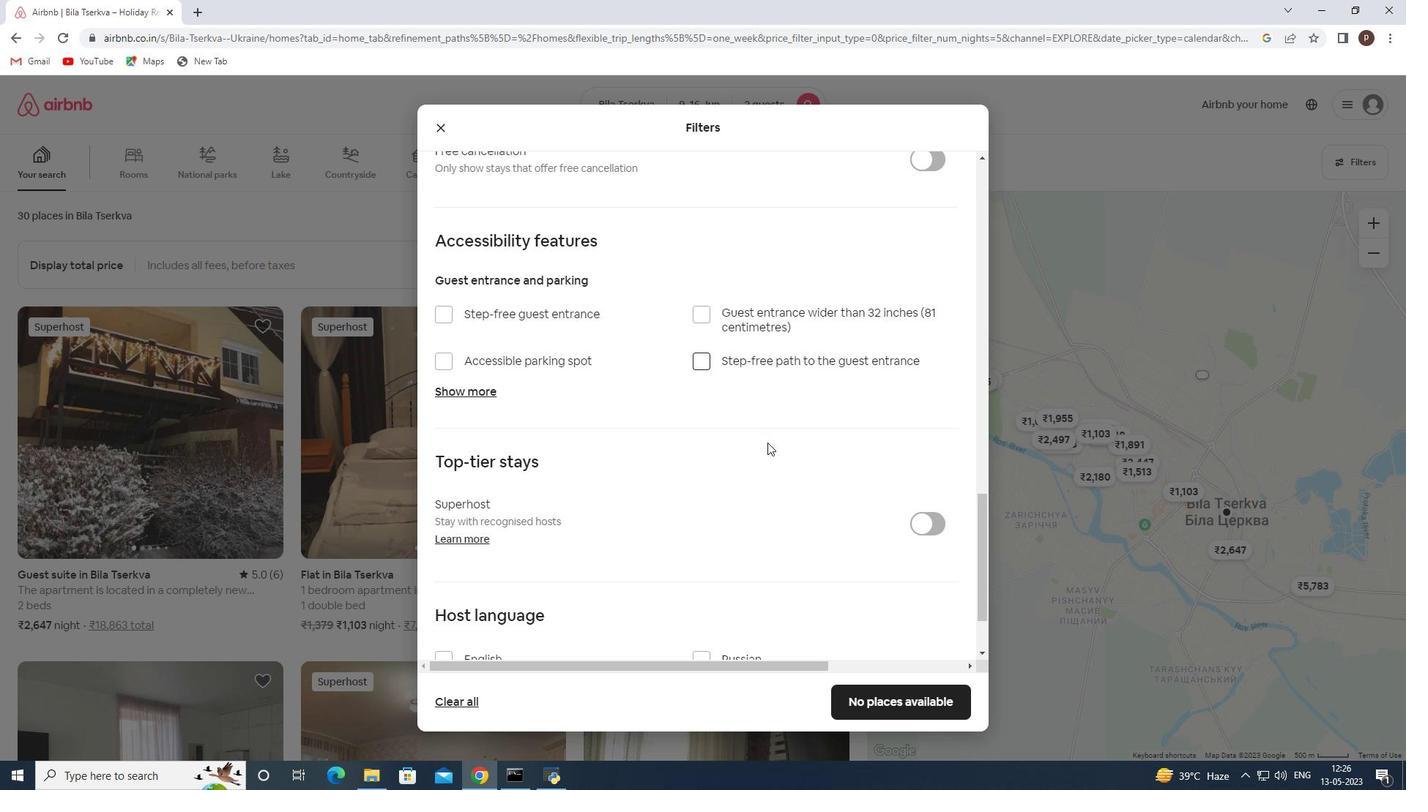 
Action: Mouse moved to (765, 446)
Screenshot: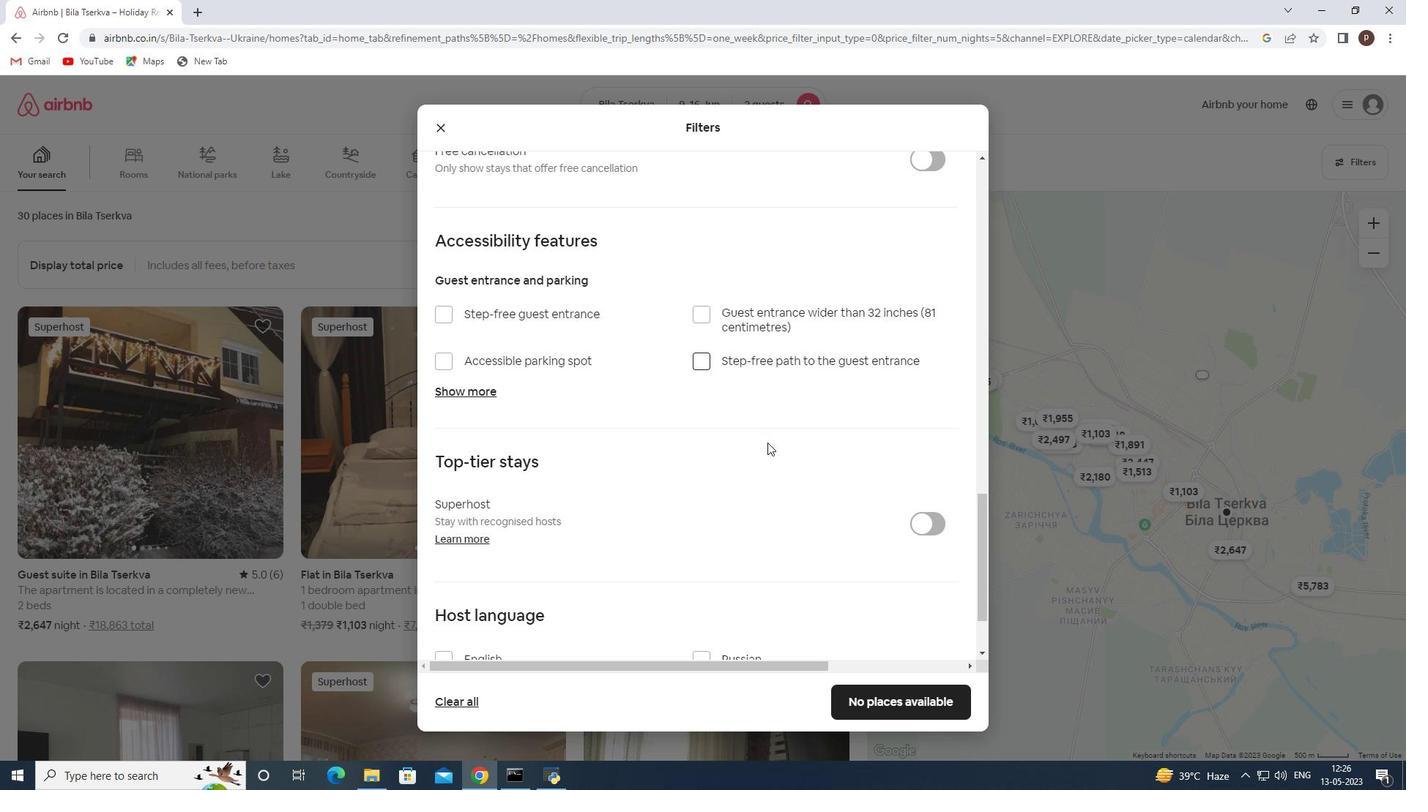 
Action: Mouse scrolled (765, 445) with delta (0, 0)
Screenshot: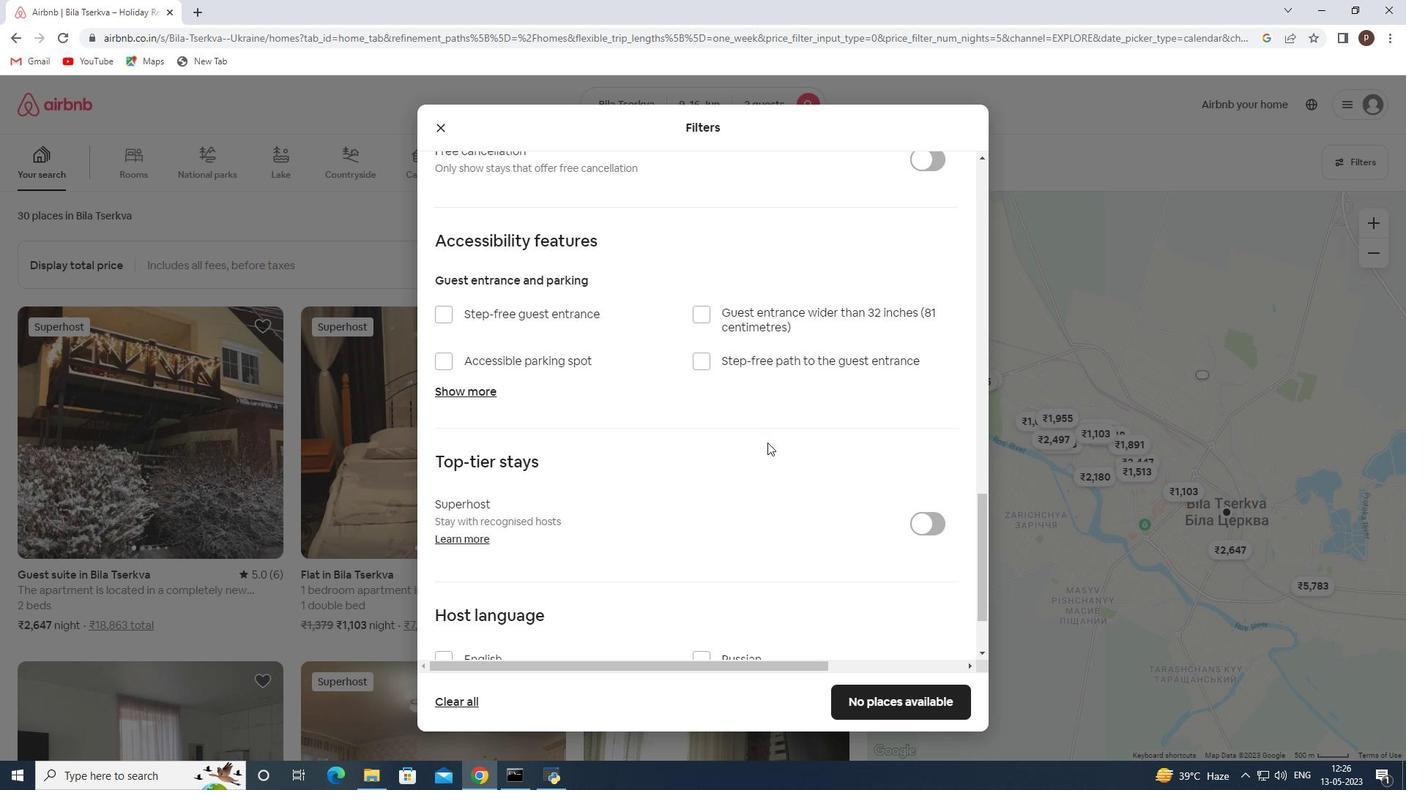 
Action: Mouse scrolled (765, 445) with delta (0, 0)
Screenshot: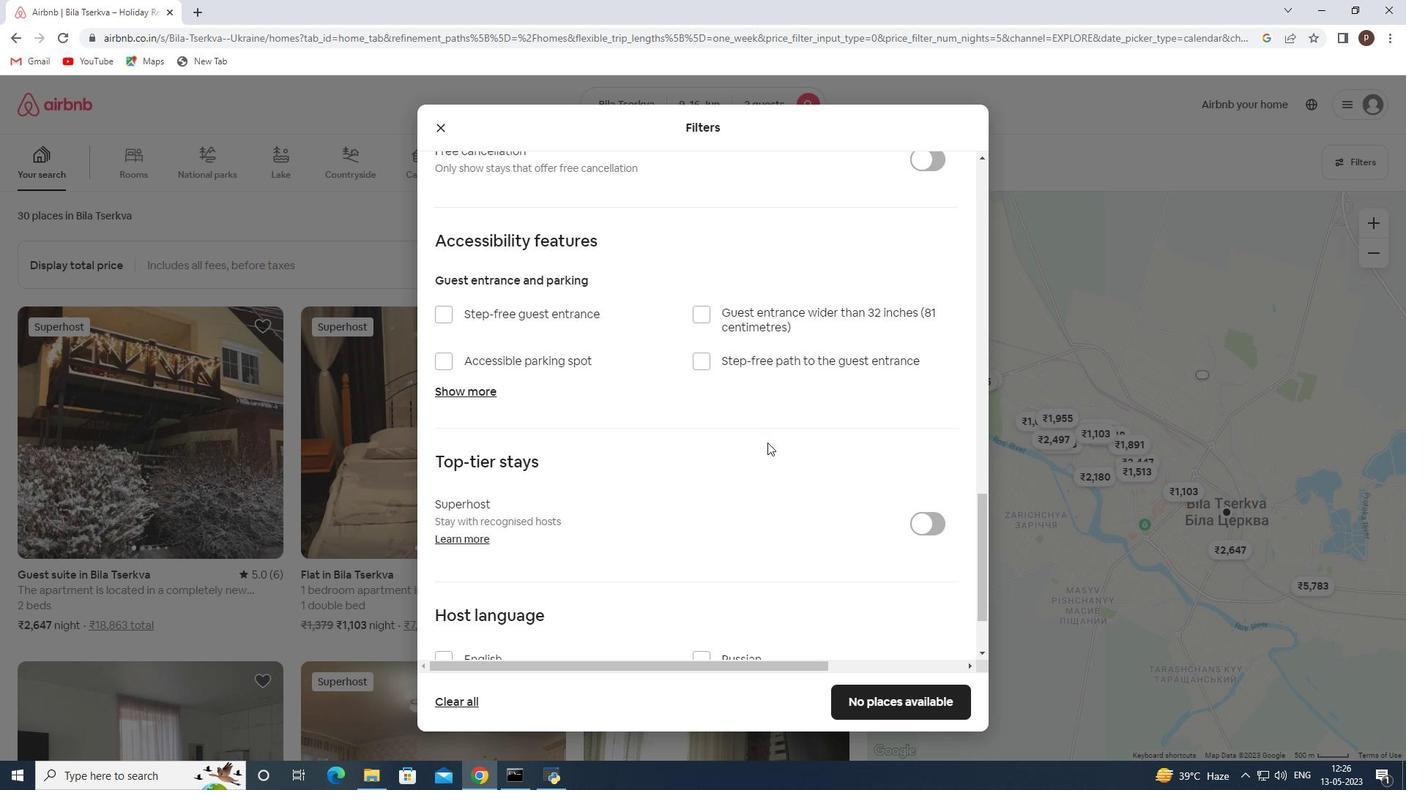 
Action: Mouse moved to (440, 555)
Screenshot: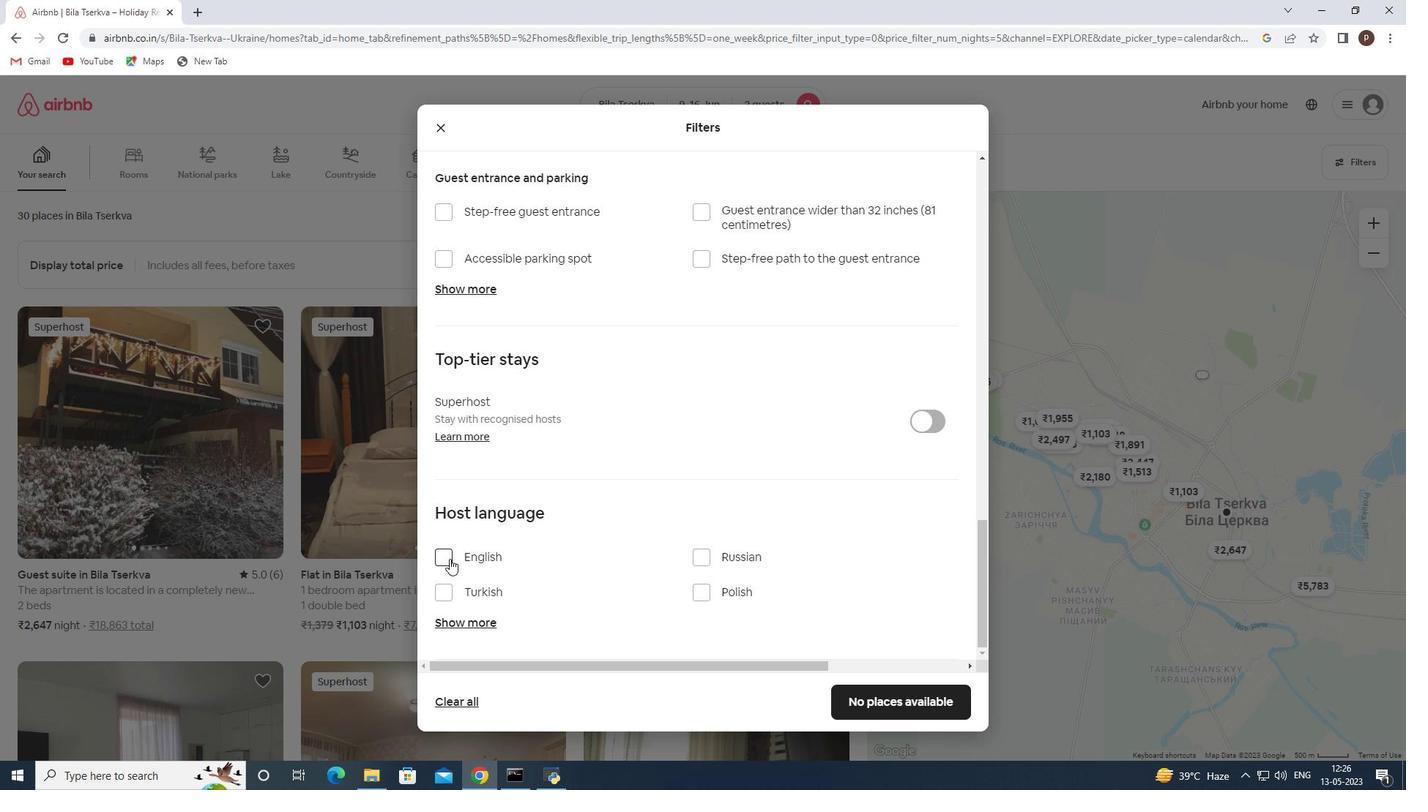 
Action: Mouse pressed left at (440, 555)
Screenshot: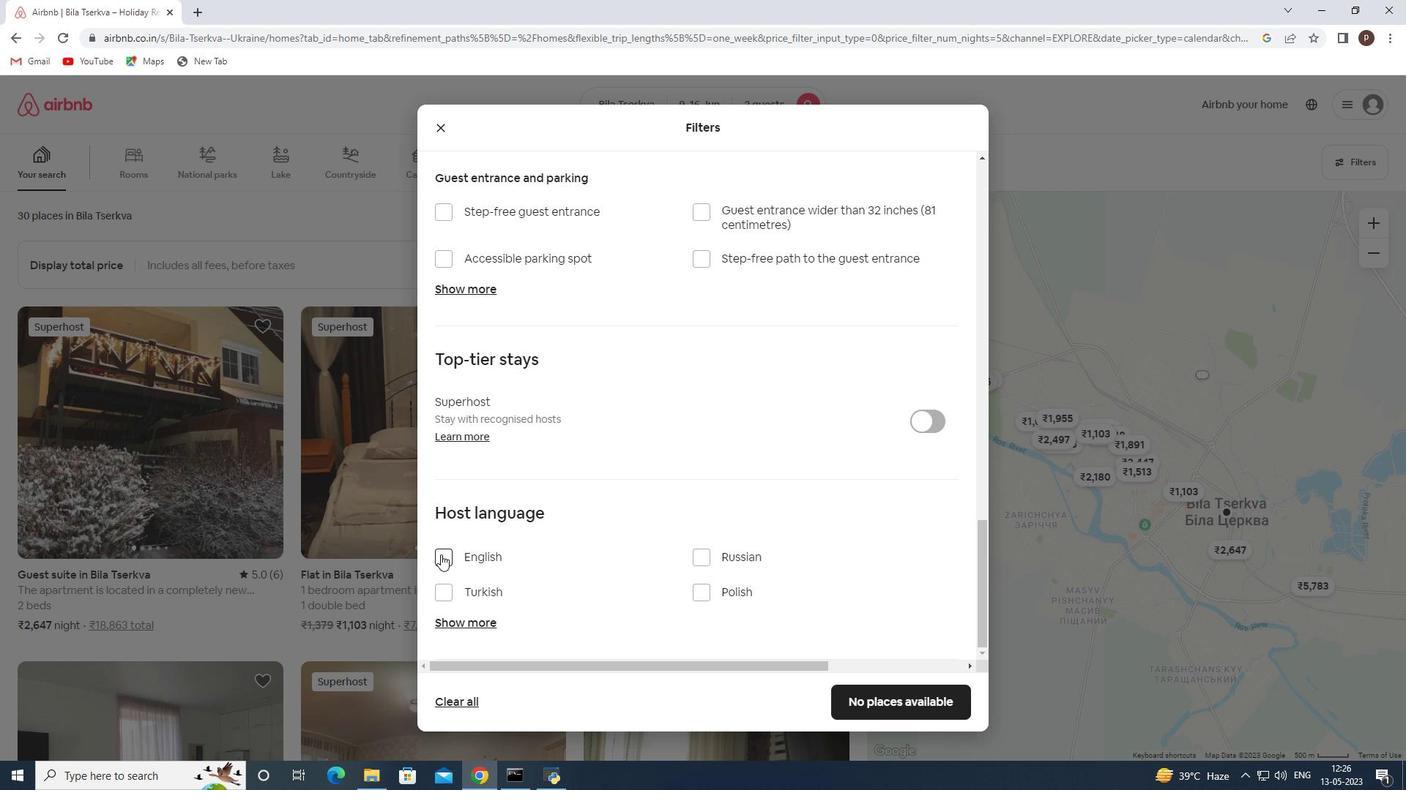 
Action: Mouse moved to (922, 699)
Screenshot: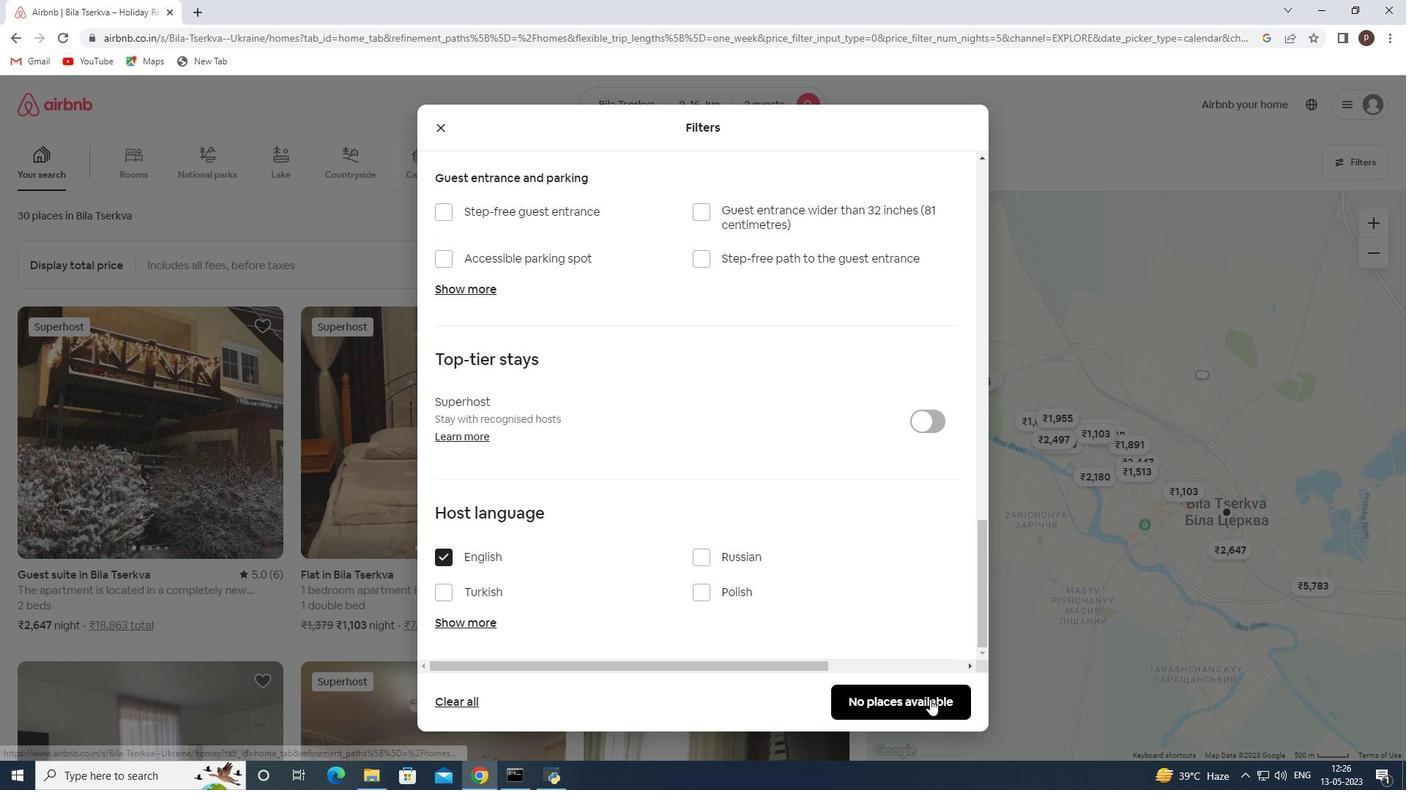 
Action: Mouse pressed left at (922, 699)
Screenshot: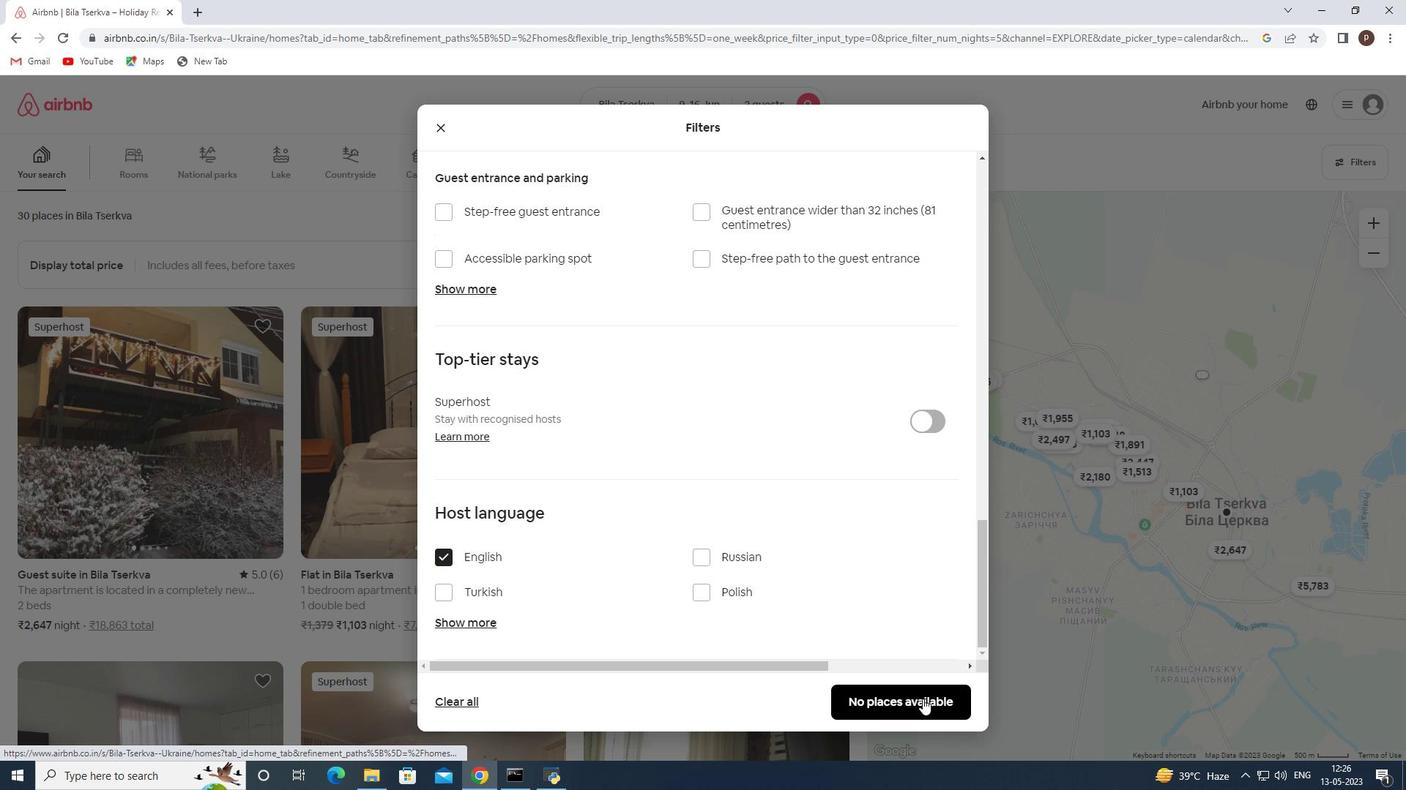 
